 Task: Find connections with filter location Ariquemes with filter topic #engineeringwith filter profile language Potuguese with filter current company Lupin with filter school National Institute of Financial Management - PGDM (Financial Markets) with filter industry Public Assistance Programs with filter service category Content Strategy with filter keywords title Quality Control Coordinator
Action: Mouse moved to (705, 124)
Screenshot: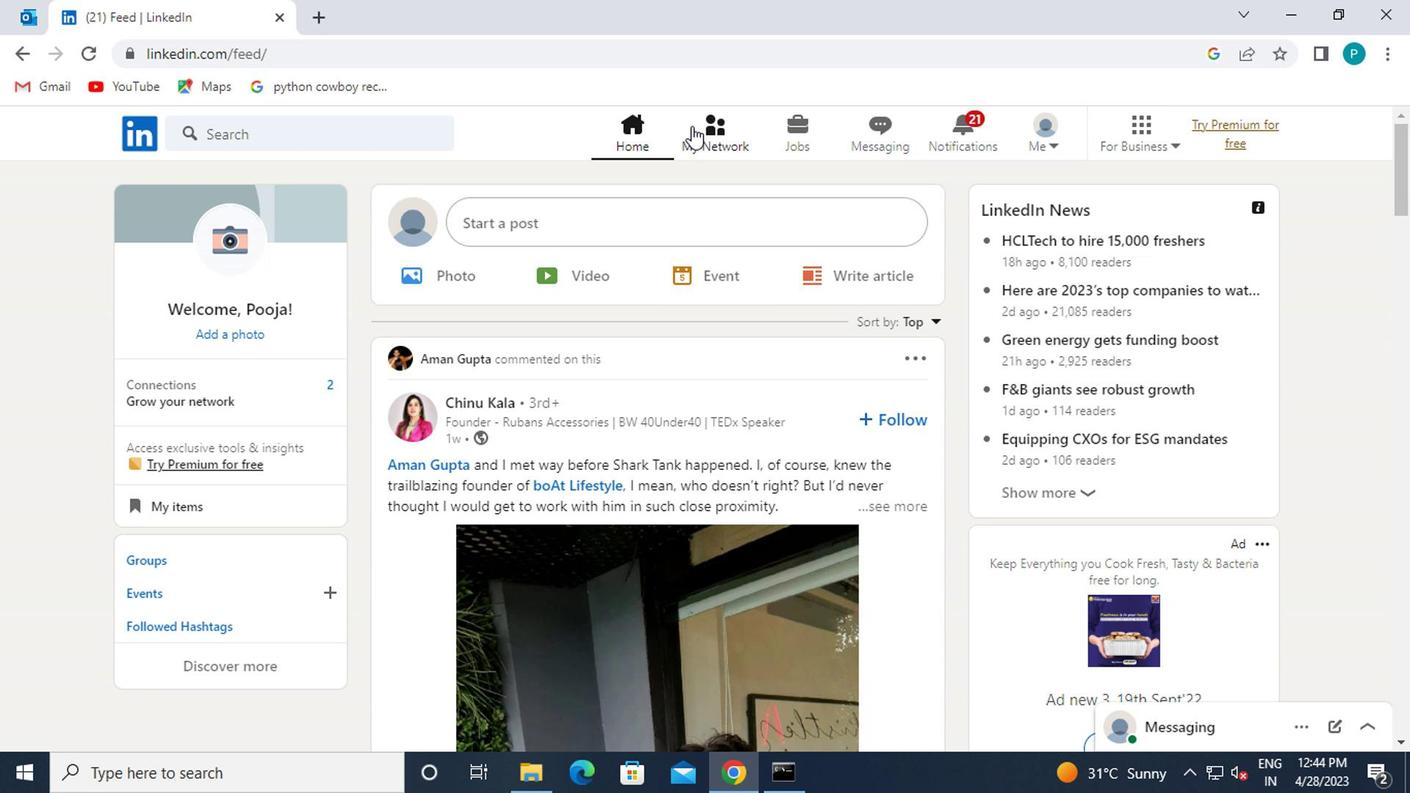 
Action: Mouse pressed left at (705, 124)
Screenshot: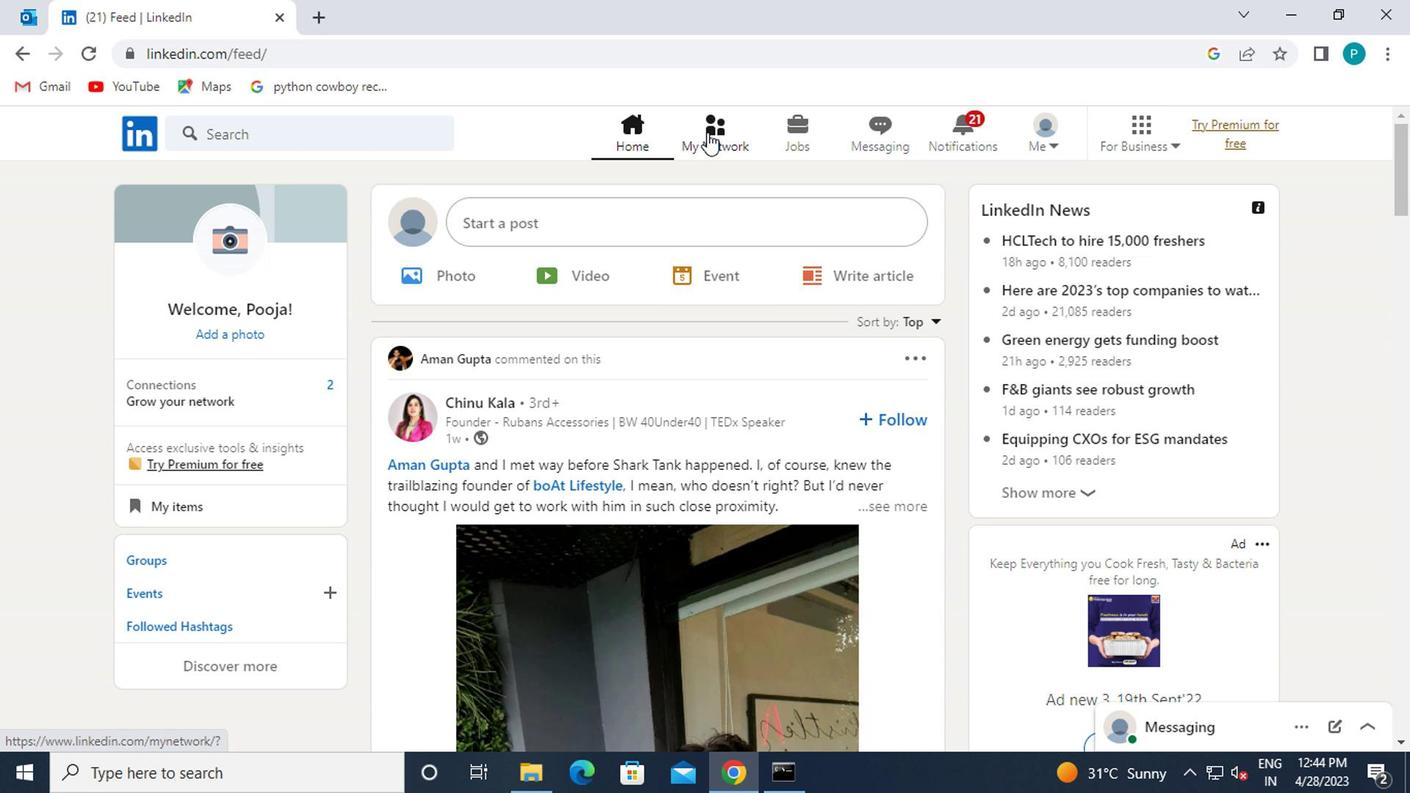 
Action: Mouse moved to (318, 243)
Screenshot: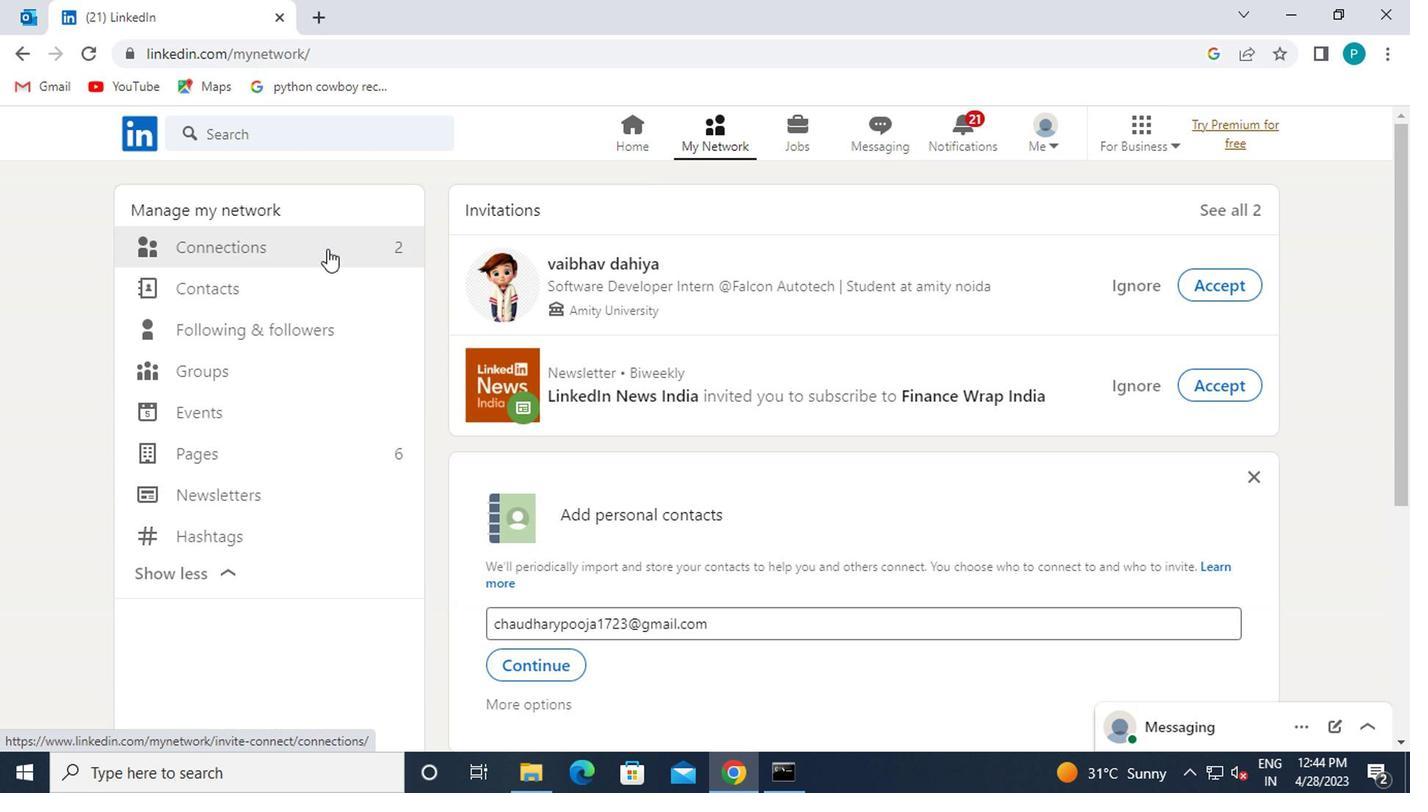 
Action: Mouse pressed left at (318, 243)
Screenshot: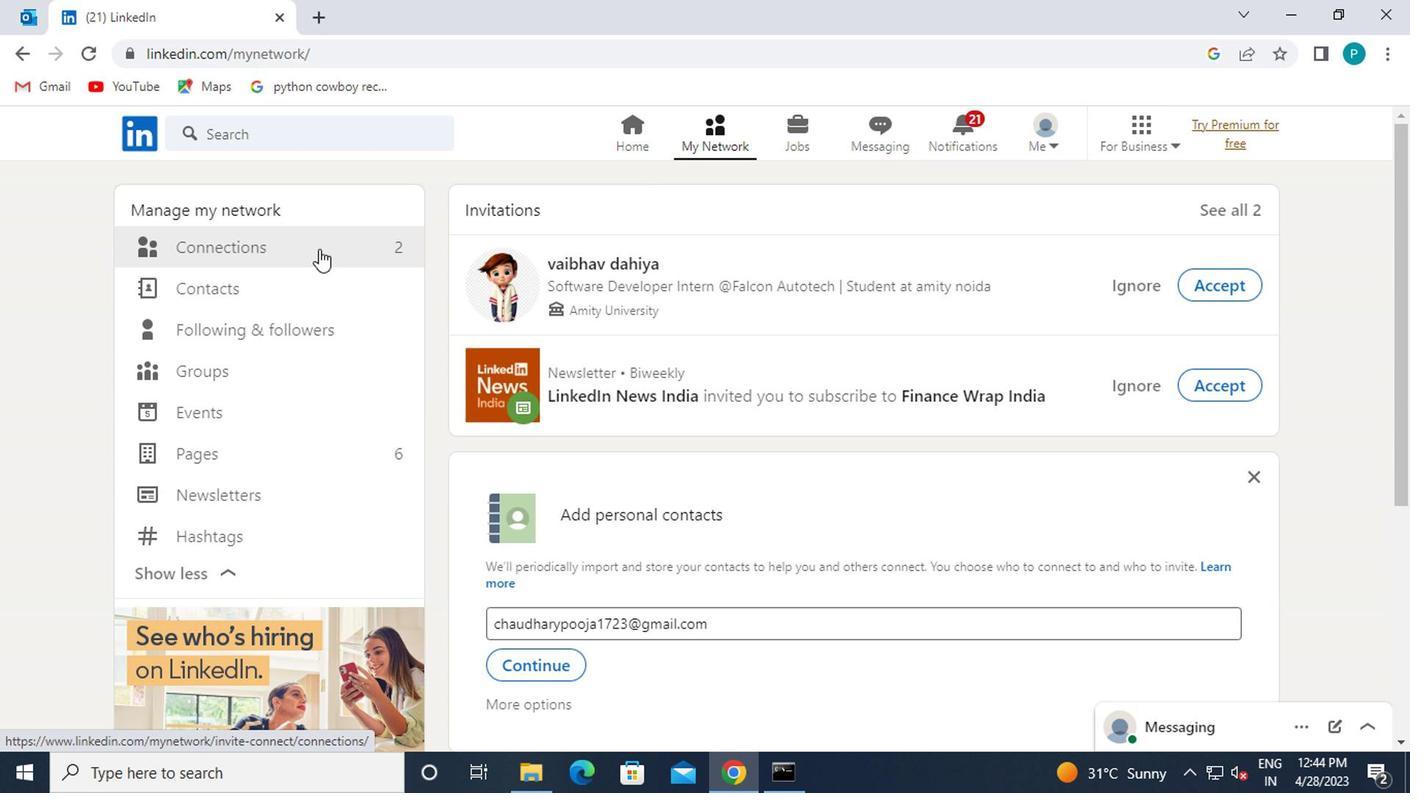 
Action: Mouse moved to (845, 245)
Screenshot: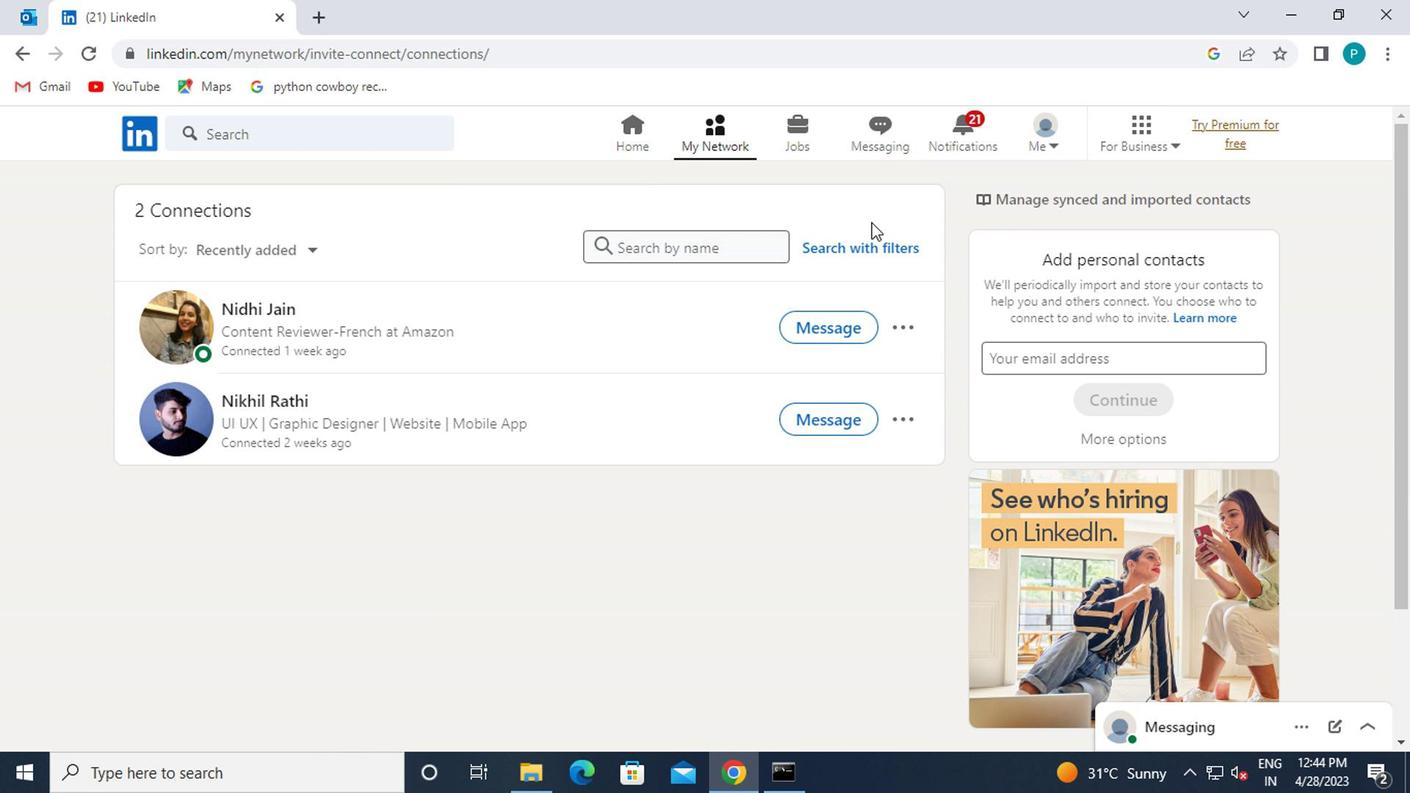 
Action: Mouse pressed left at (845, 245)
Screenshot: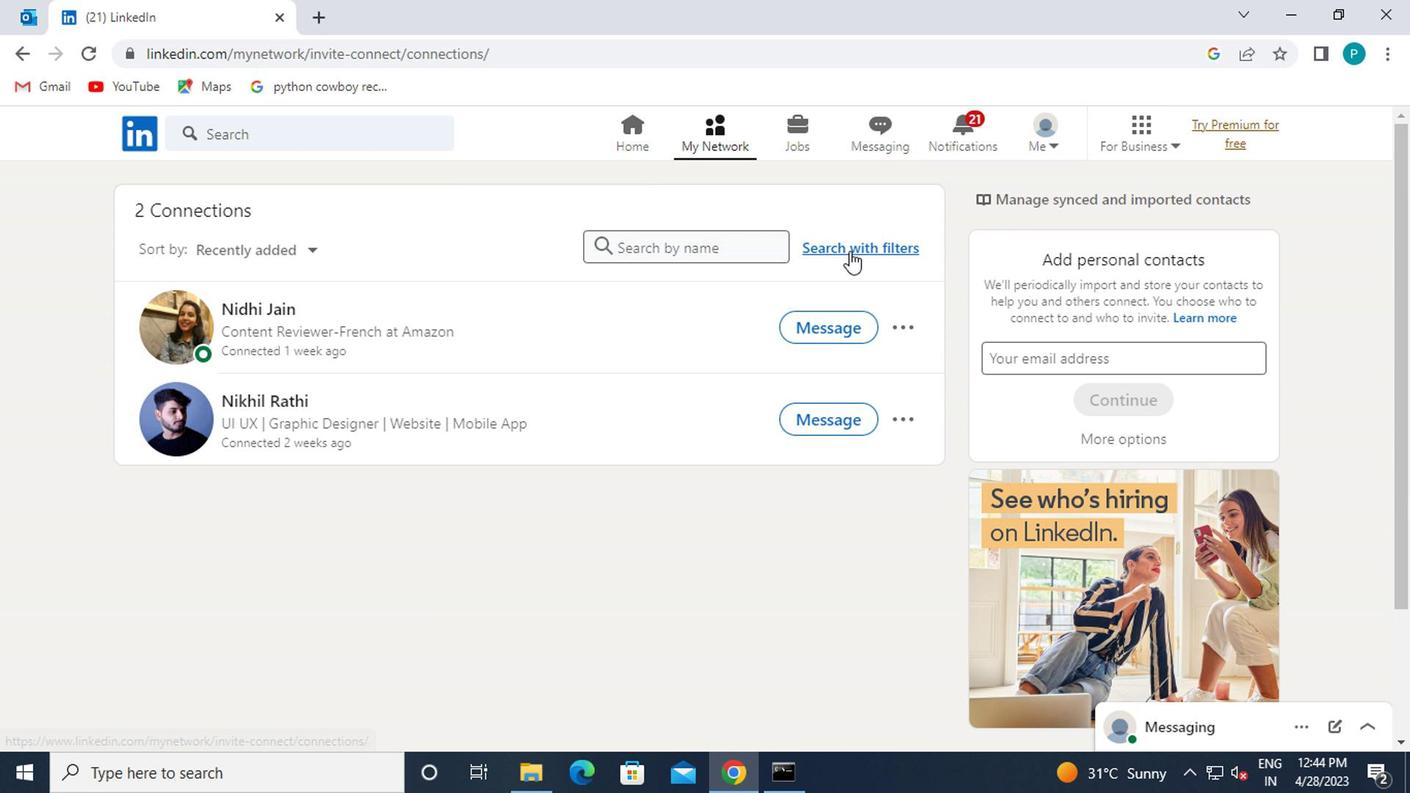 
Action: Mouse moved to (742, 189)
Screenshot: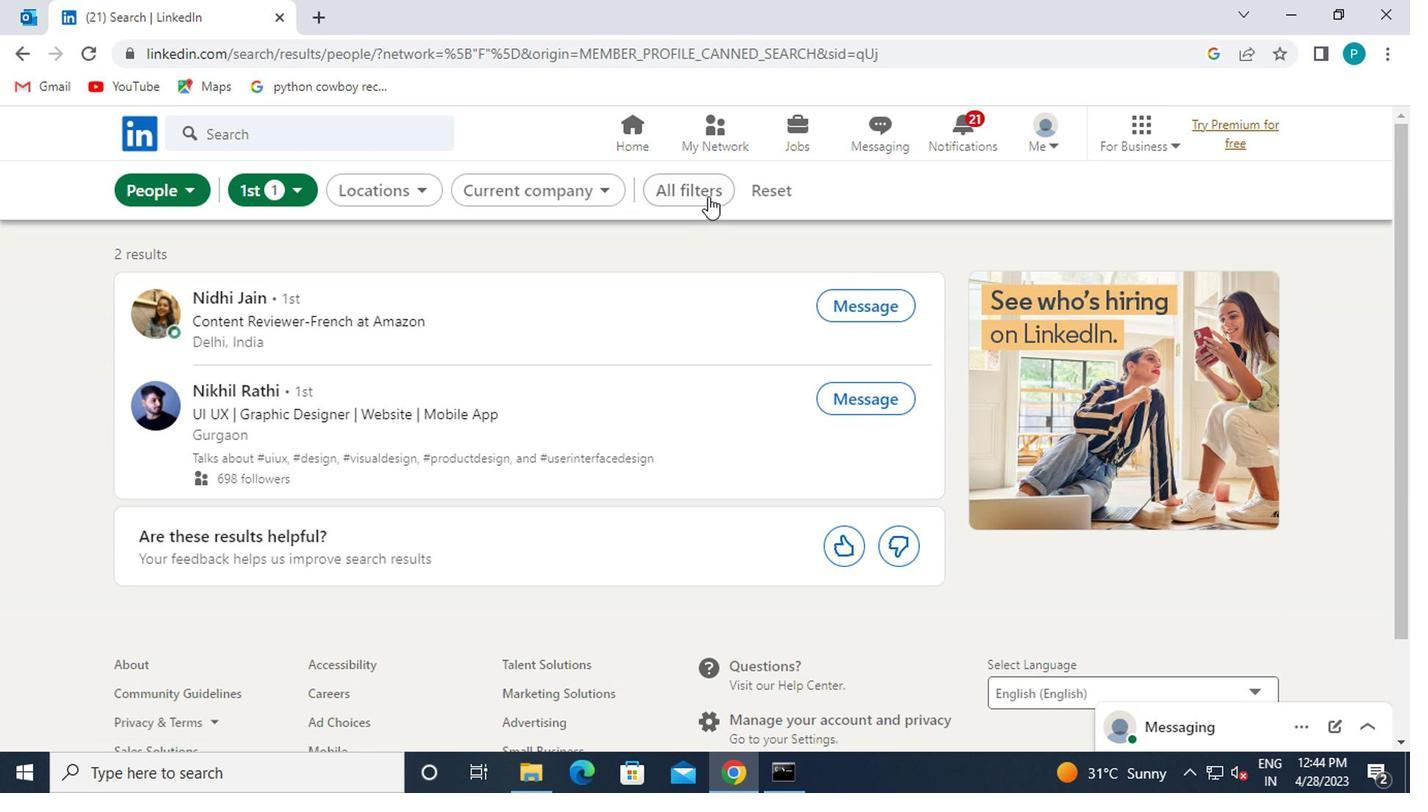 
Action: Mouse pressed left at (742, 189)
Screenshot: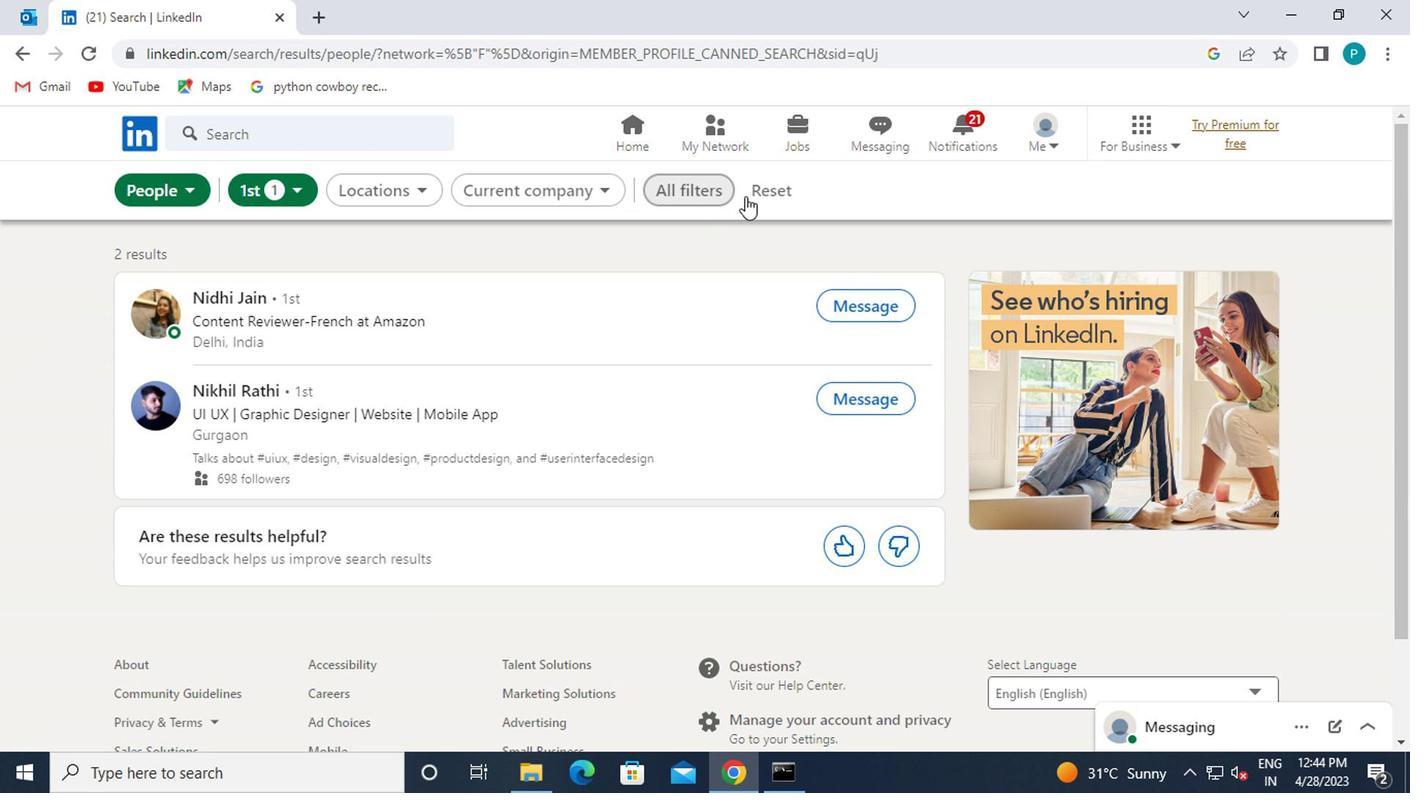 
Action: Mouse moved to (712, 178)
Screenshot: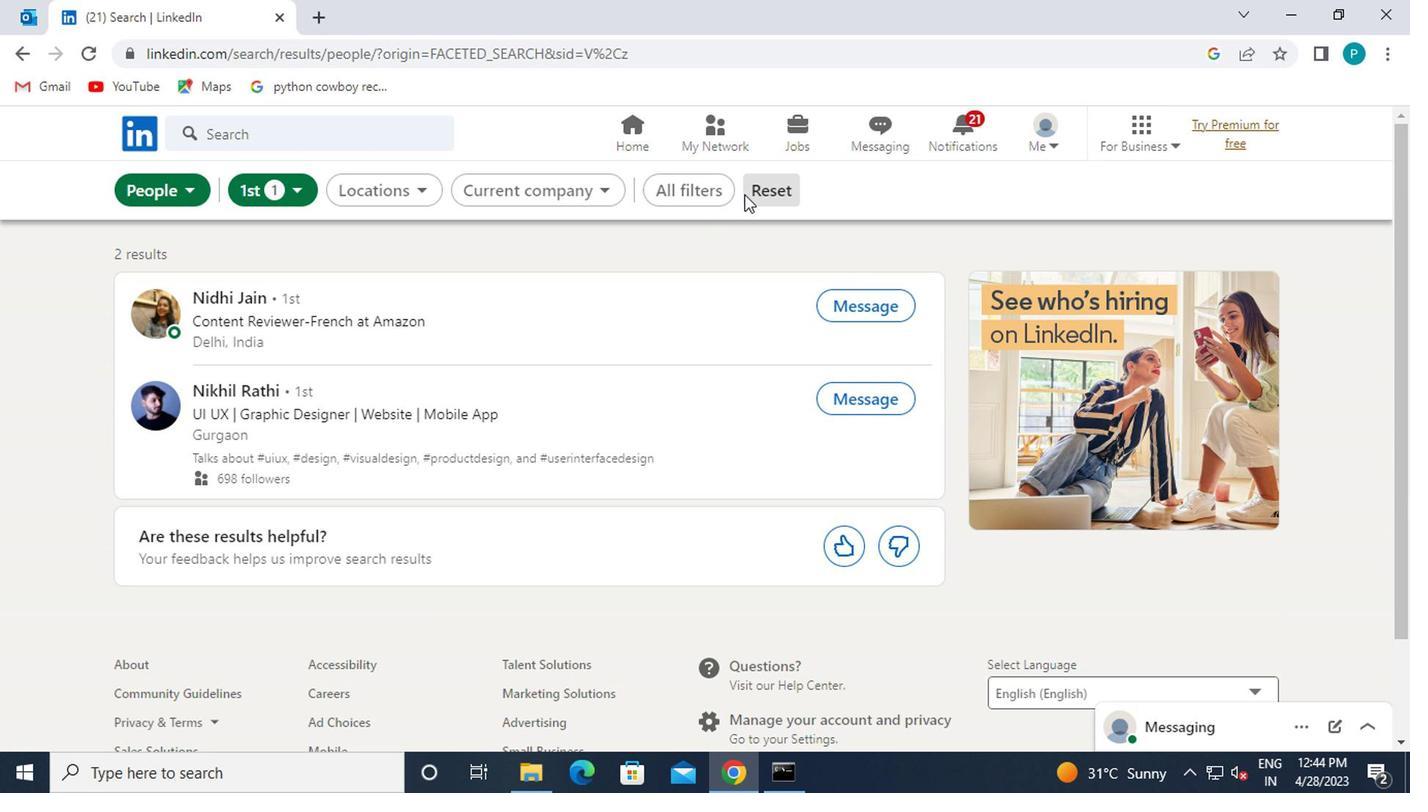 
Action: Mouse pressed left at (712, 178)
Screenshot: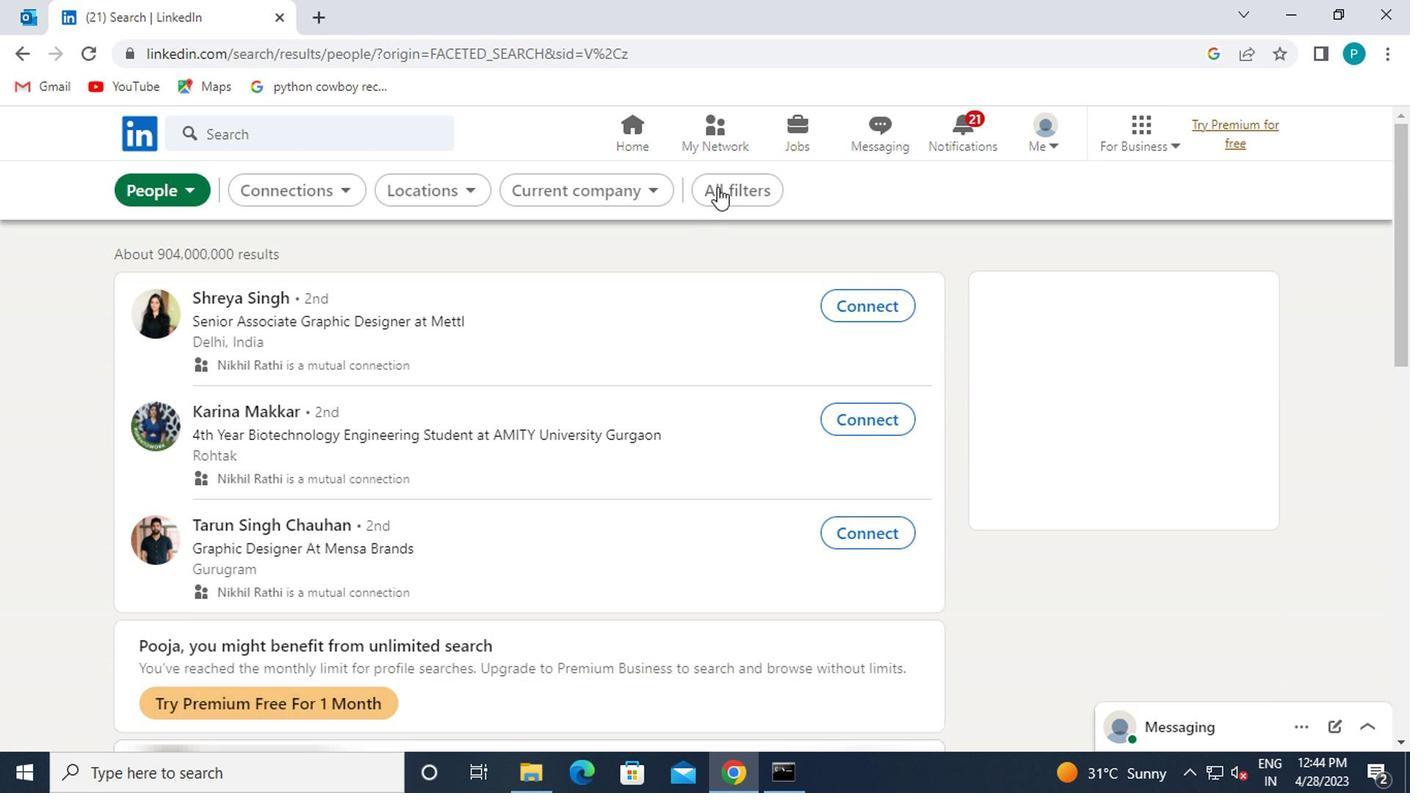 
Action: Mouse moved to (858, 277)
Screenshot: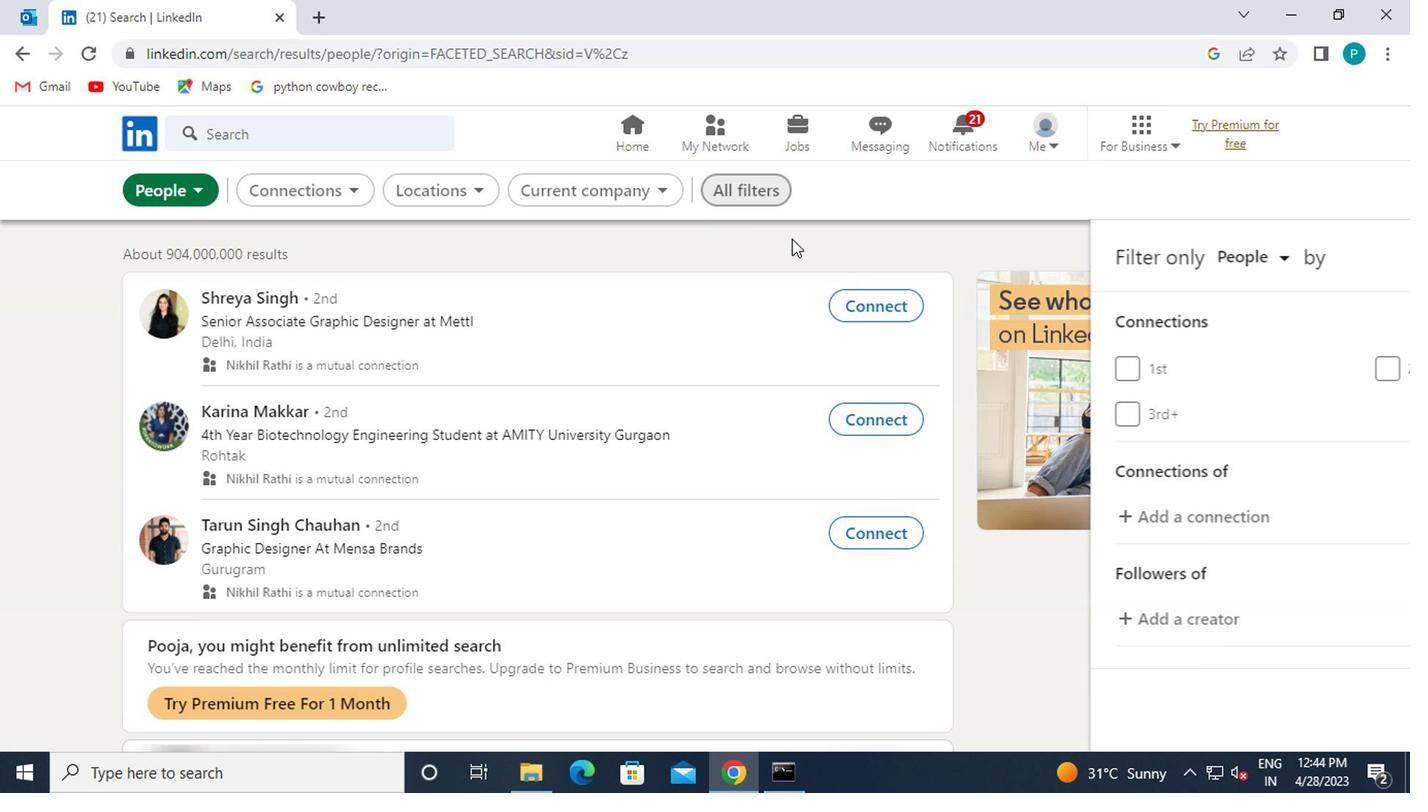 
Action: Mouse scrolled (858, 275) with delta (0, -1)
Screenshot: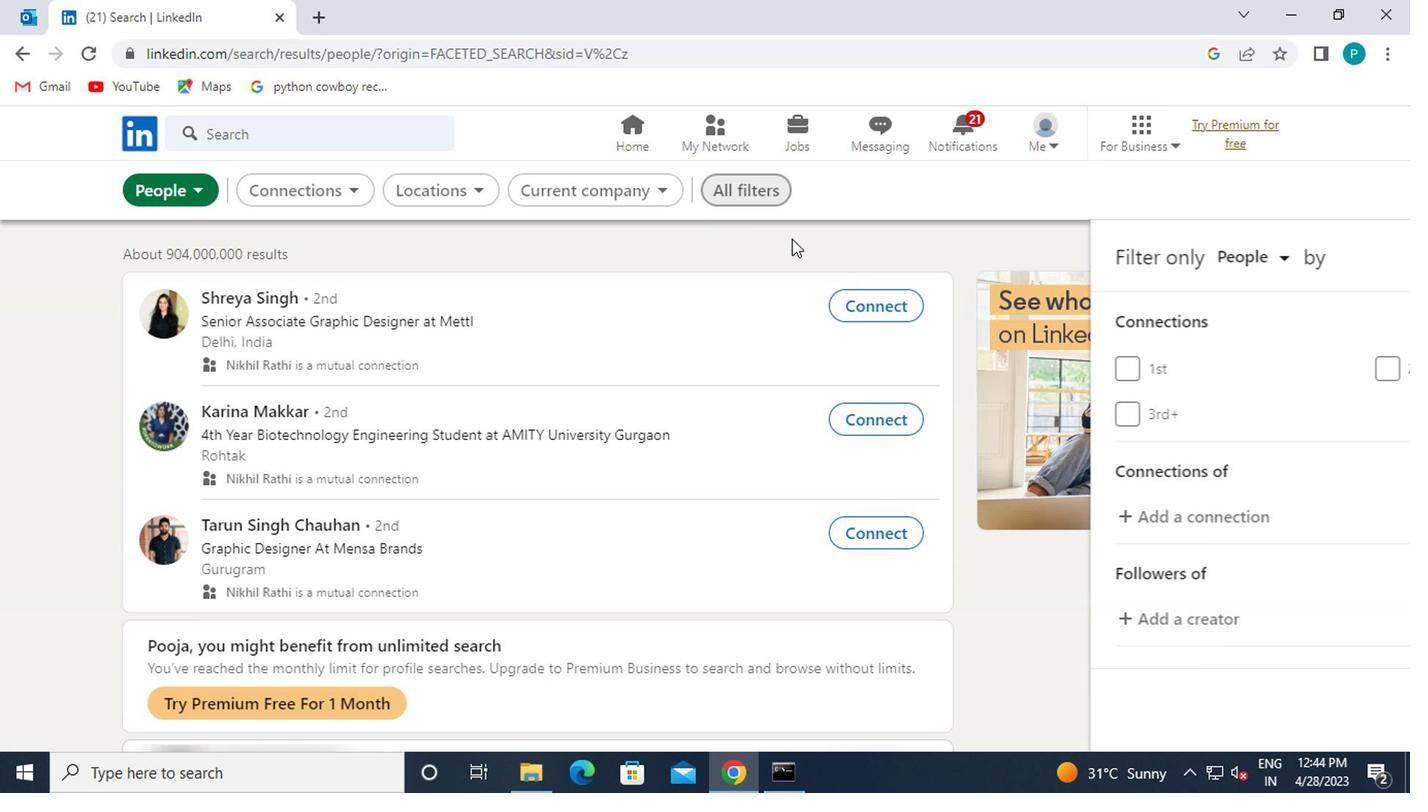 
Action: Mouse moved to (882, 295)
Screenshot: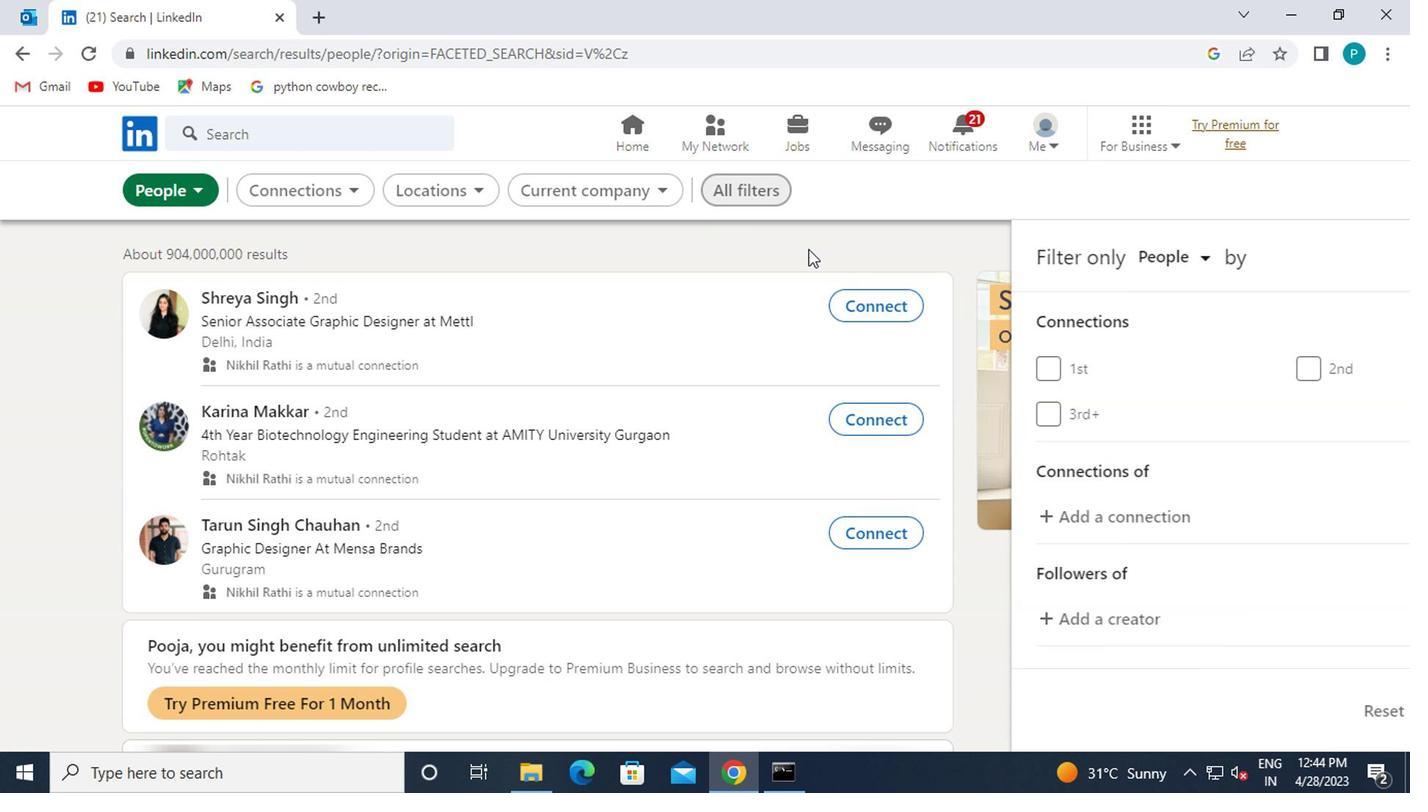 
Action: Mouse scrolled (882, 294) with delta (0, 0)
Screenshot: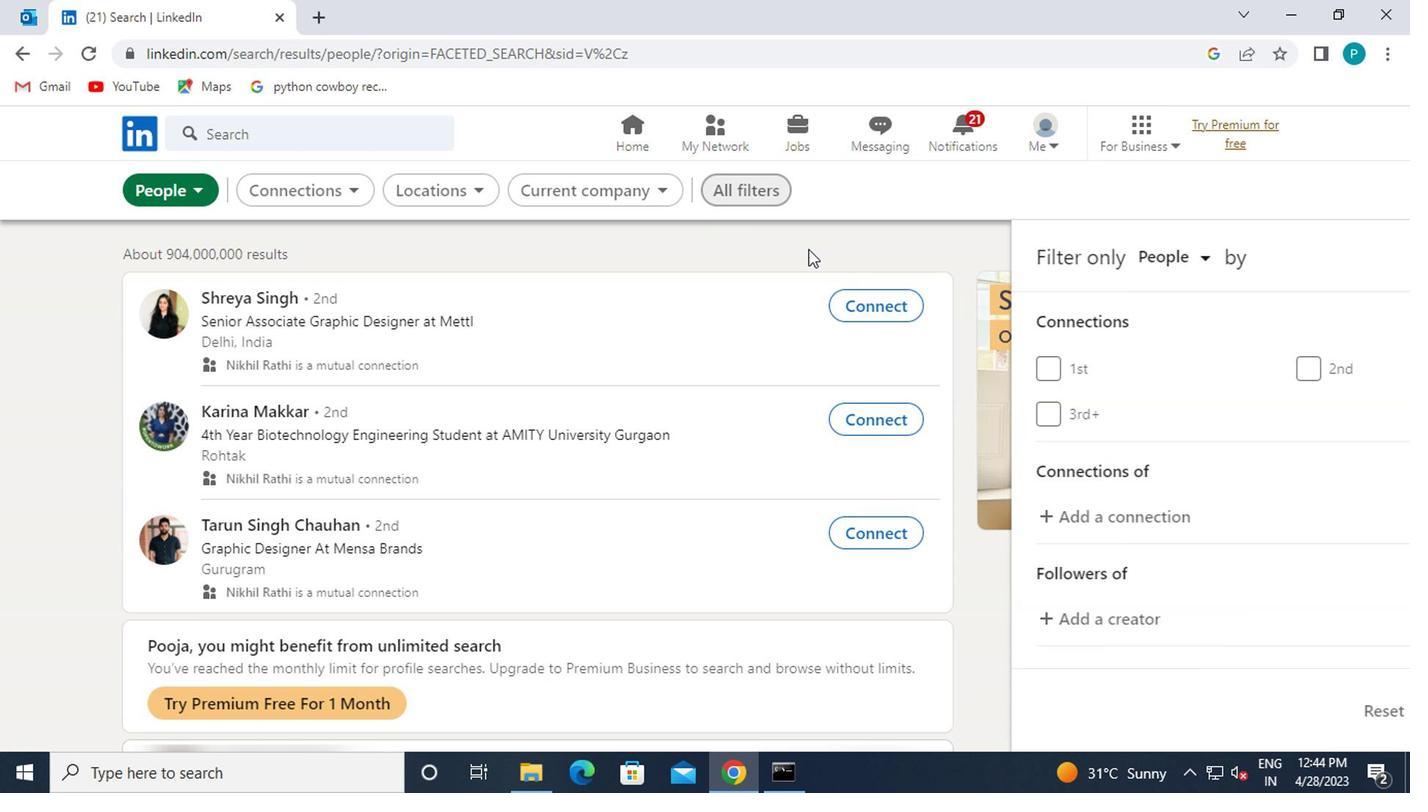 
Action: Mouse moved to (900, 312)
Screenshot: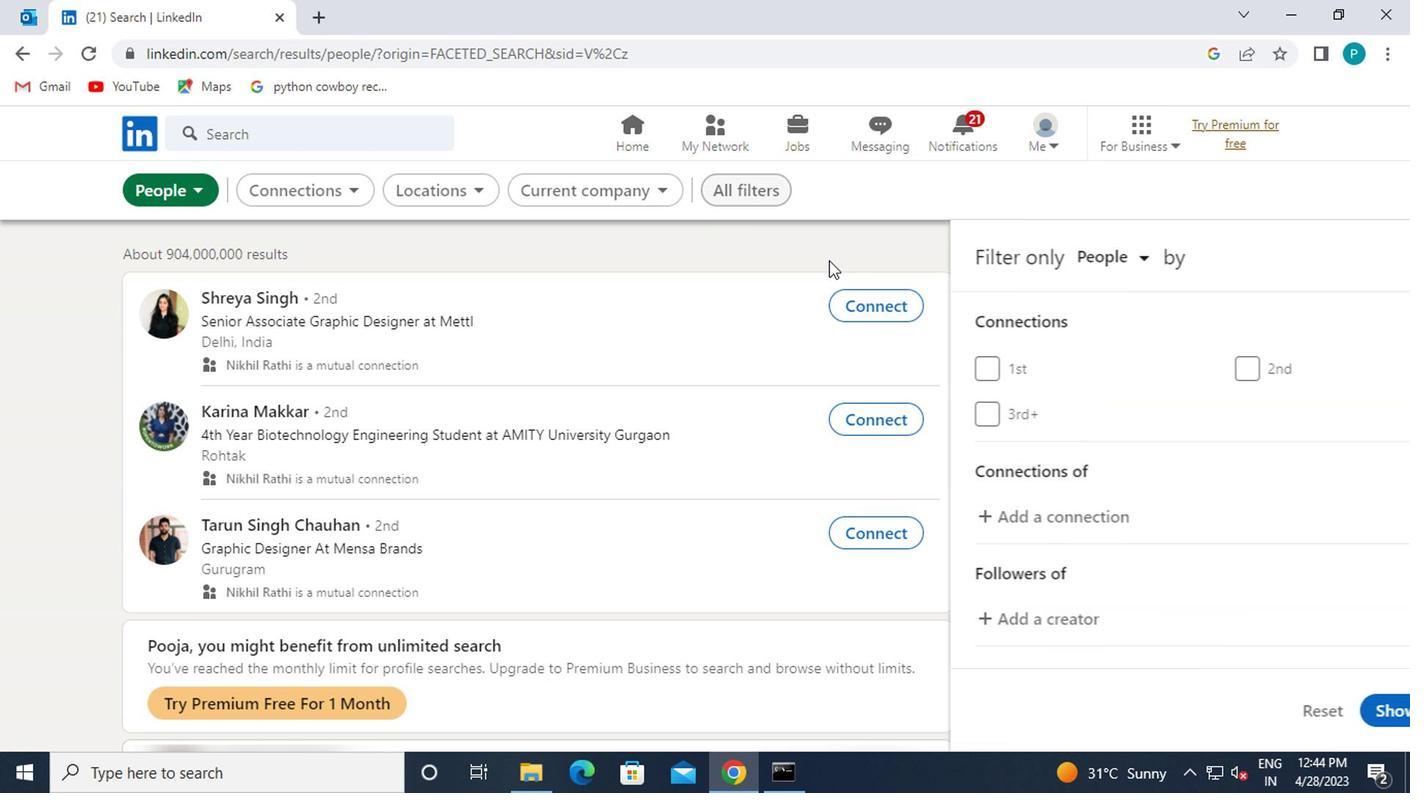 
Action: Mouse scrolled (900, 311) with delta (0, 0)
Screenshot: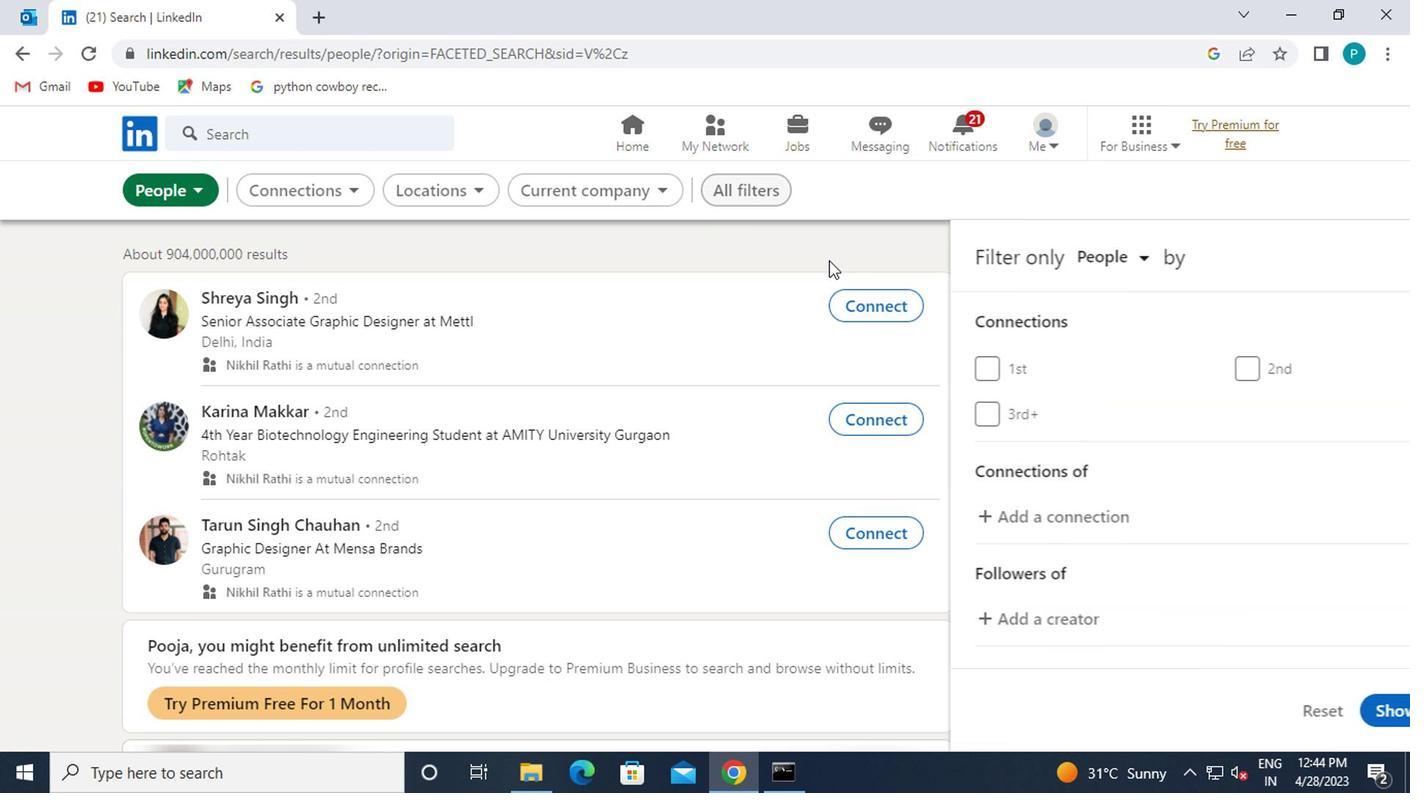 
Action: Mouse moved to (1016, 406)
Screenshot: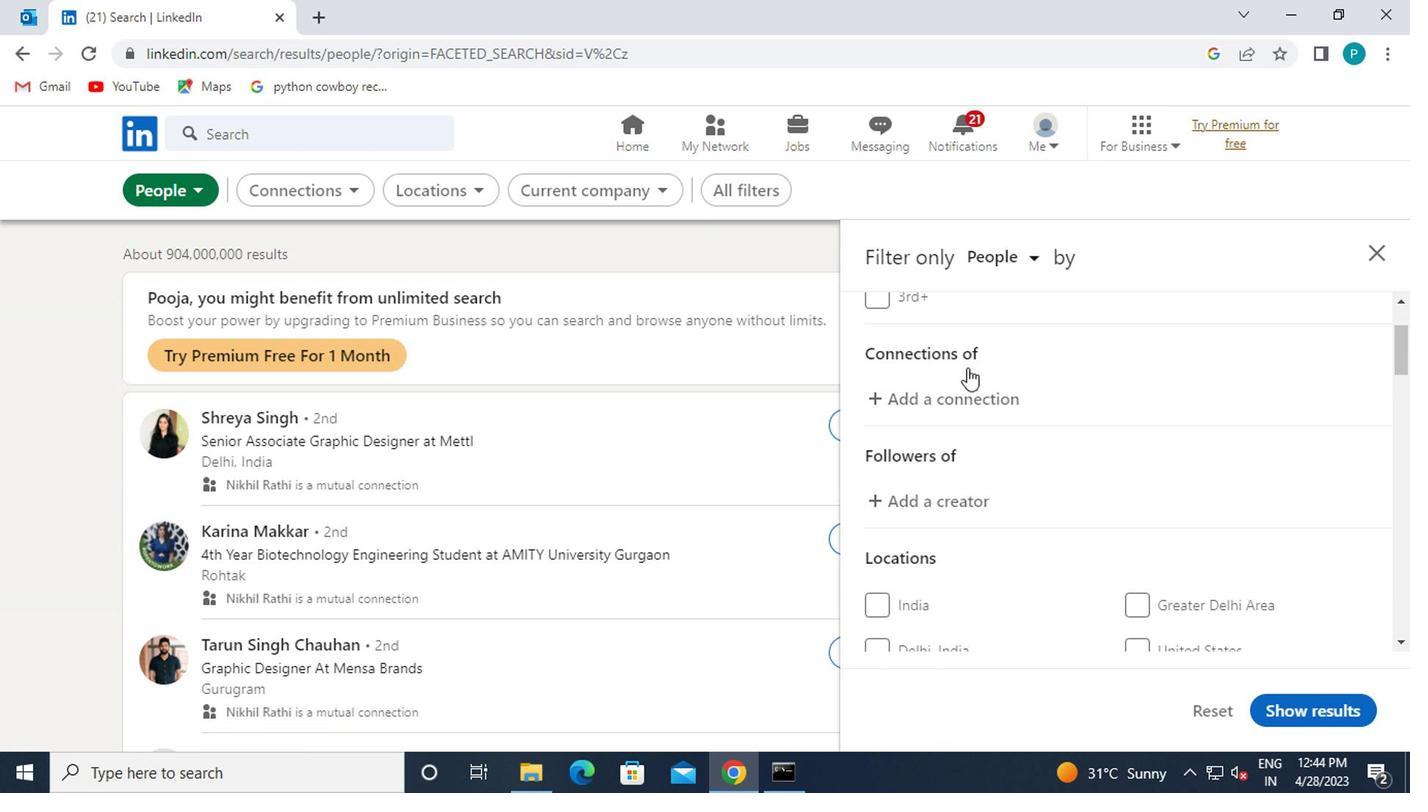 
Action: Mouse scrolled (1016, 405) with delta (0, 0)
Screenshot: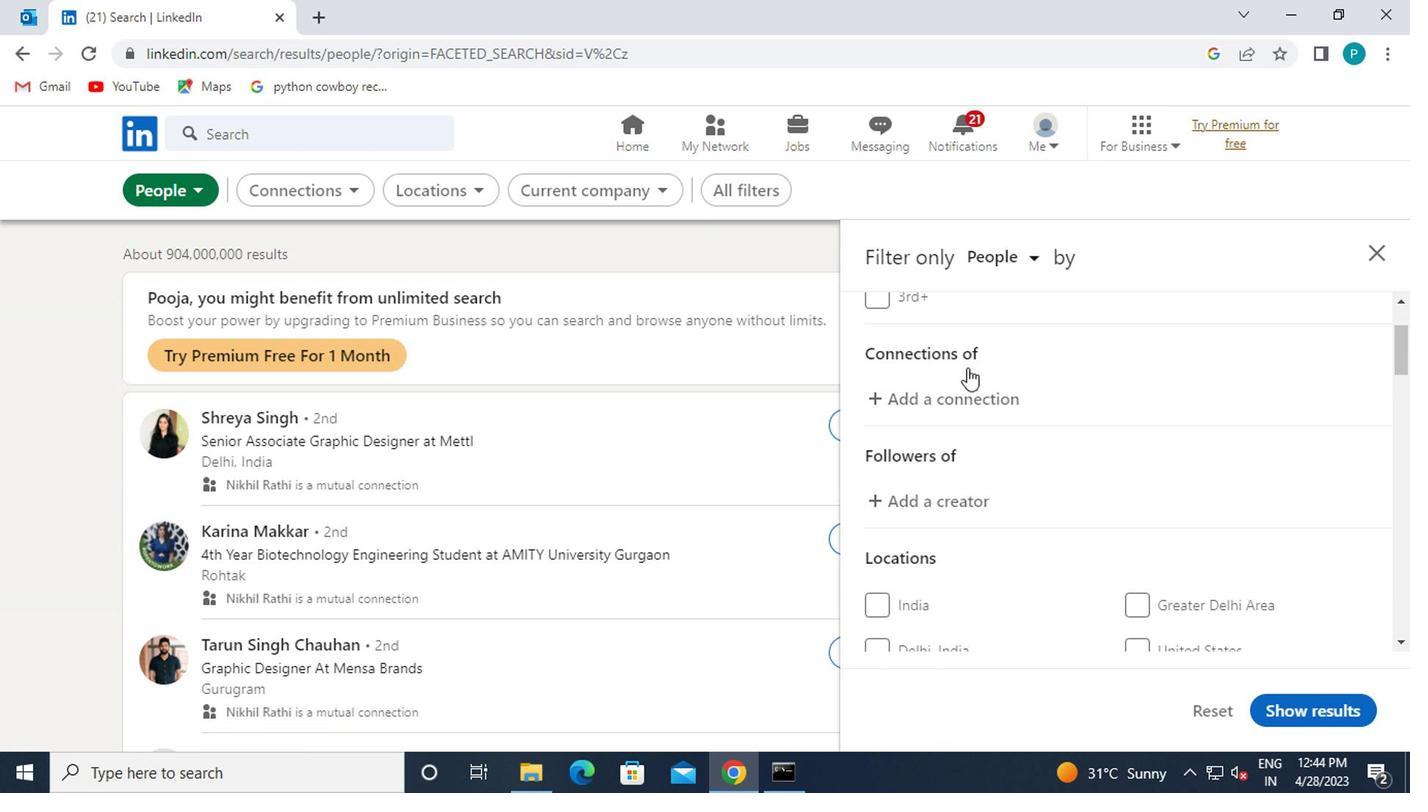 
Action: Mouse moved to (1141, 503)
Screenshot: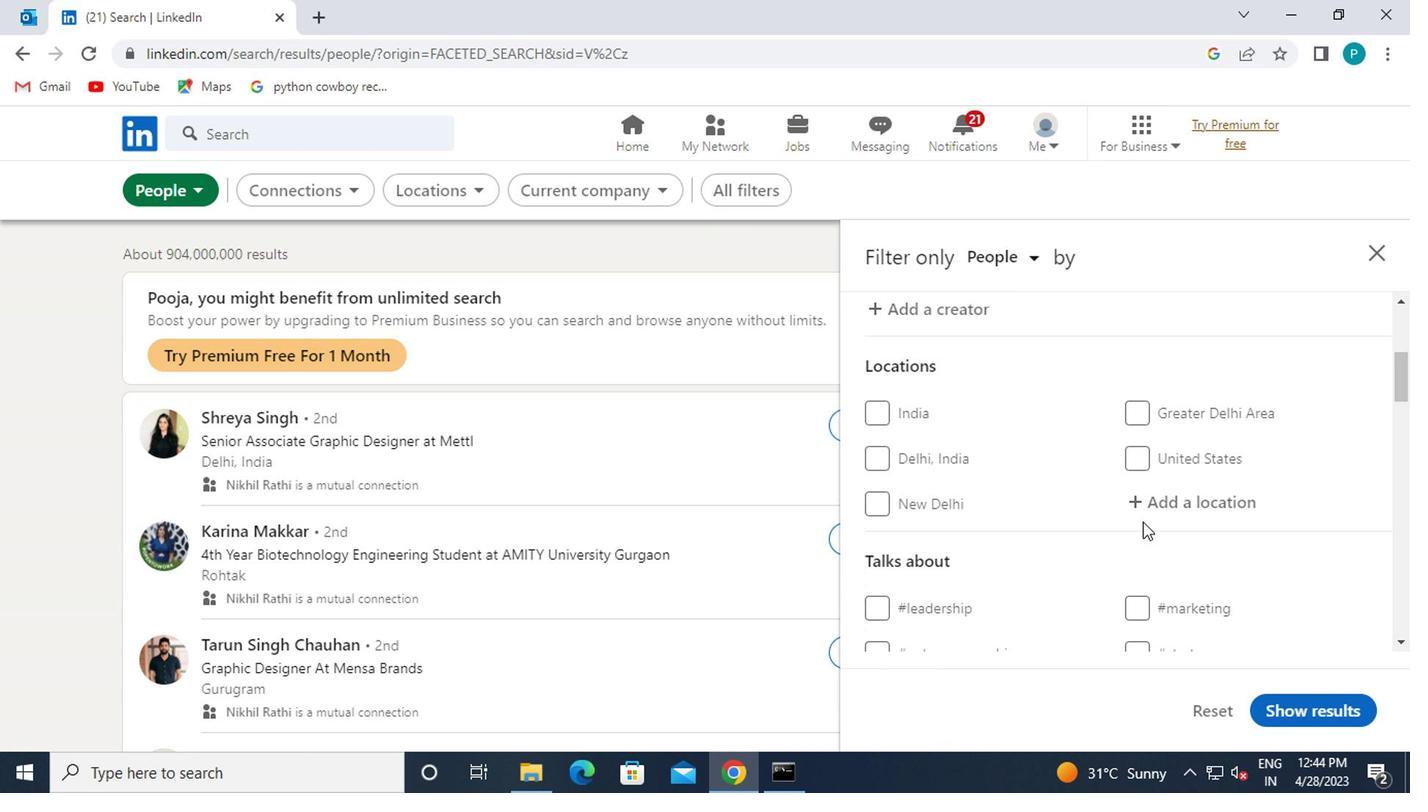 
Action: Mouse pressed left at (1141, 503)
Screenshot: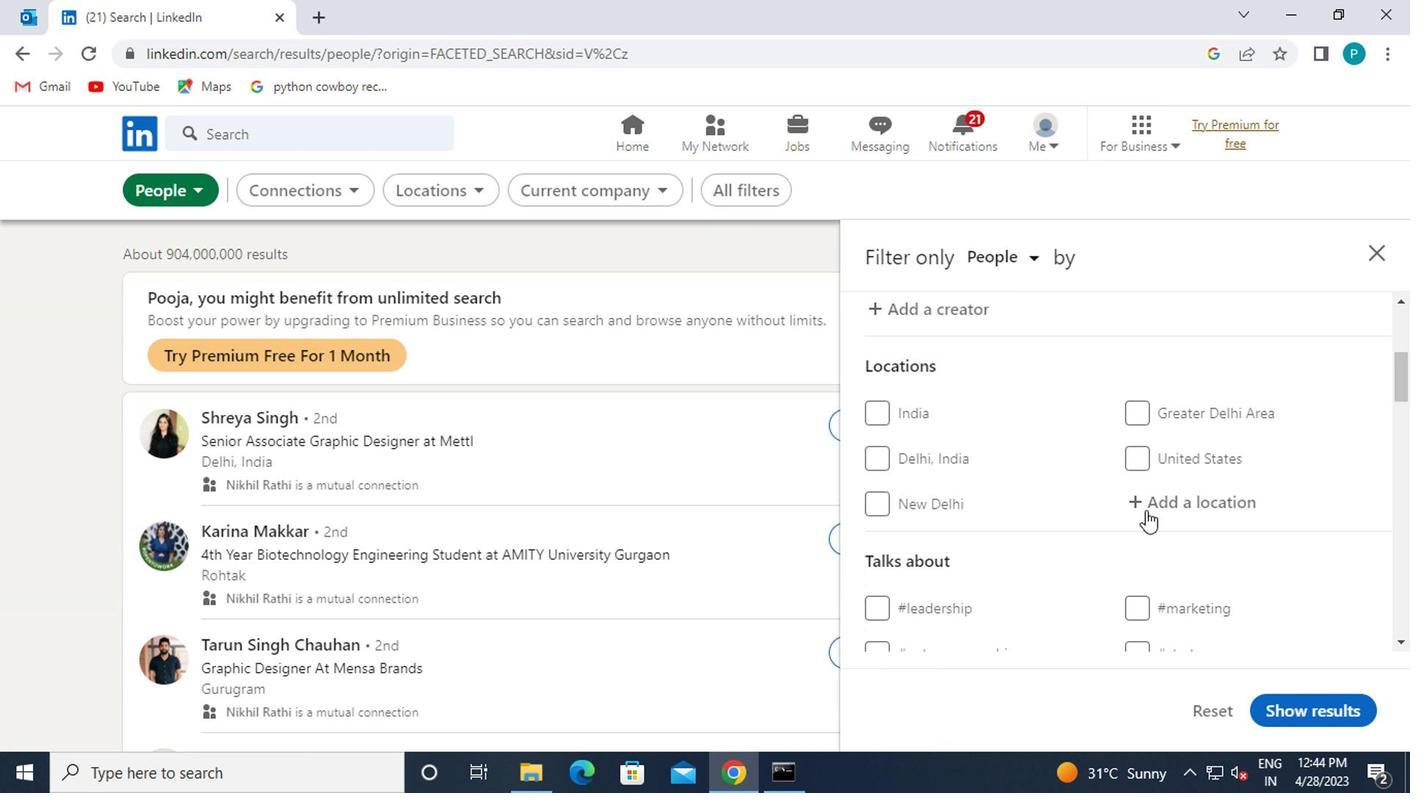 
Action: Mouse moved to (780, 502)
Screenshot: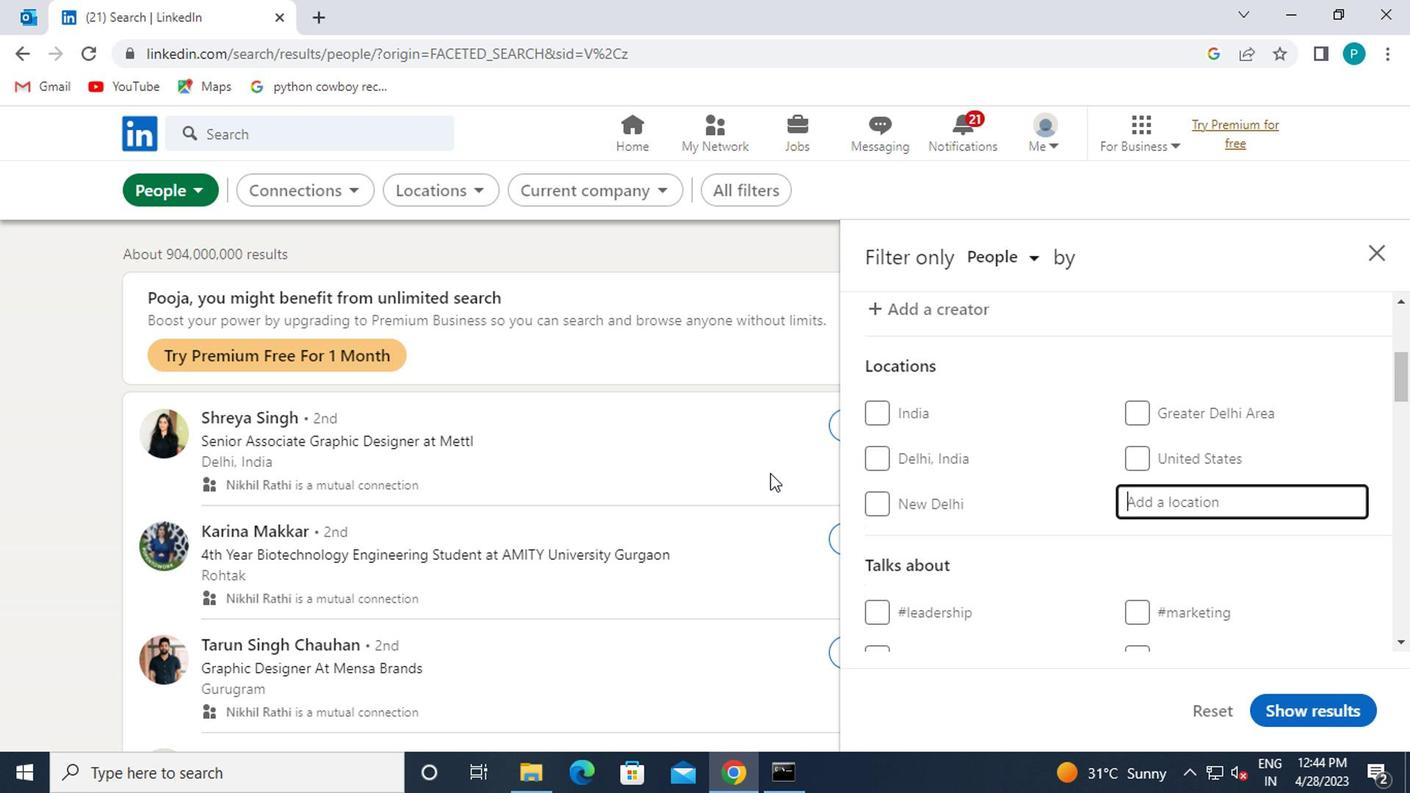 
Action: Key pressed <Key.caps_lock>a<Key.caps_lock>riqu
Screenshot: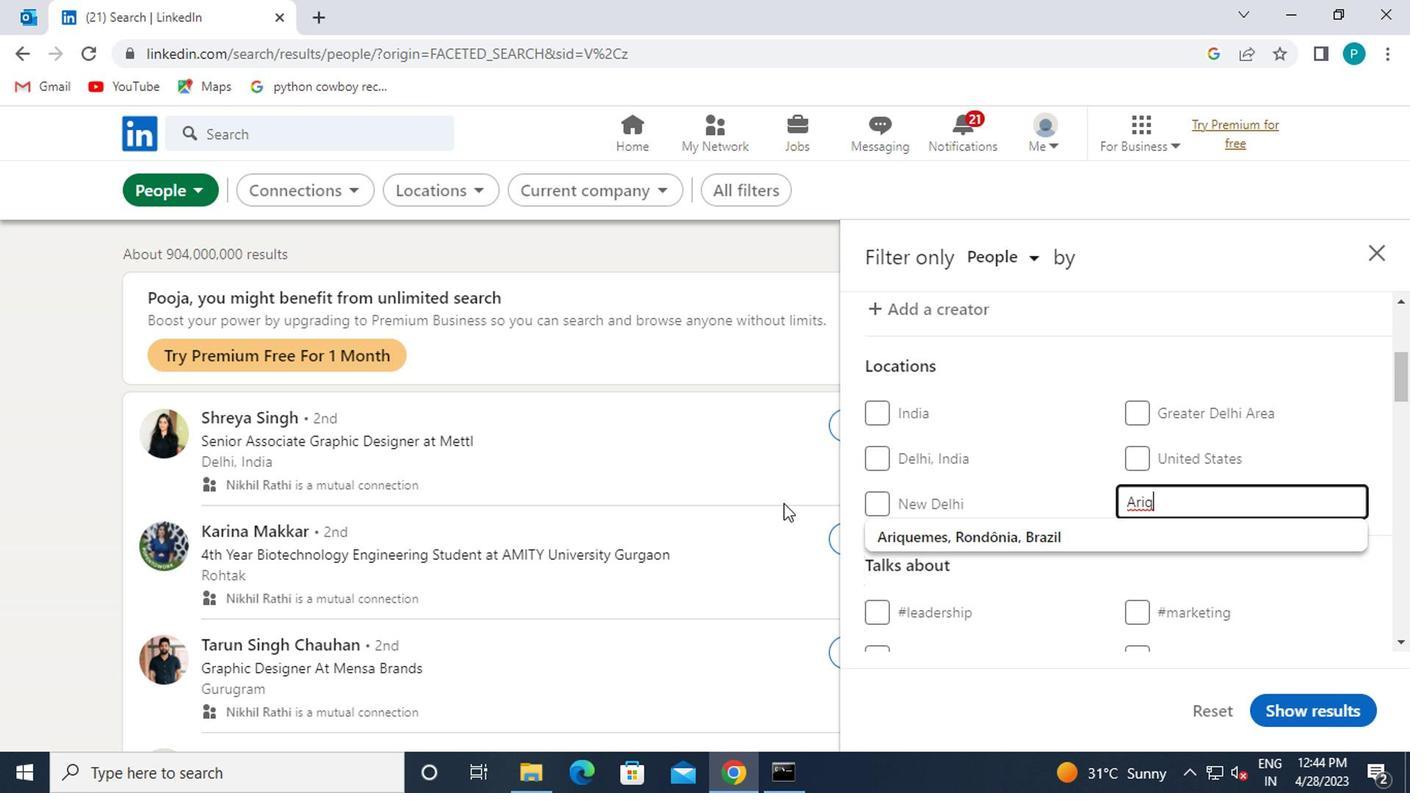 
Action: Mouse moved to (886, 551)
Screenshot: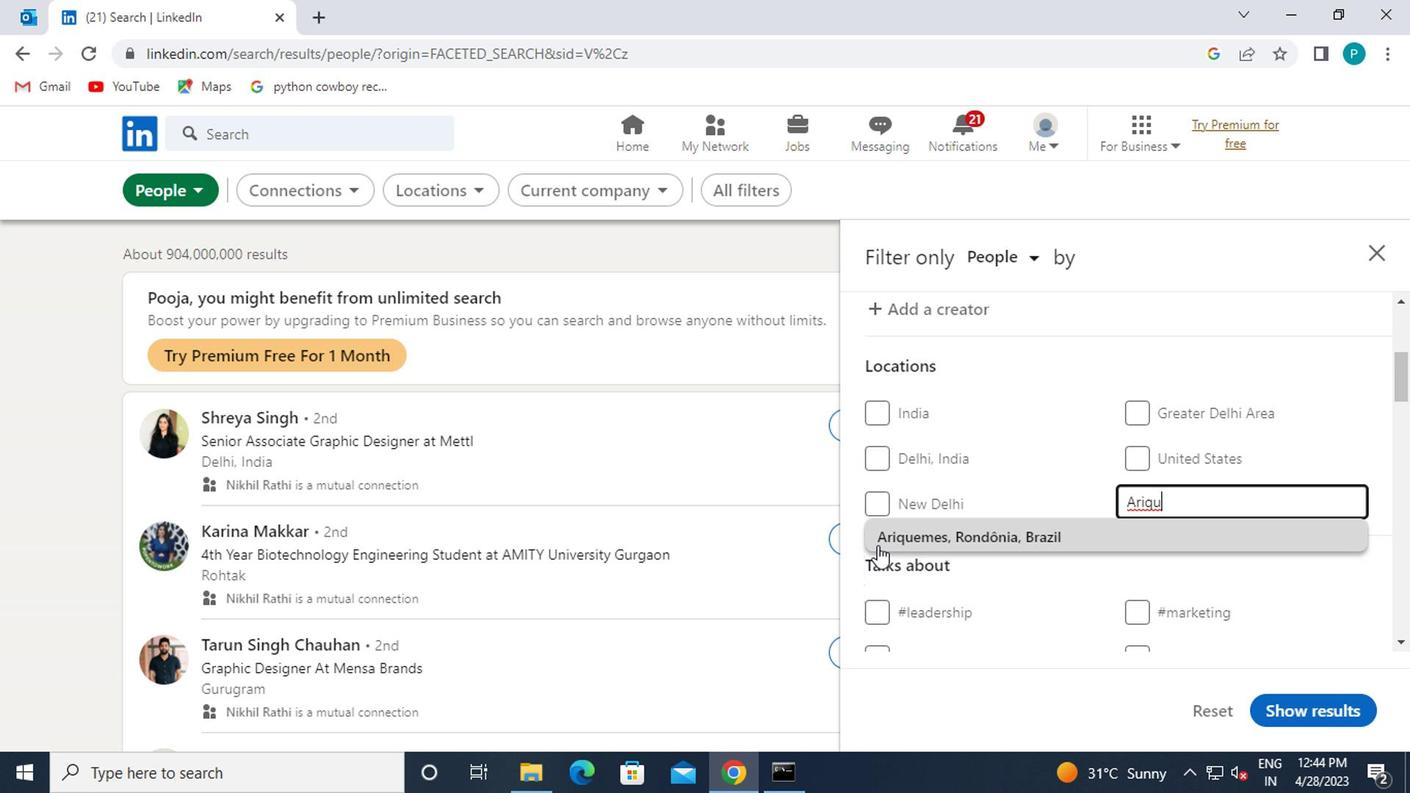 
Action: Mouse pressed left at (886, 551)
Screenshot: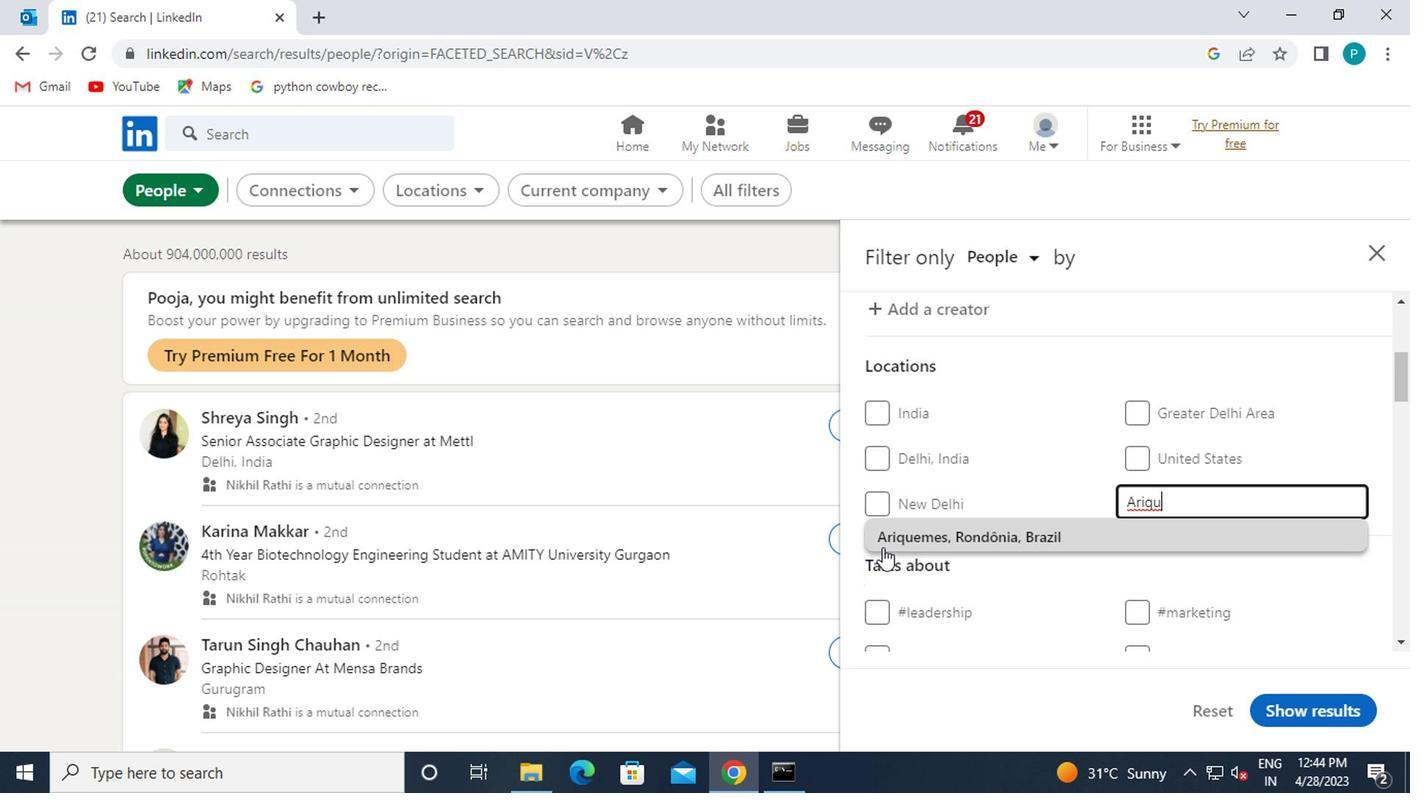 
Action: Mouse moved to (927, 510)
Screenshot: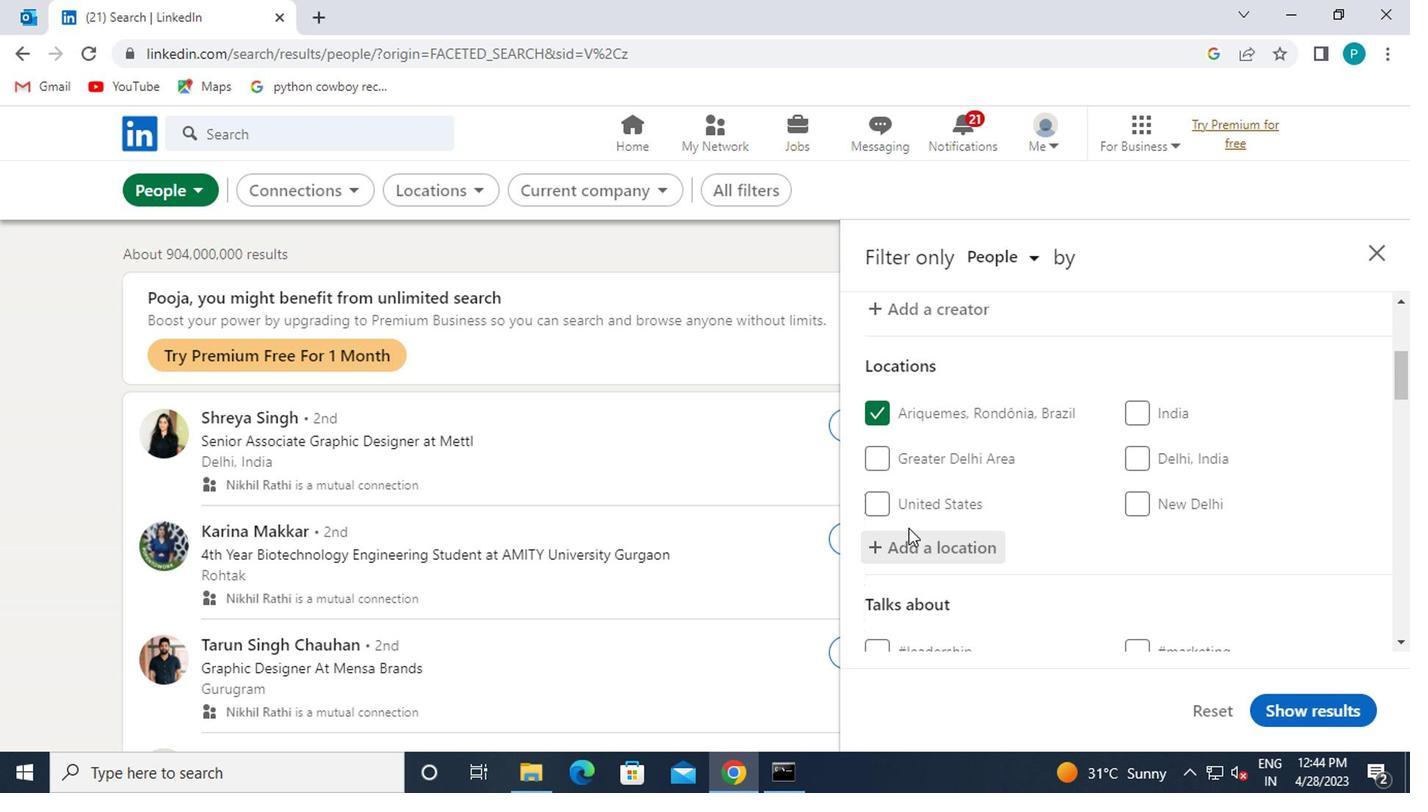 
Action: Mouse scrolled (927, 509) with delta (0, 0)
Screenshot: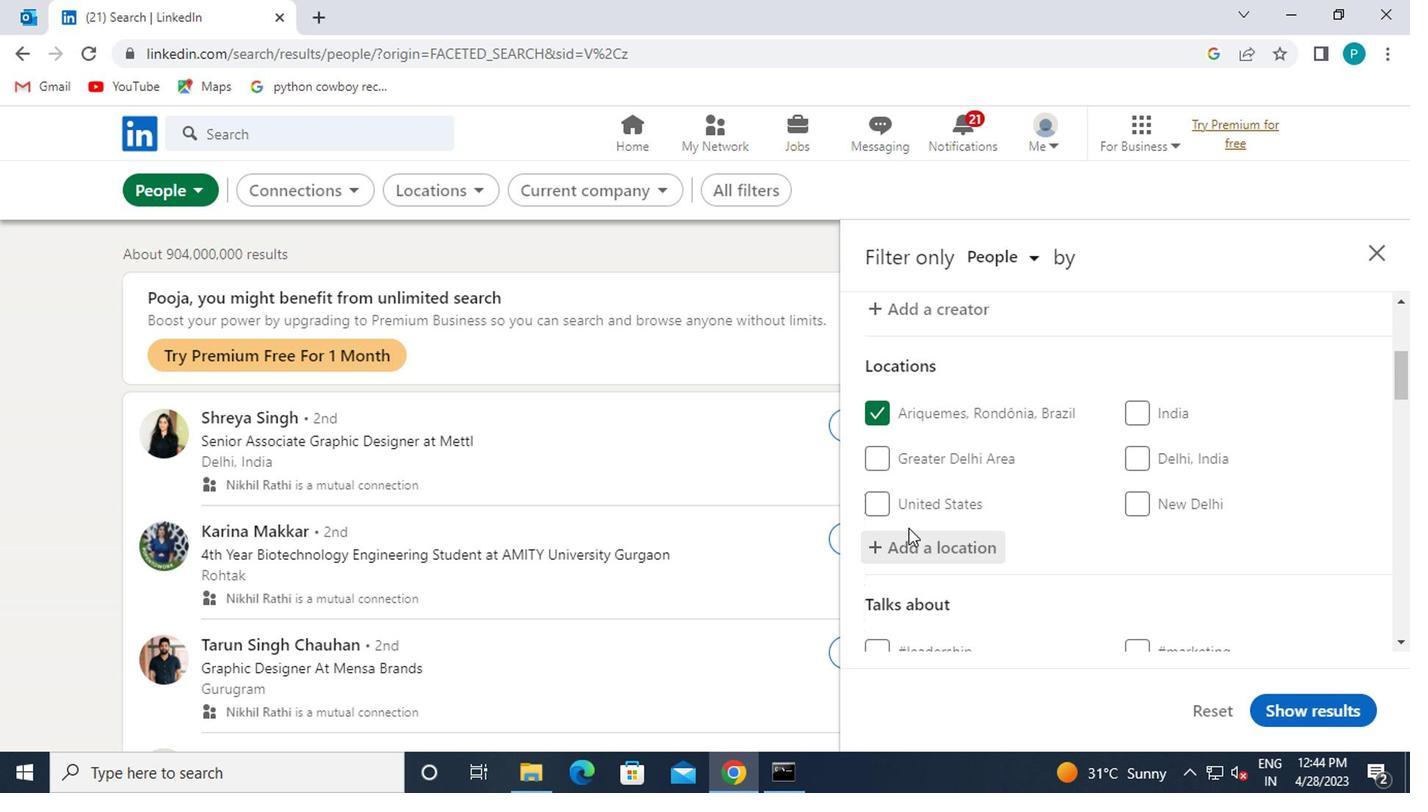 
Action: Mouse moved to (944, 498)
Screenshot: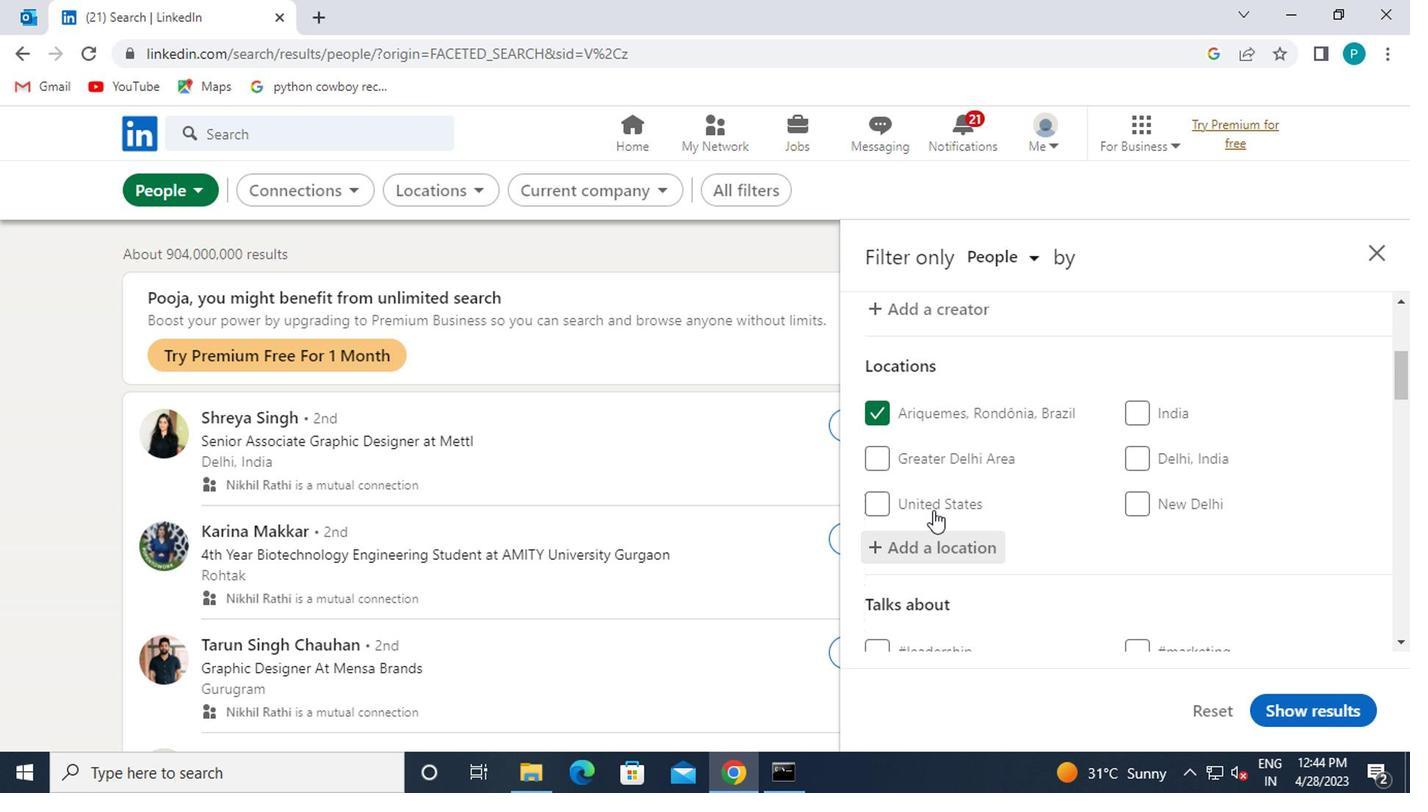 
Action: Mouse scrolled (944, 497) with delta (0, 0)
Screenshot: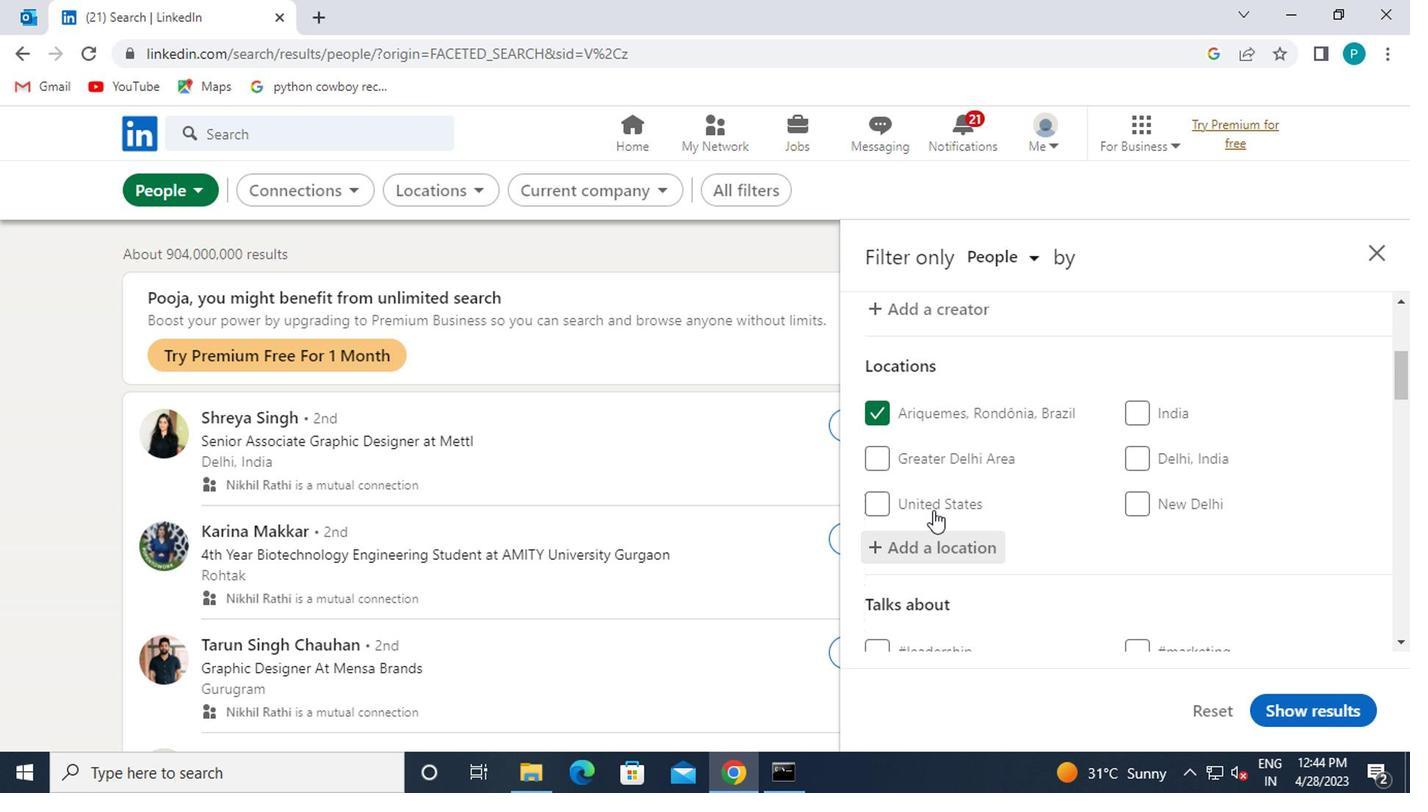 
Action: Mouse moved to (1192, 548)
Screenshot: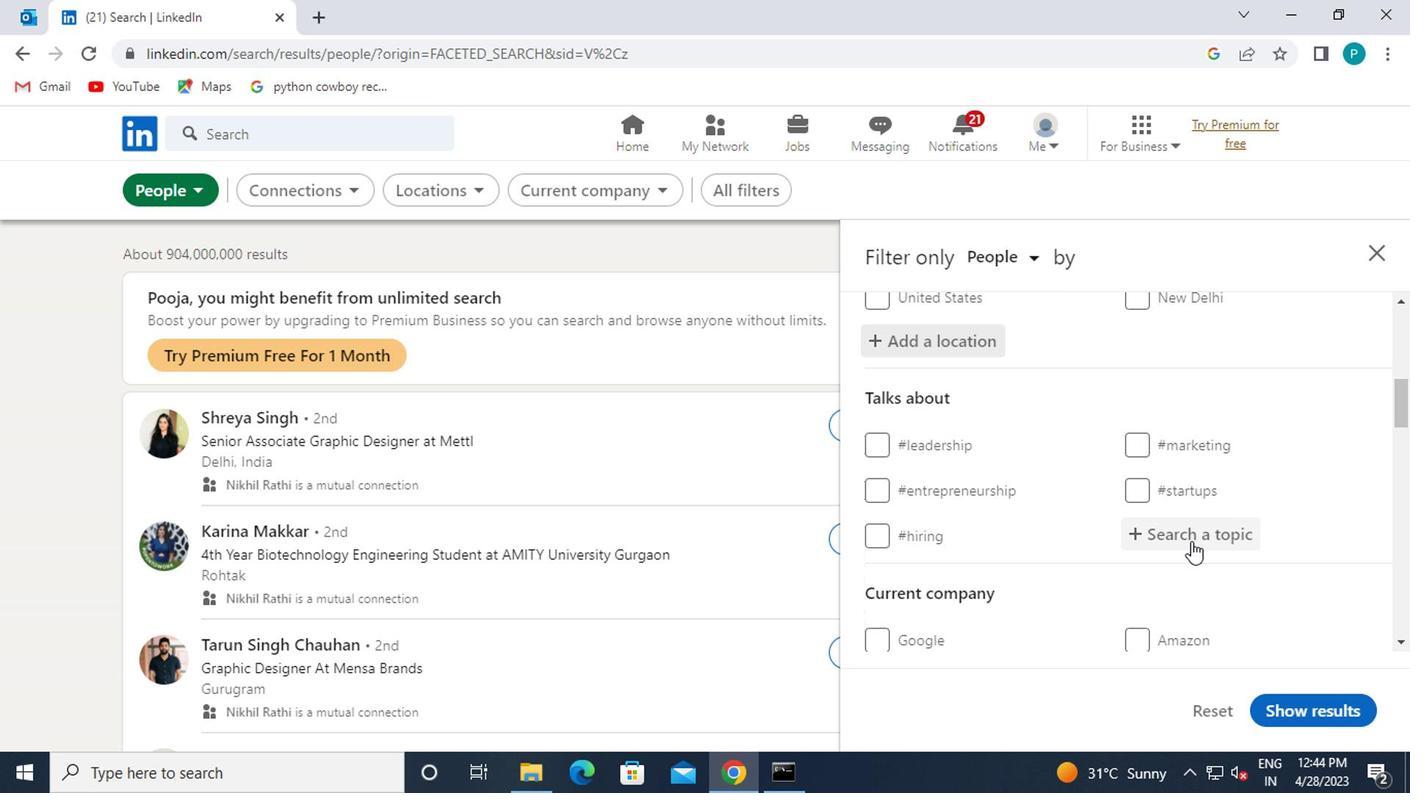 
Action: Mouse pressed left at (1192, 548)
Screenshot: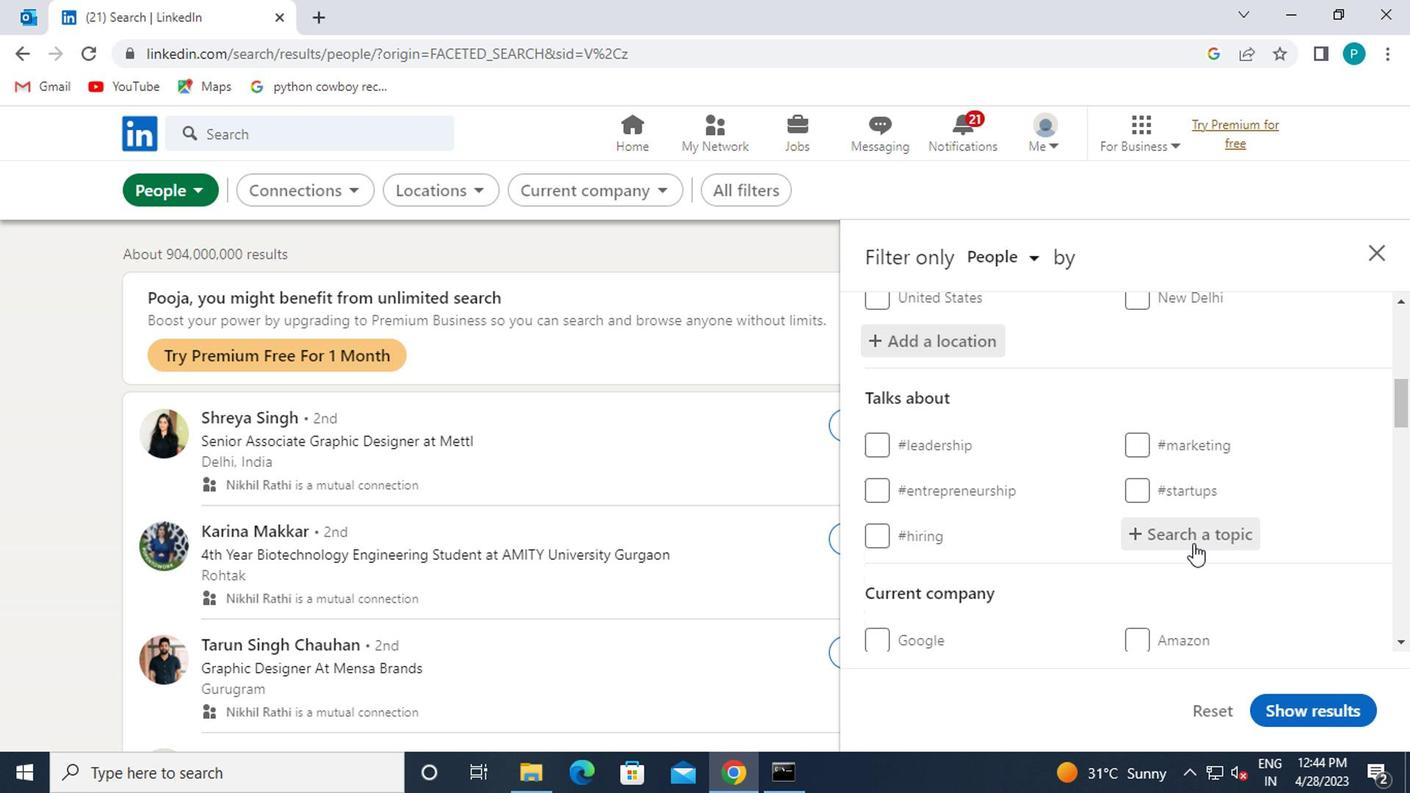 
Action: Key pressed <Key.shift><Key.shift><Key.shift><Key.shift>#ENGINEERING
Screenshot: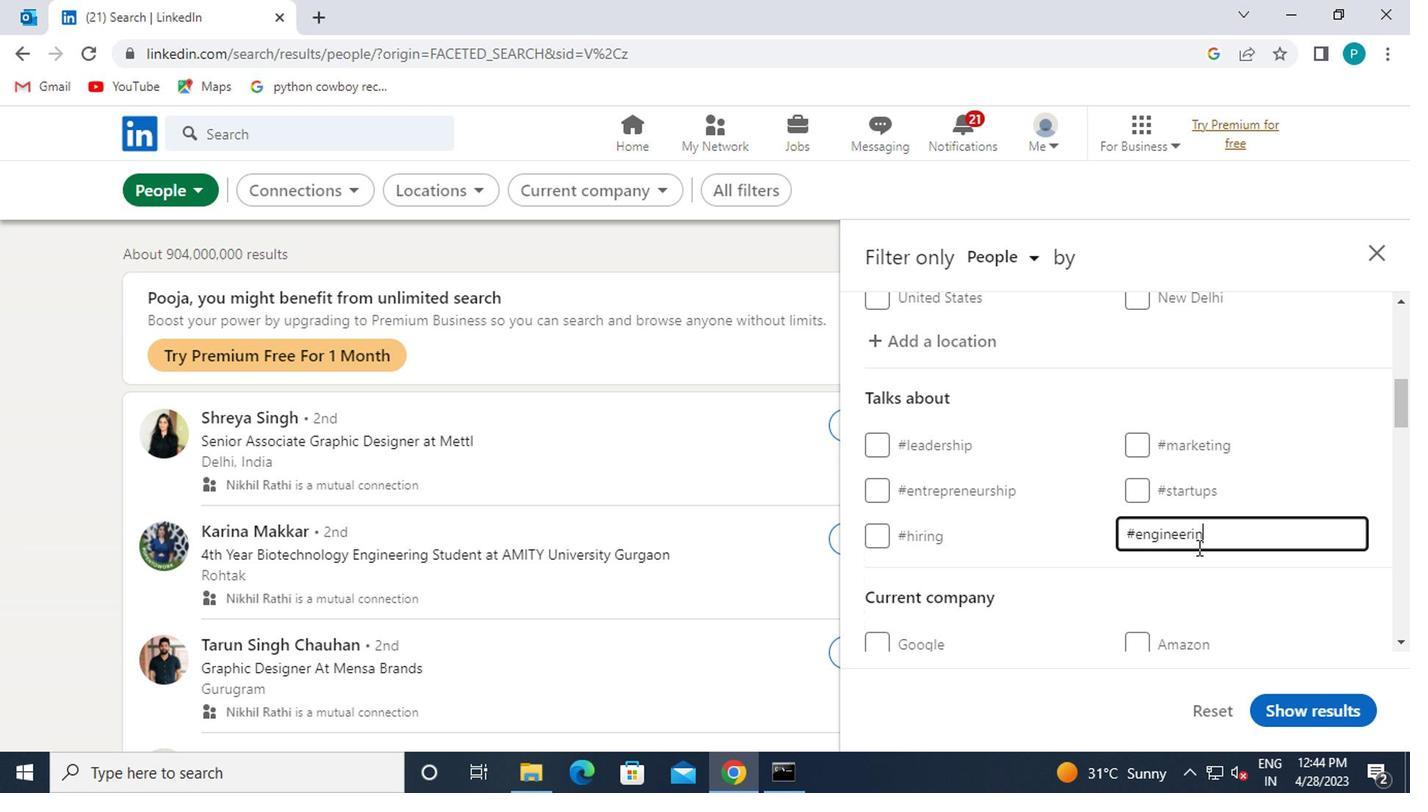 
Action: Mouse moved to (1097, 570)
Screenshot: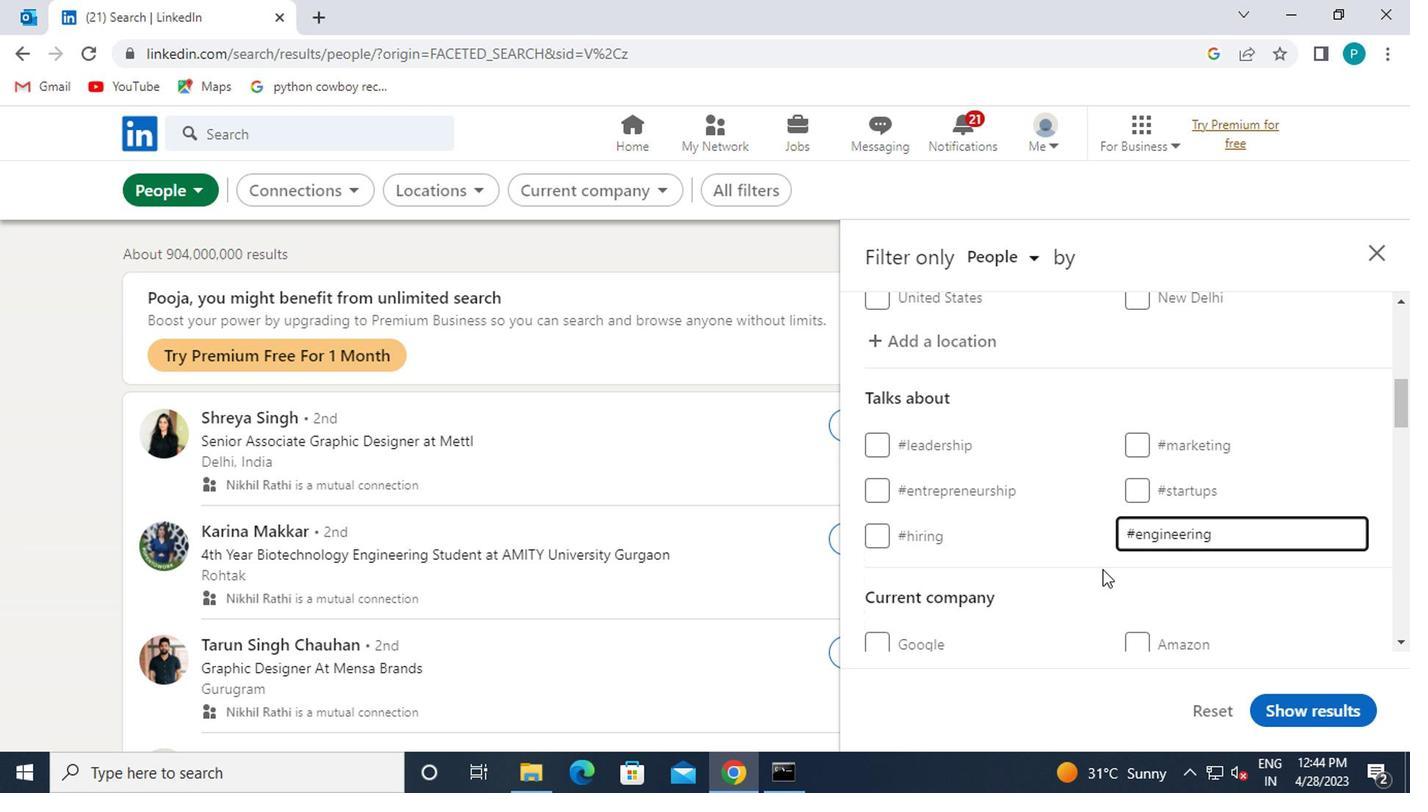 
Action: Mouse scrolled (1097, 570) with delta (0, 0)
Screenshot: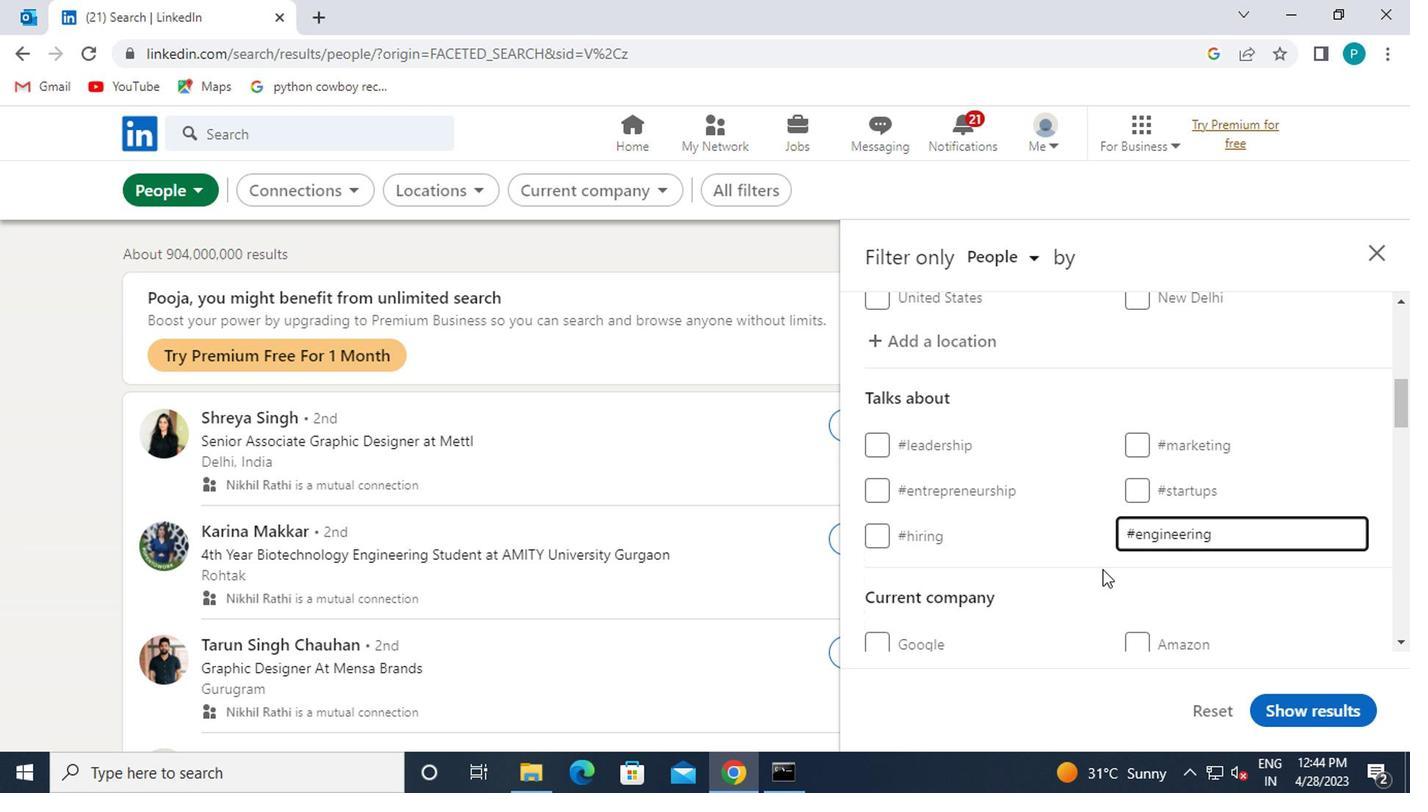 
Action: Mouse moved to (1094, 572)
Screenshot: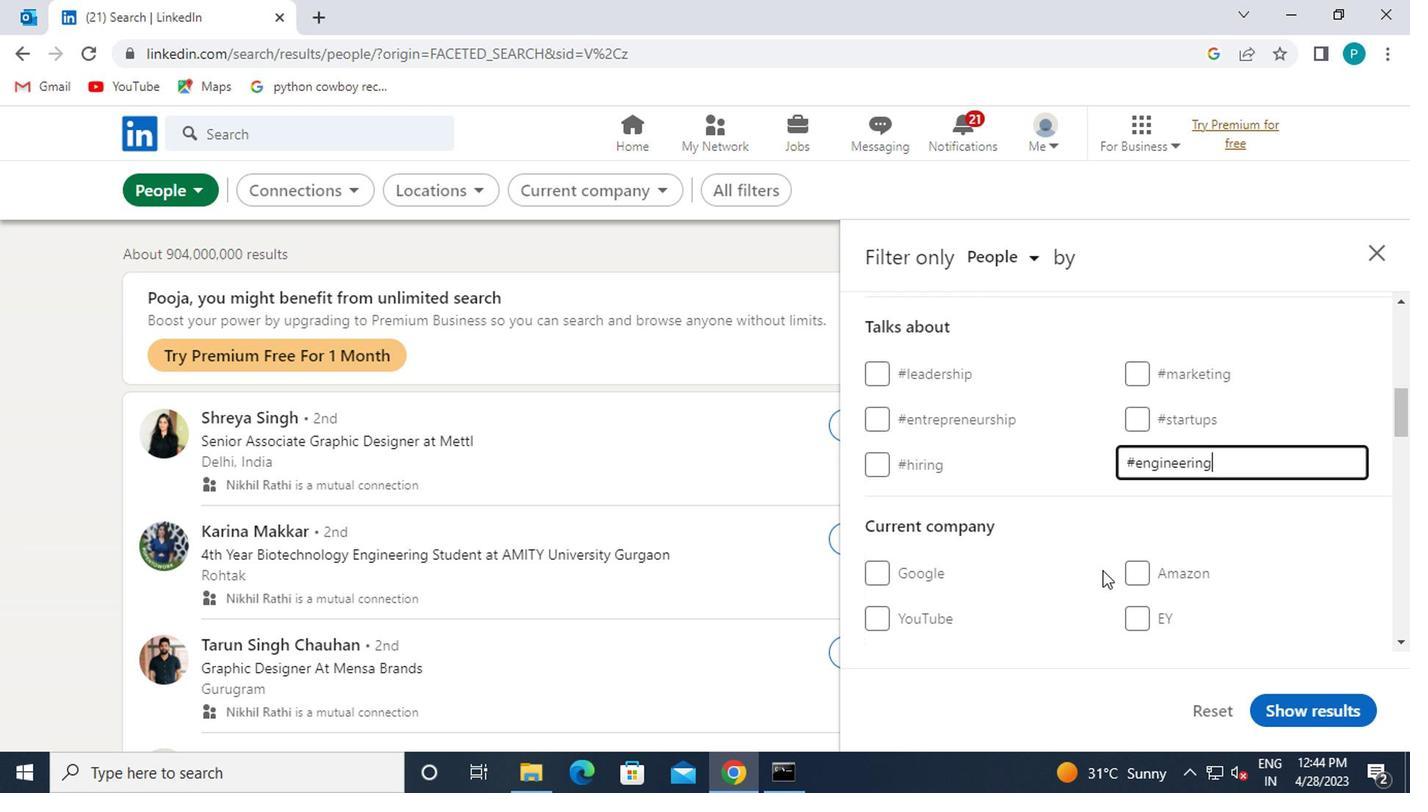 
Action: Mouse scrolled (1094, 570) with delta (0, -1)
Screenshot: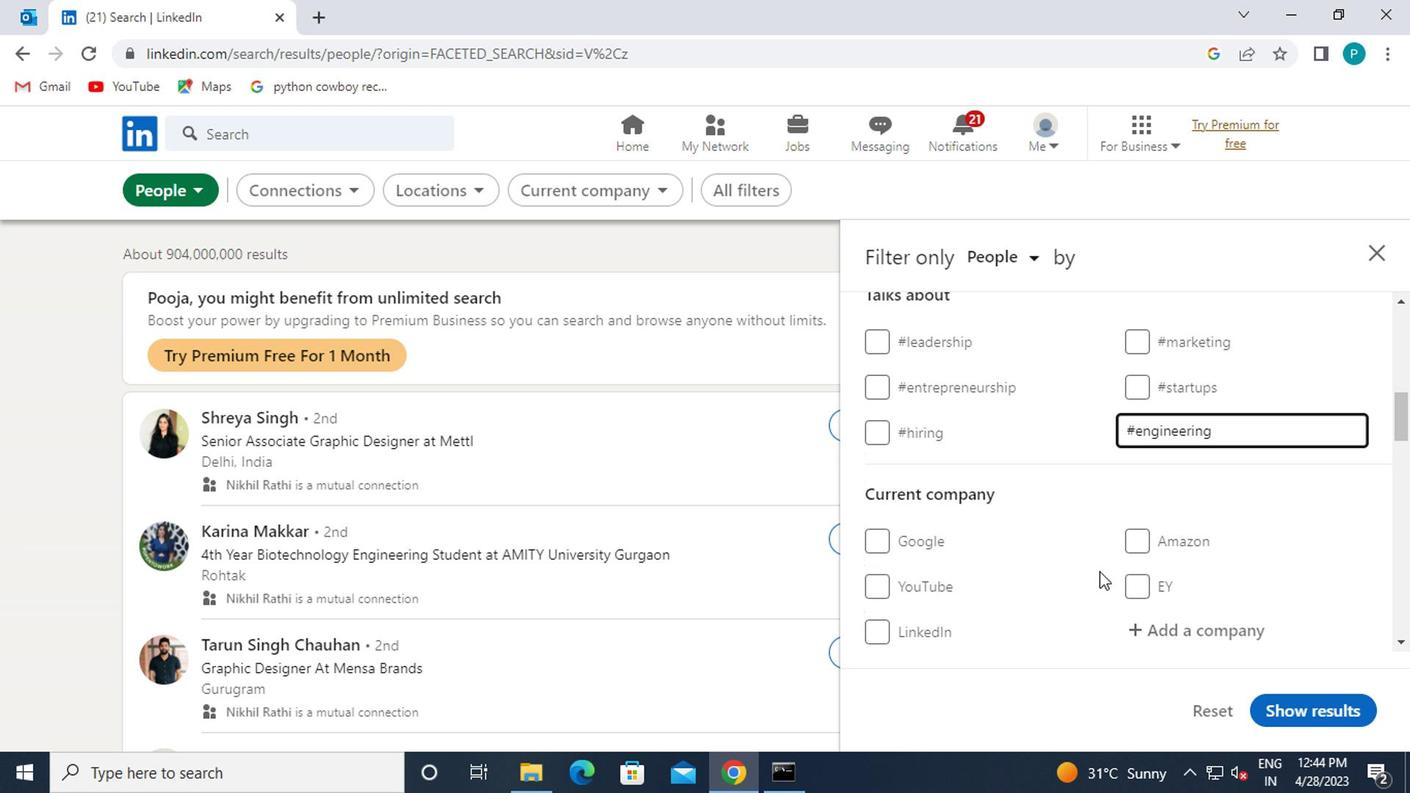 
Action: Mouse moved to (1080, 570)
Screenshot: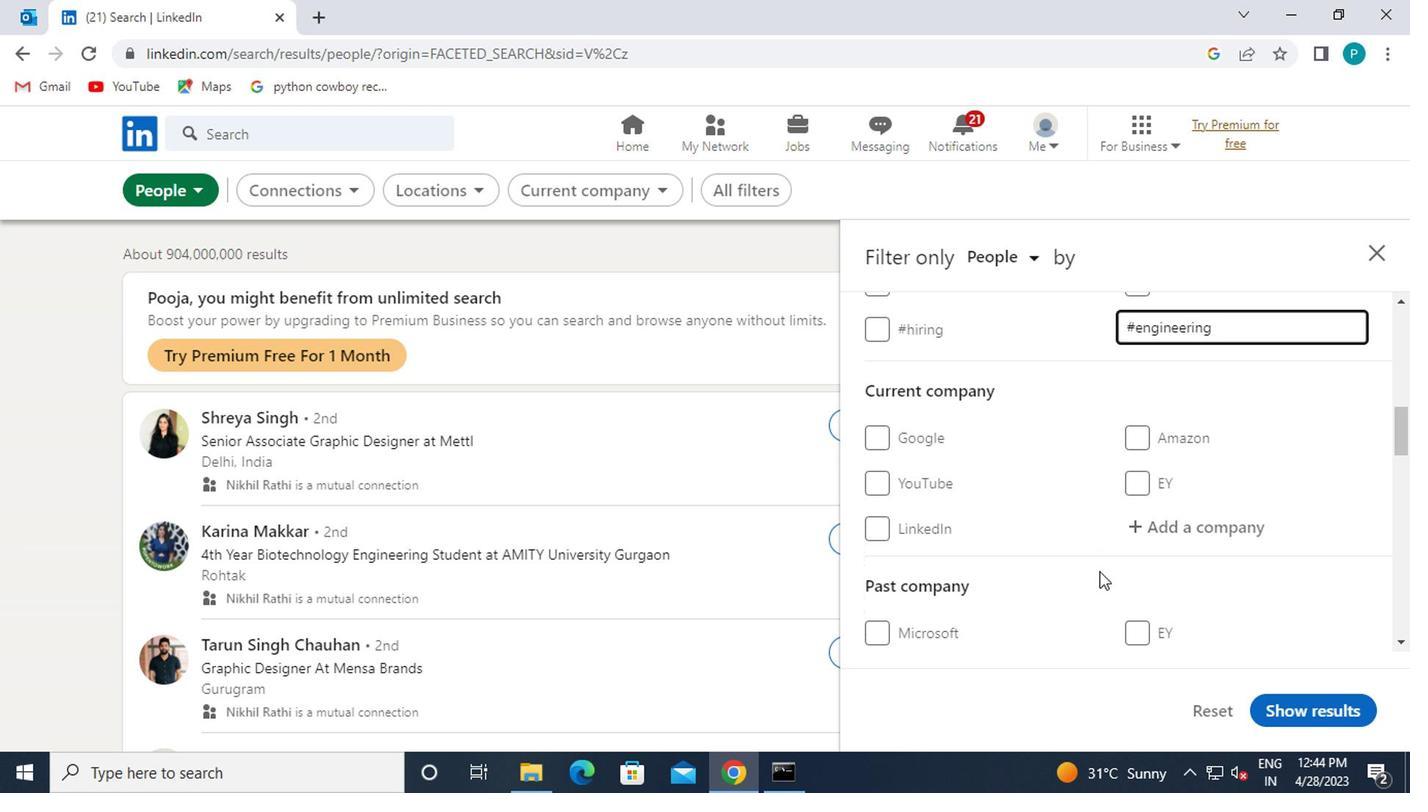 
Action: Mouse scrolled (1080, 570) with delta (0, 0)
Screenshot: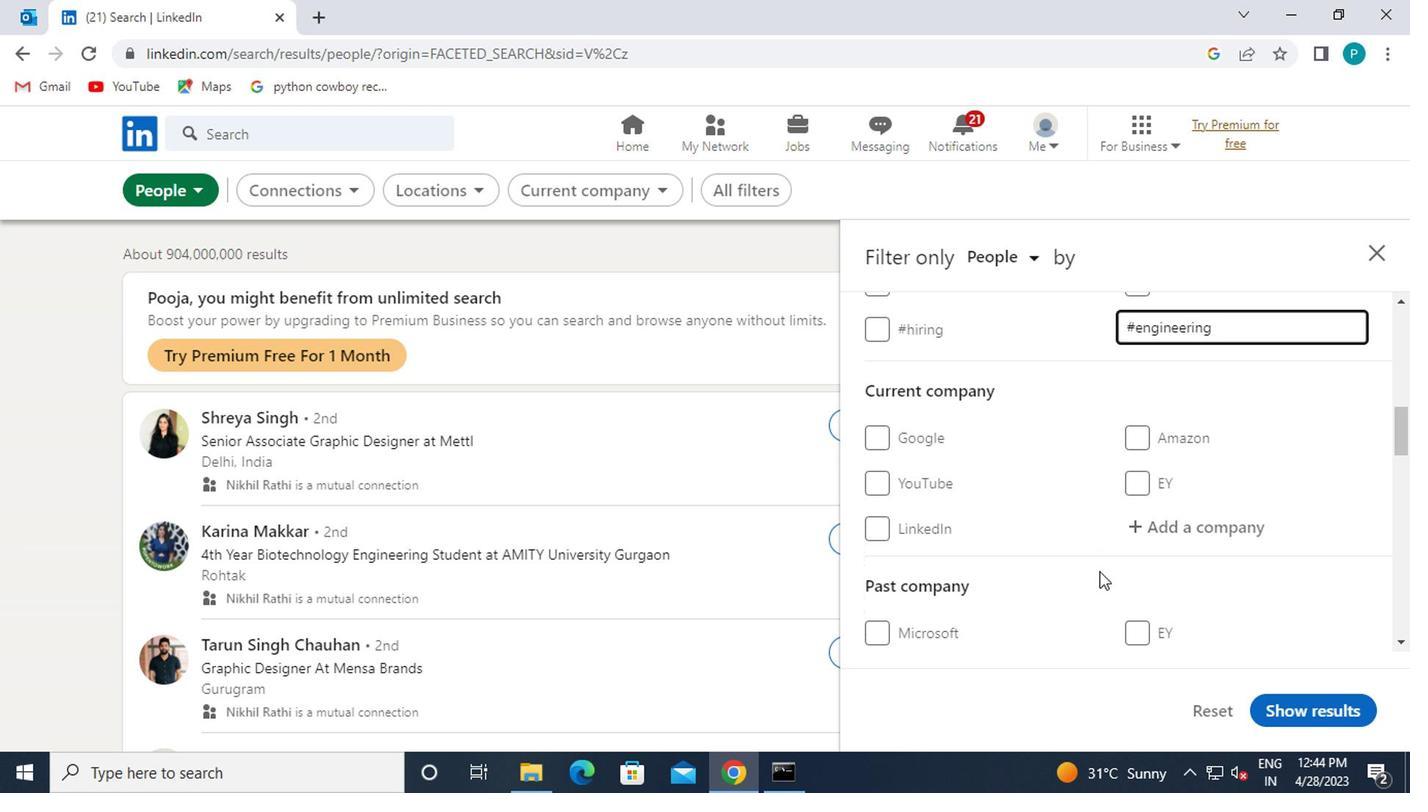 
Action: Mouse moved to (1072, 570)
Screenshot: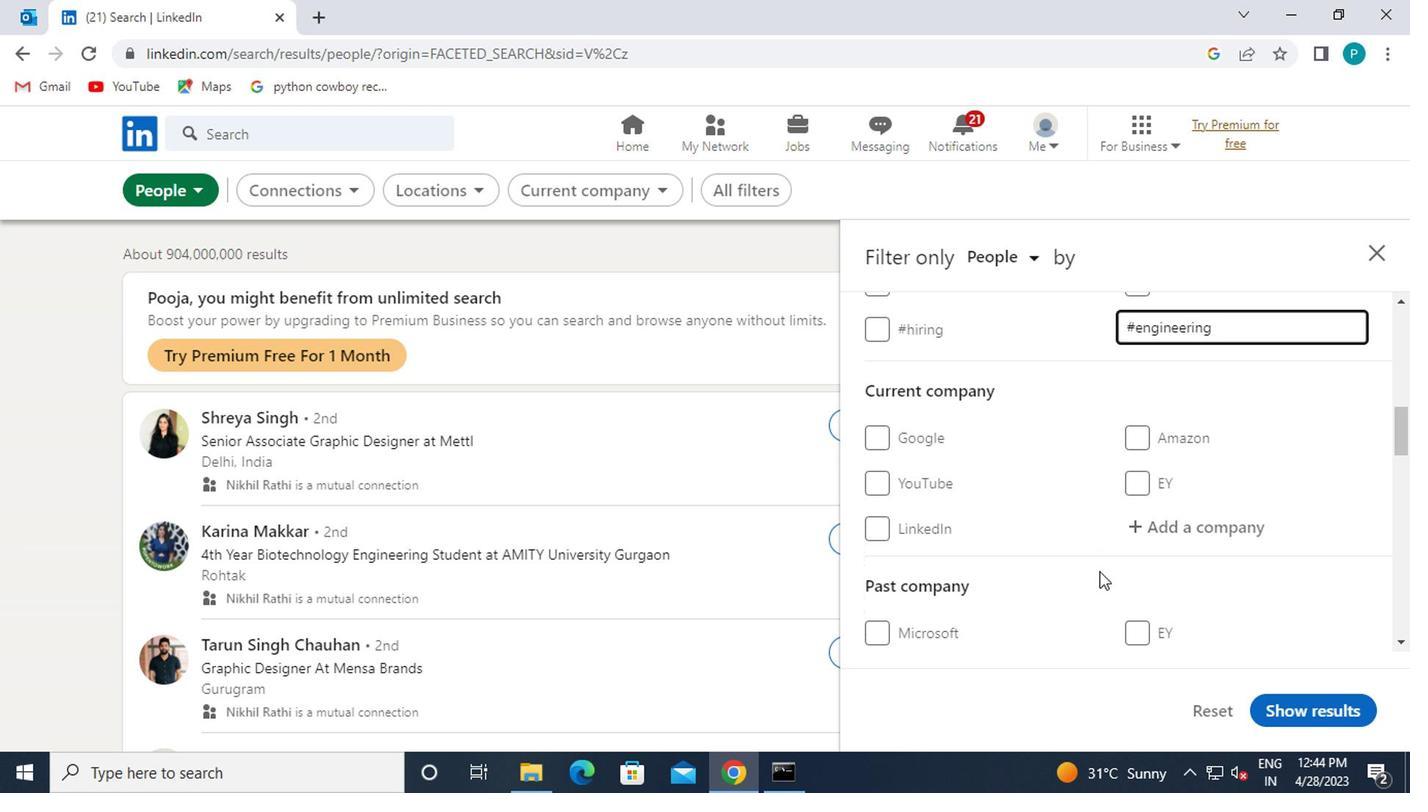 
Action: Mouse scrolled (1072, 568) with delta (0, -1)
Screenshot: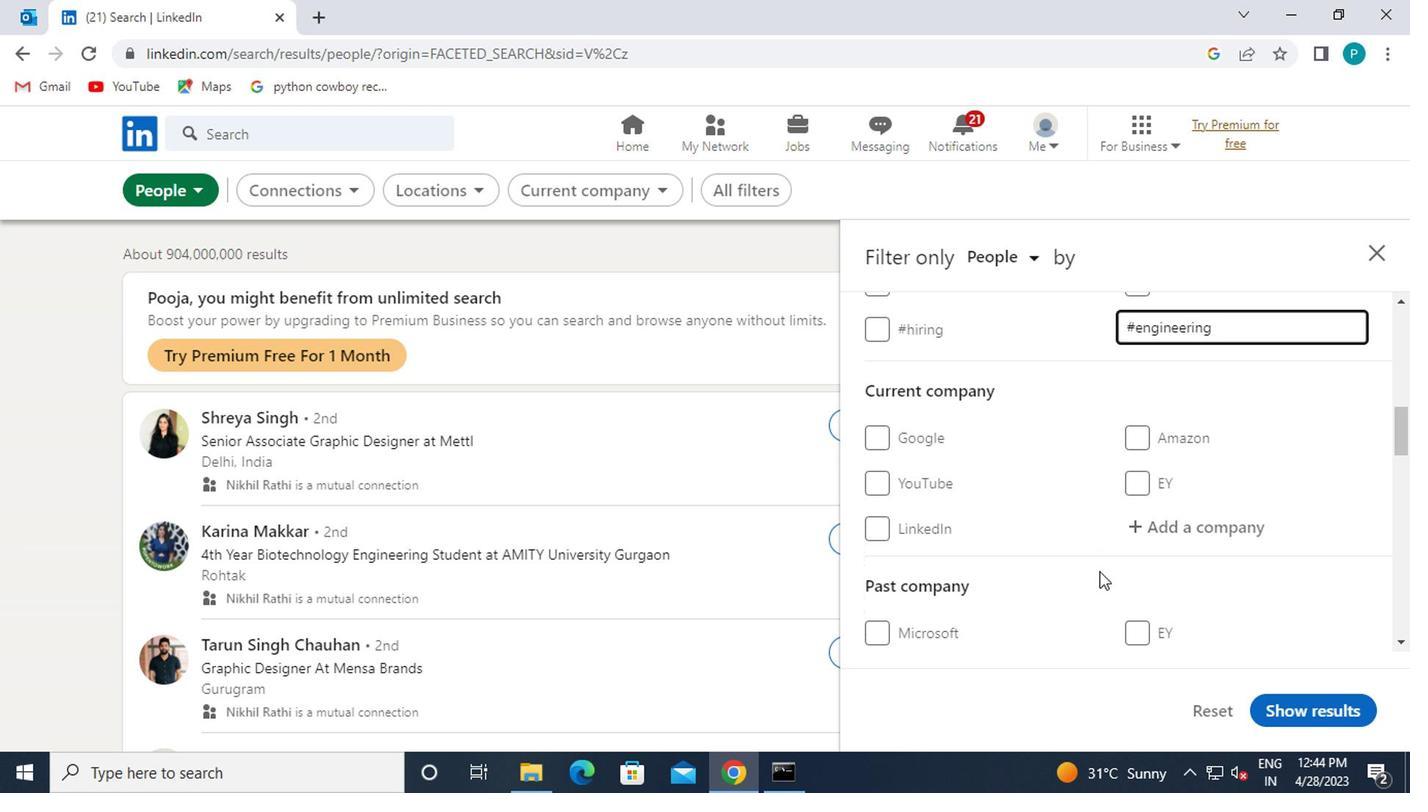
Action: Mouse moved to (1058, 568)
Screenshot: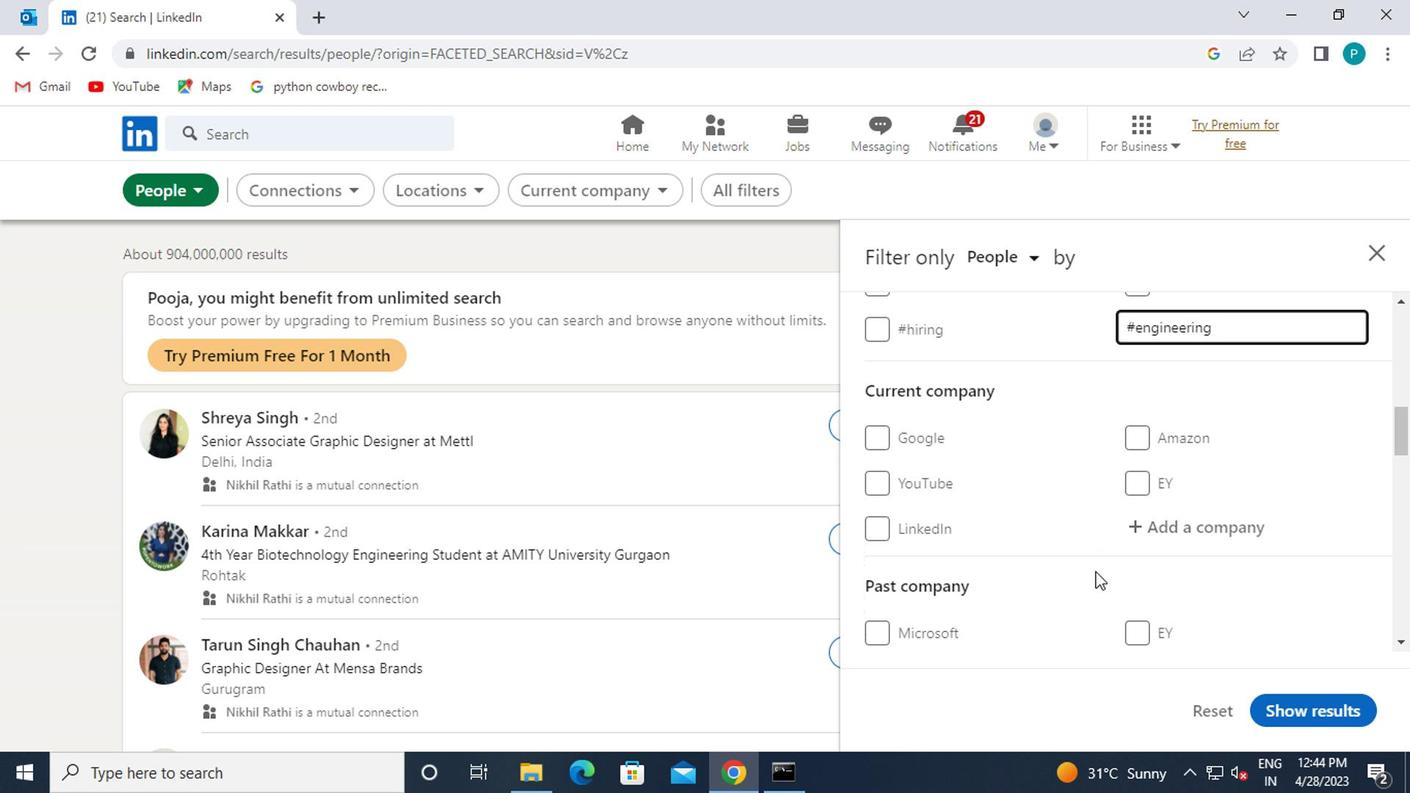 
Action: Mouse scrolled (1058, 568) with delta (0, 0)
Screenshot: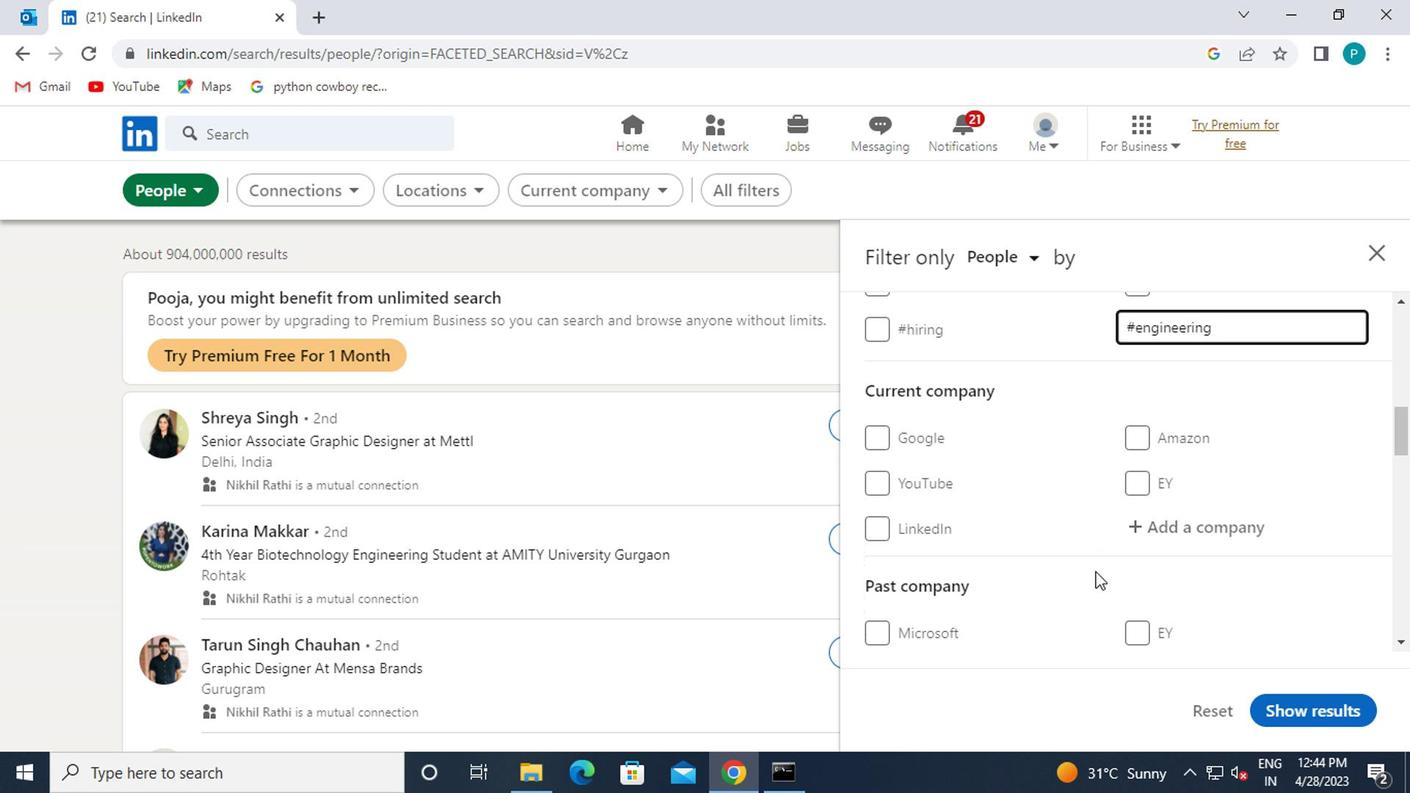 
Action: Mouse moved to (1046, 565)
Screenshot: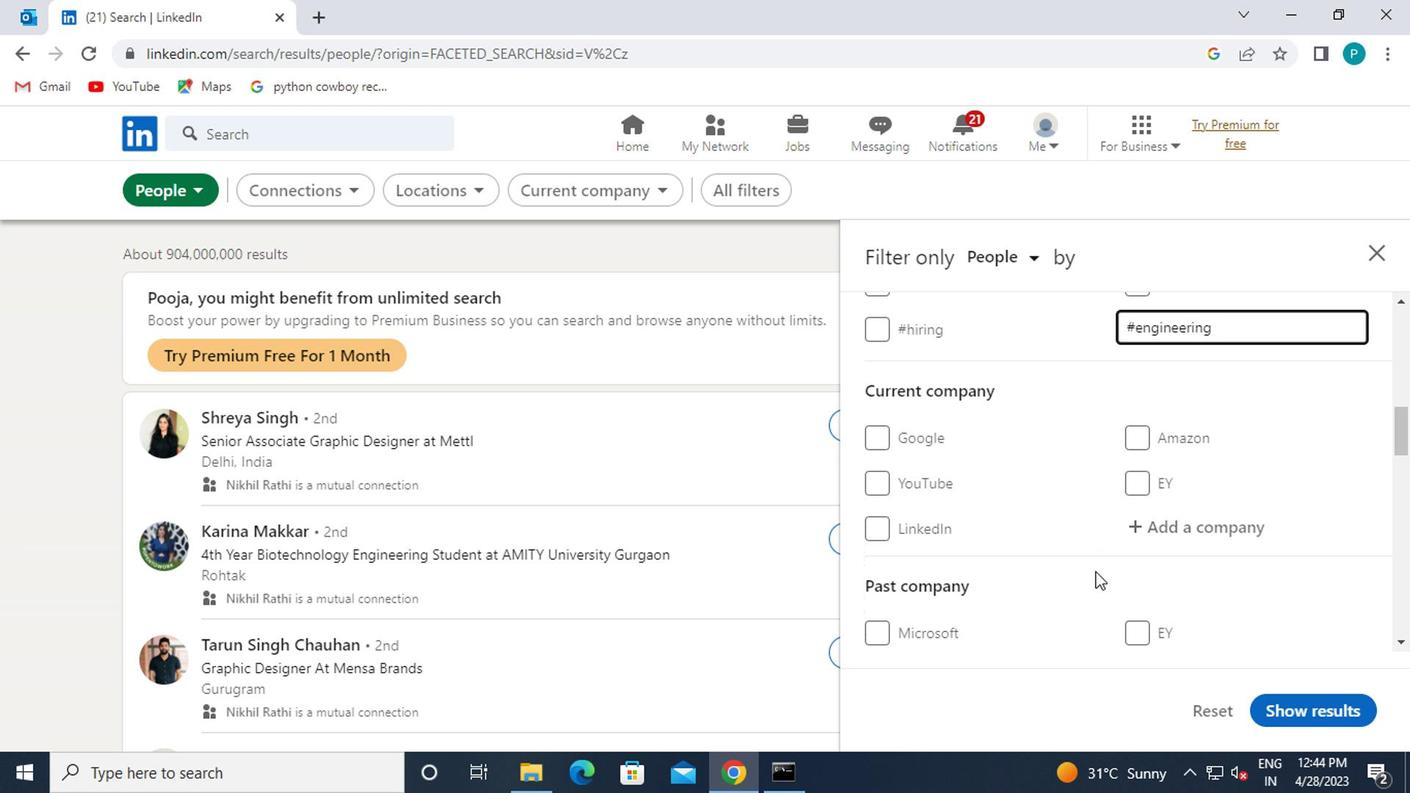 
Action: Mouse scrolled (1046, 564) with delta (0, -1)
Screenshot: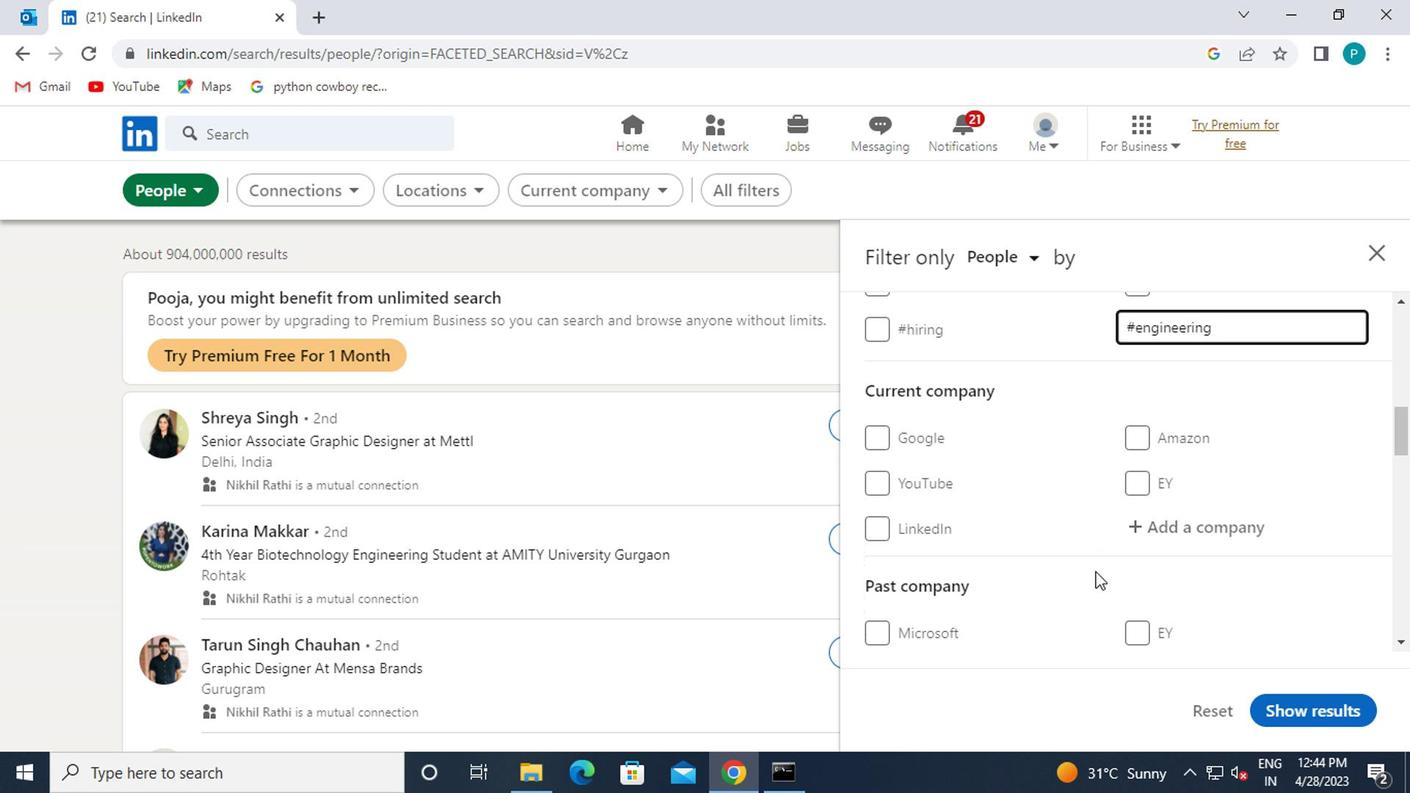 
Action: Mouse moved to (1007, 555)
Screenshot: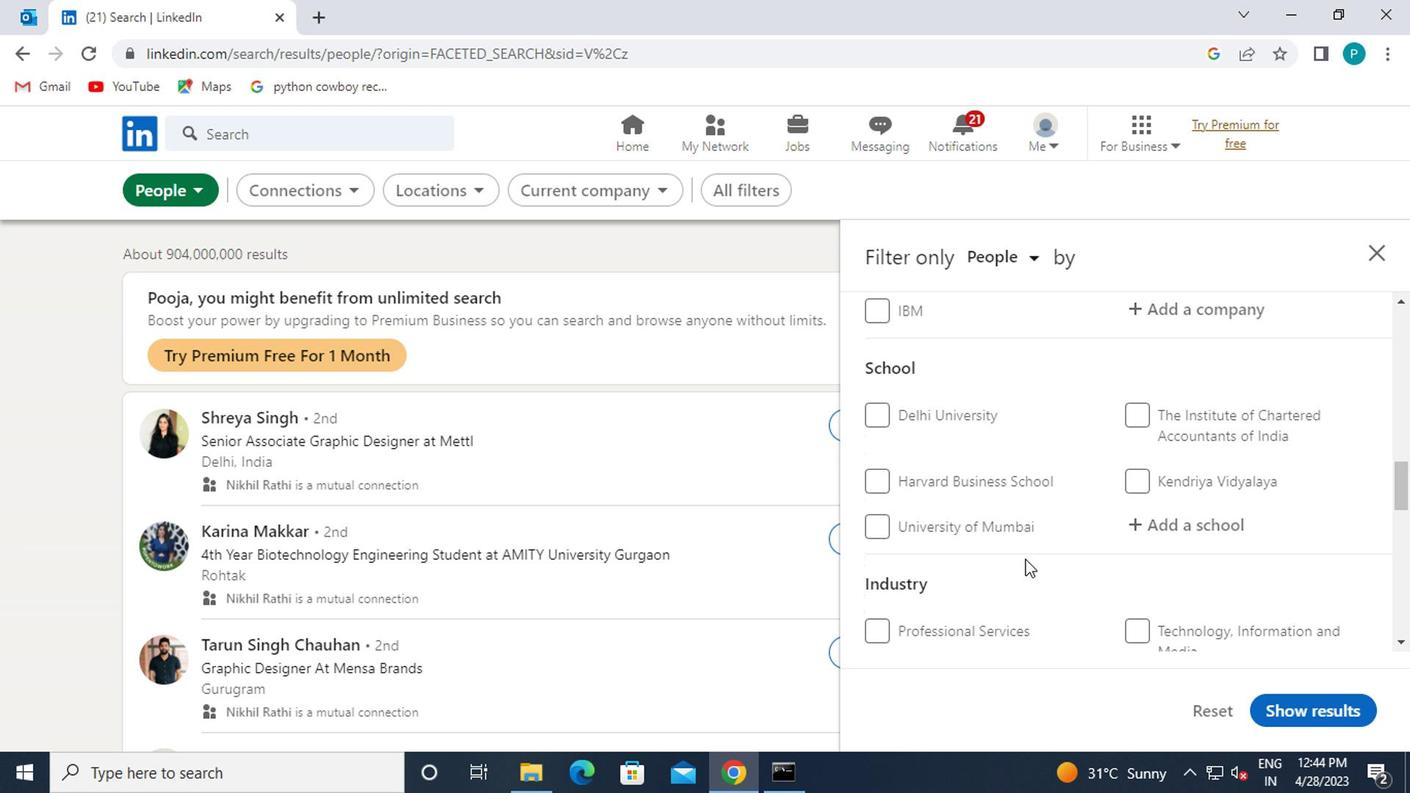
Action: Mouse scrolled (1007, 554) with delta (0, -1)
Screenshot: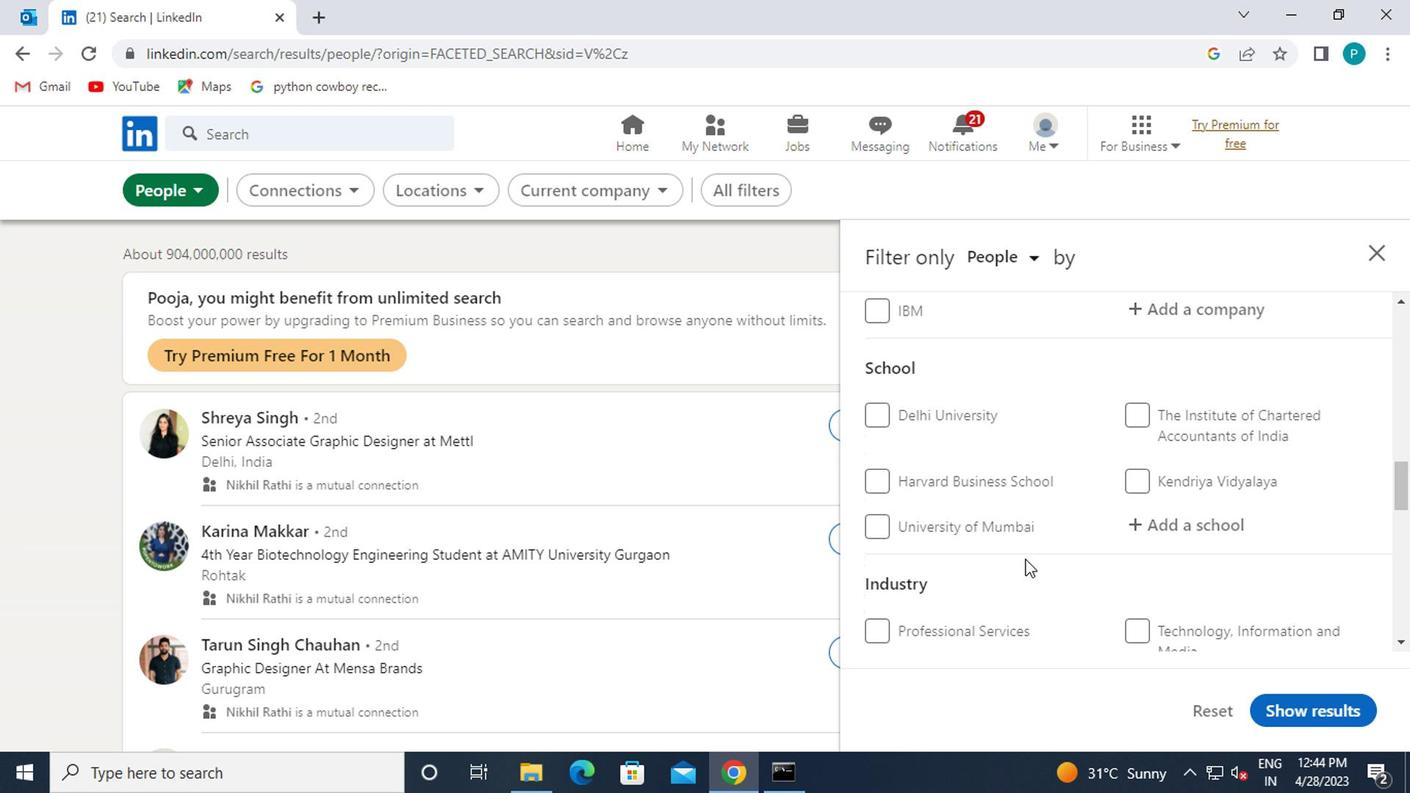 
Action: Mouse moved to (1000, 554)
Screenshot: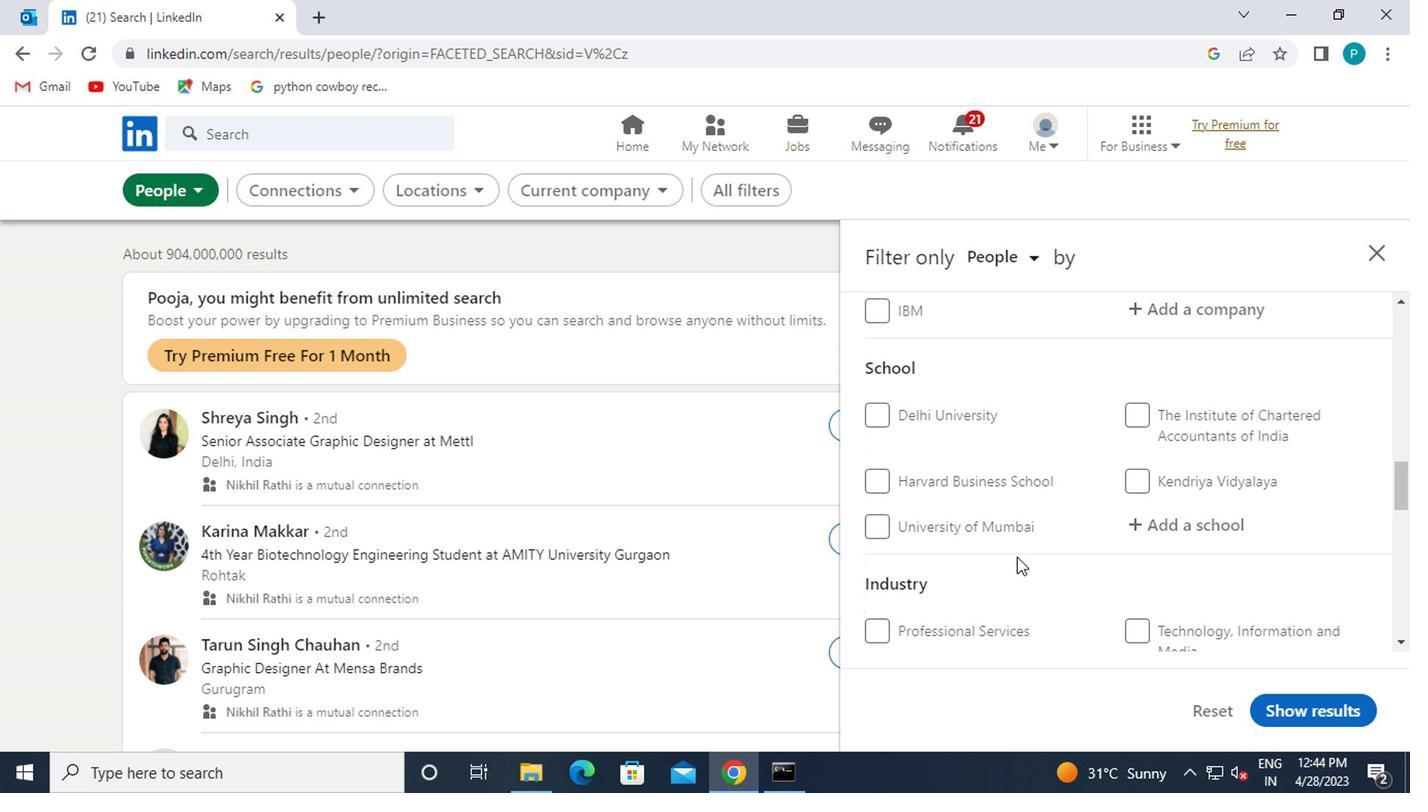 
Action: Mouse scrolled (1000, 553) with delta (0, 0)
Screenshot: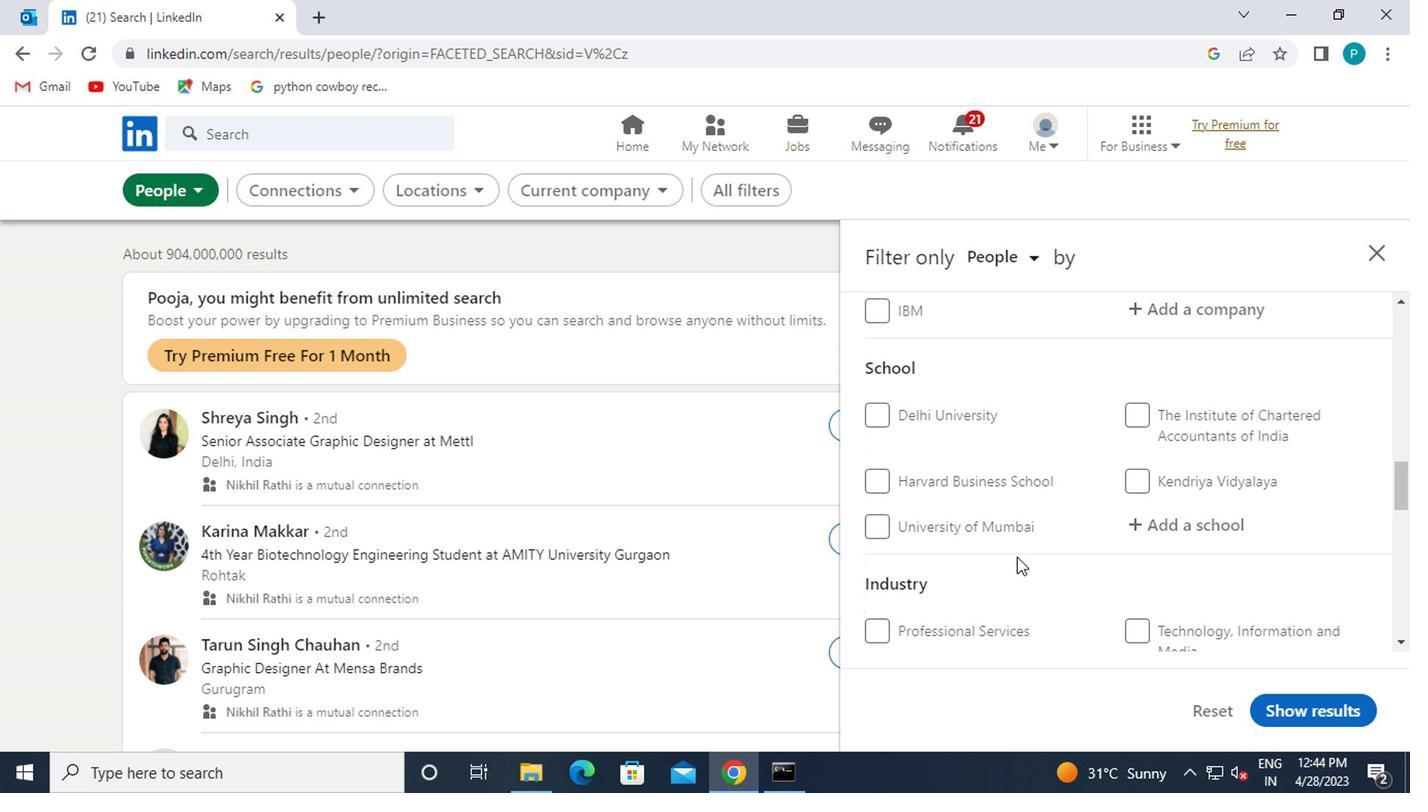 
Action: Mouse moved to (991, 551)
Screenshot: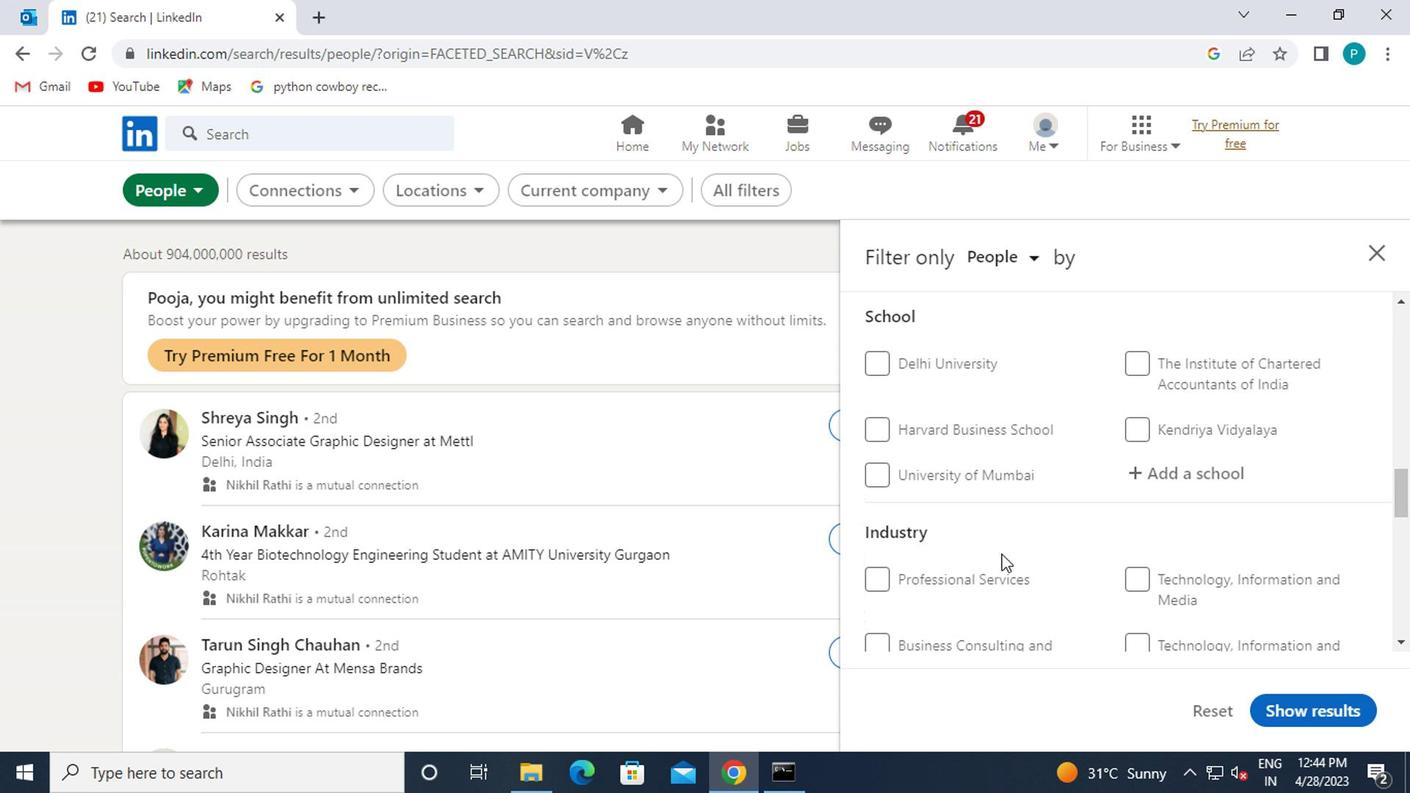 
Action: Mouse scrolled (991, 551) with delta (0, 0)
Screenshot: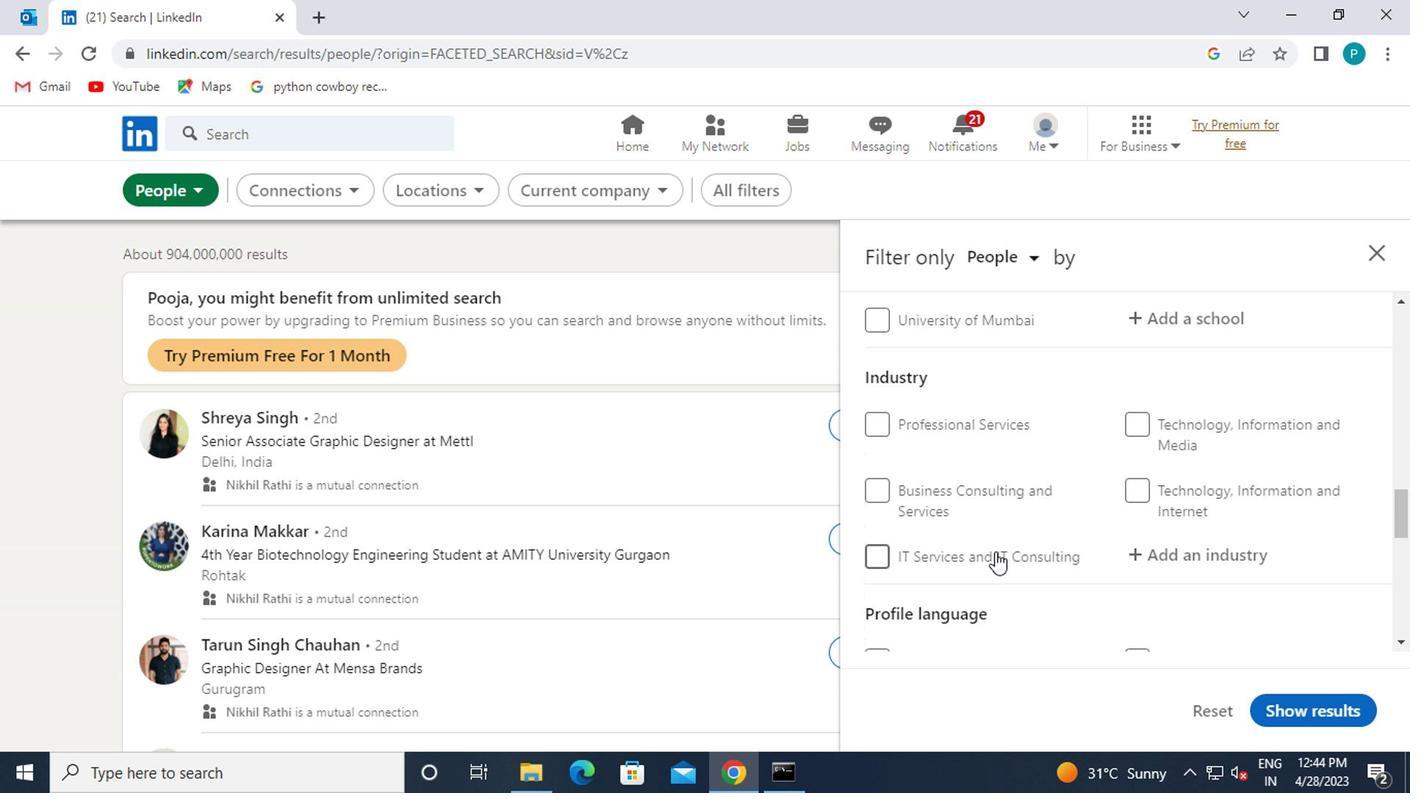 
Action: Mouse scrolled (991, 551) with delta (0, 0)
Screenshot: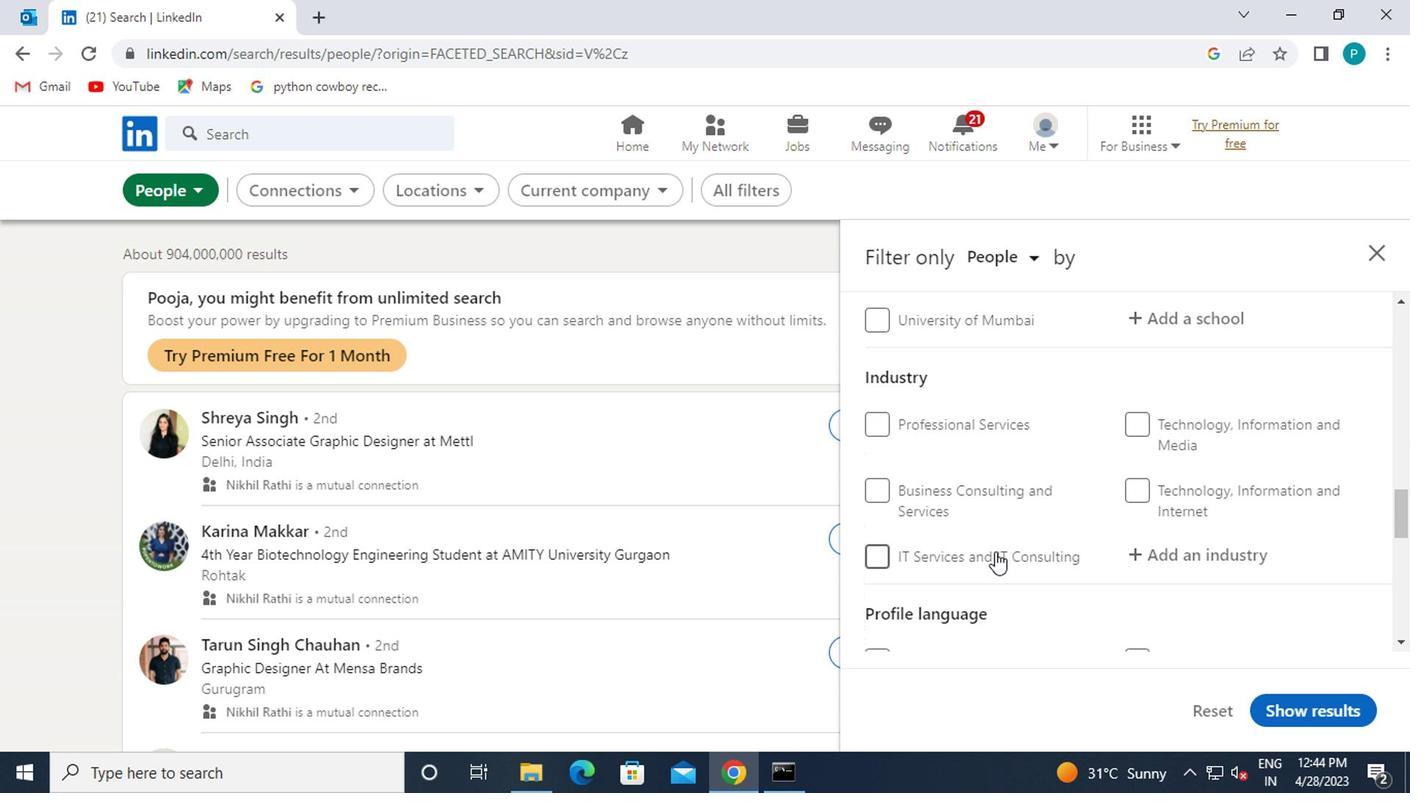 
Action: Mouse moved to (1122, 507)
Screenshot: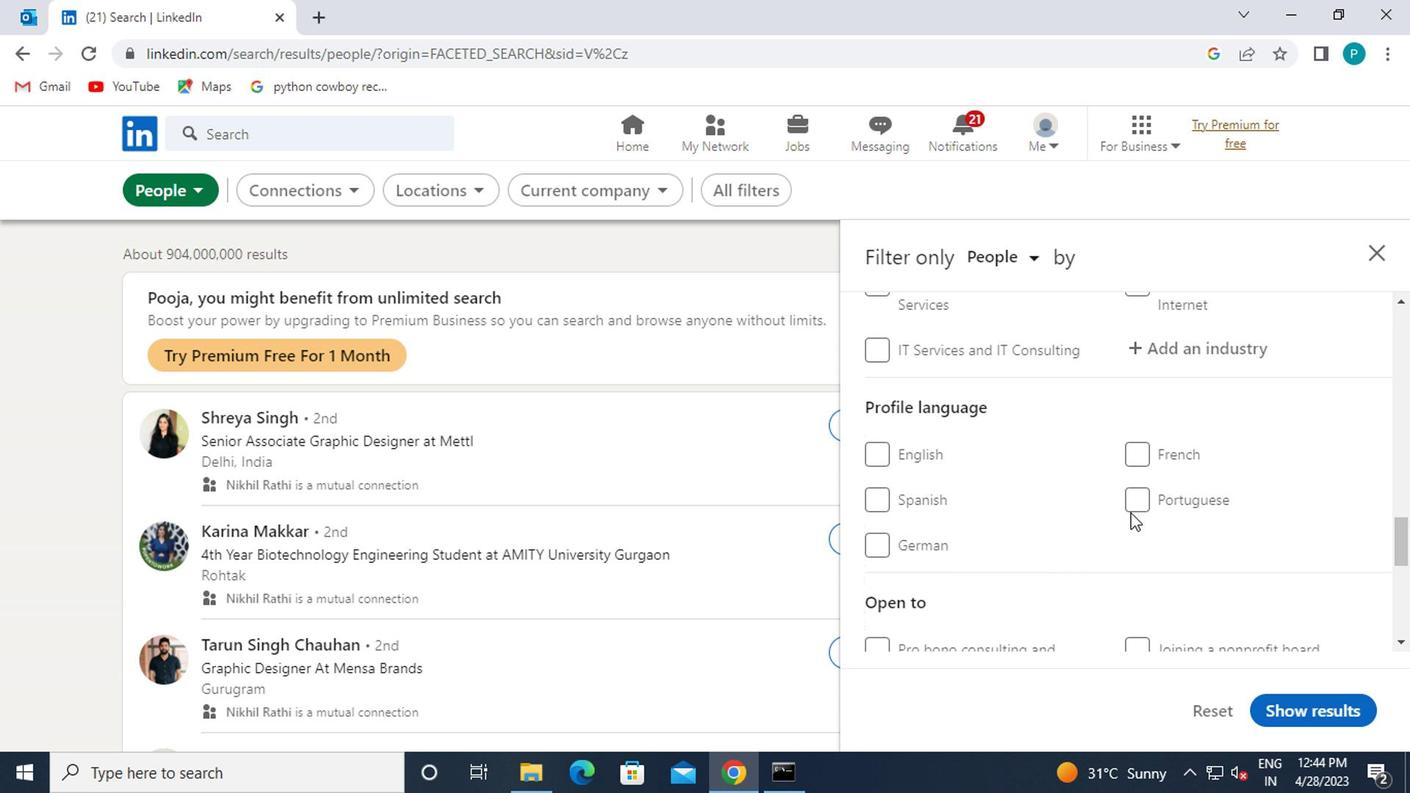 
Action: Mouse pressed left at (1122, 507)
Screenshot: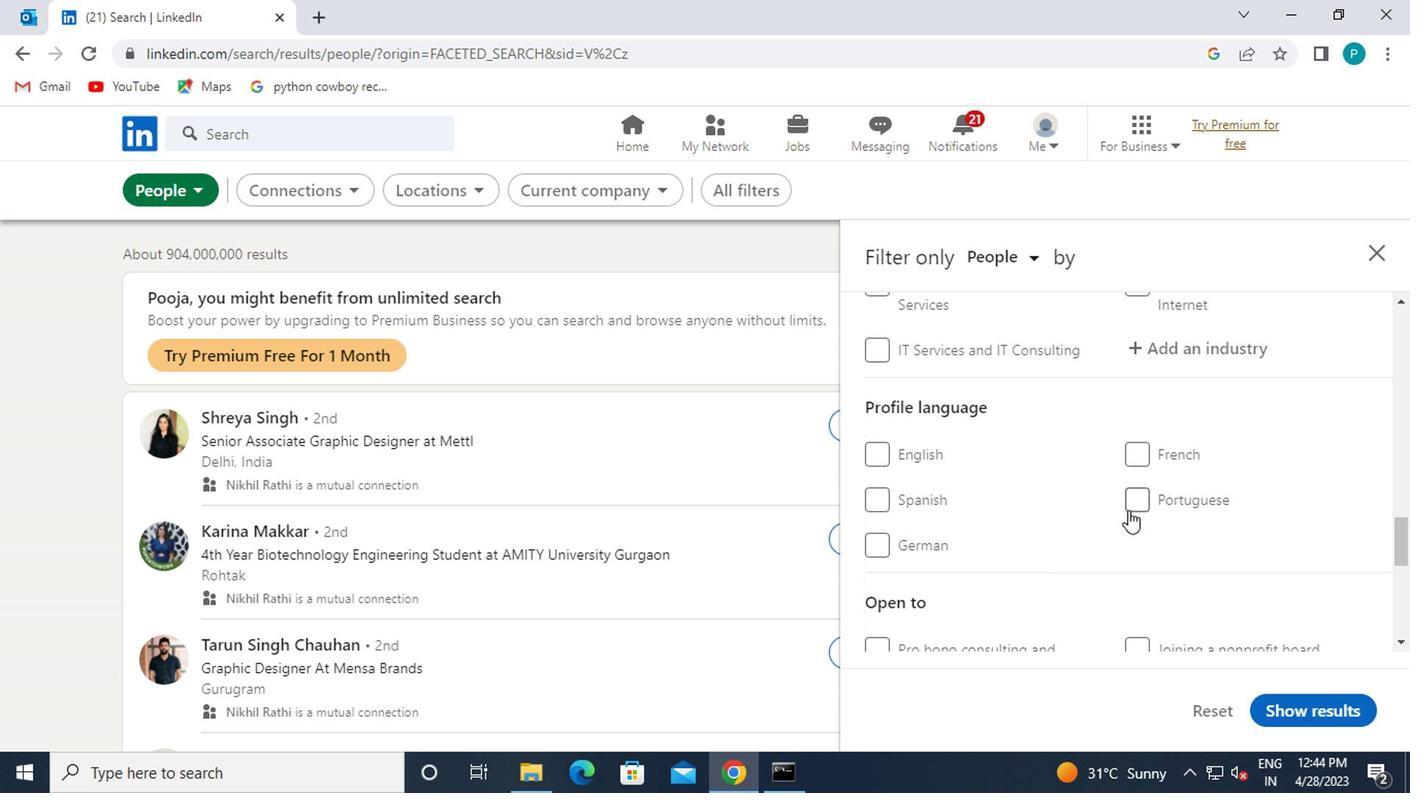 
Action: Mouse moved to (1069, 507)
Screenshot: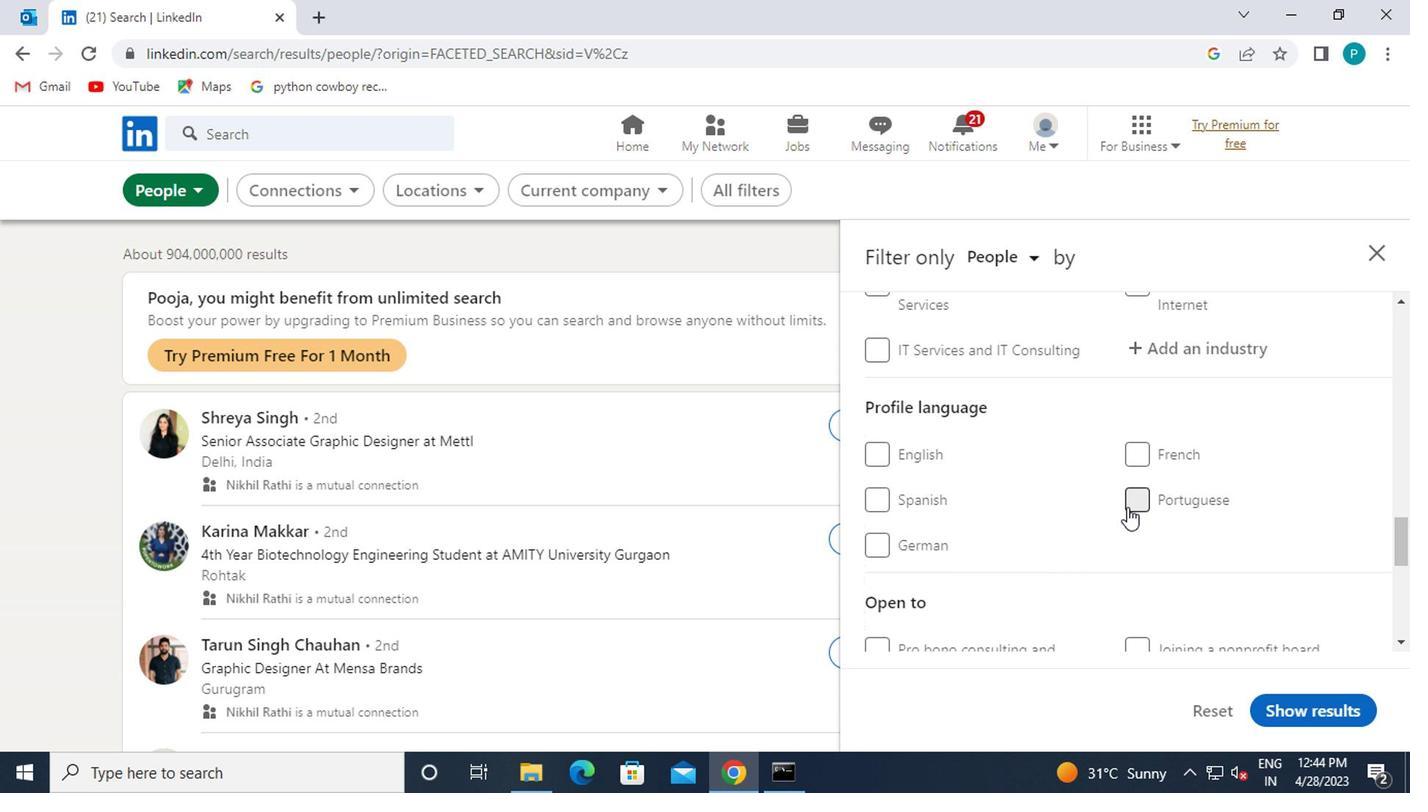 
Action: Mouse scrolled (1069, 507) with delta (0, 0)
Screenshot: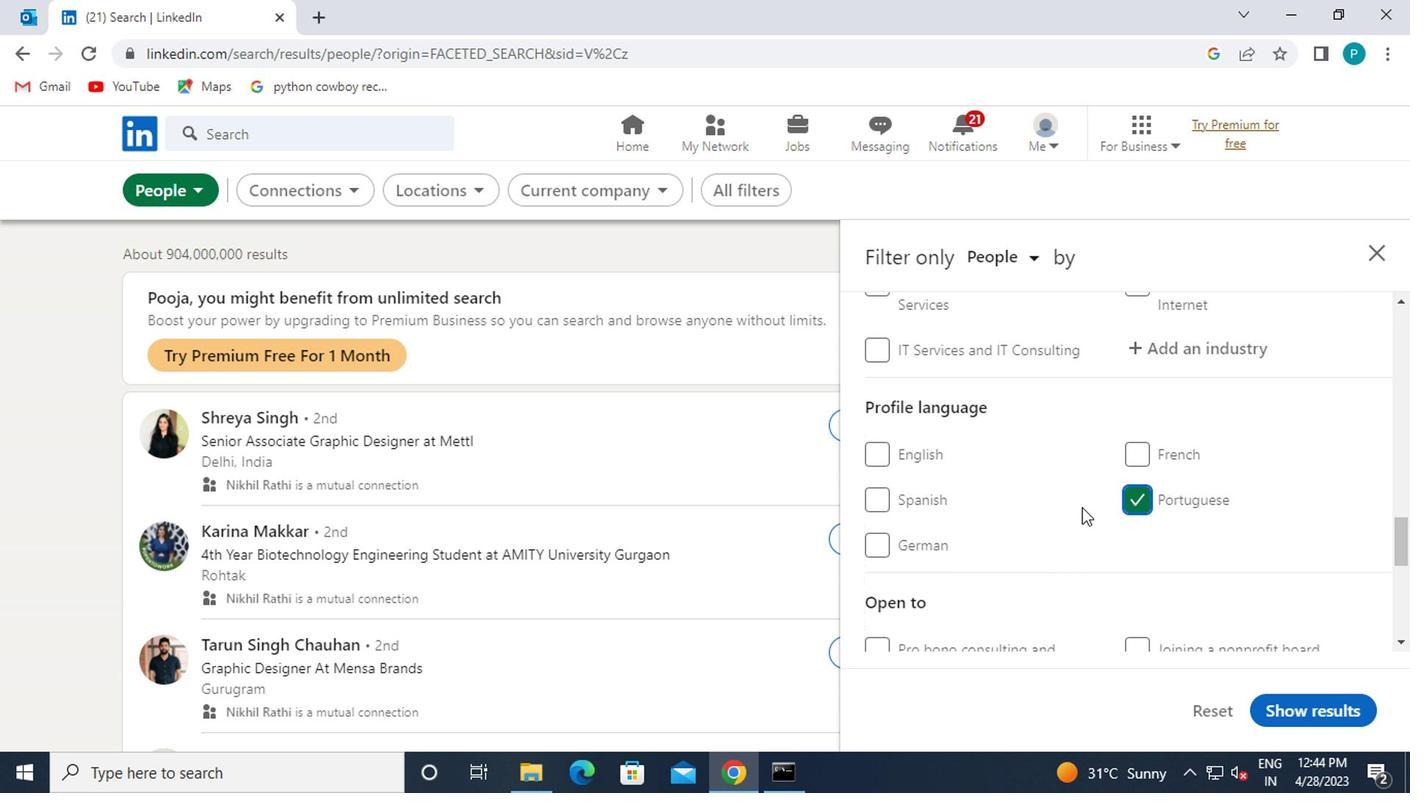 
Action: Mouse scrolled (1069, 507) with delta (0, 0)
Screenshot: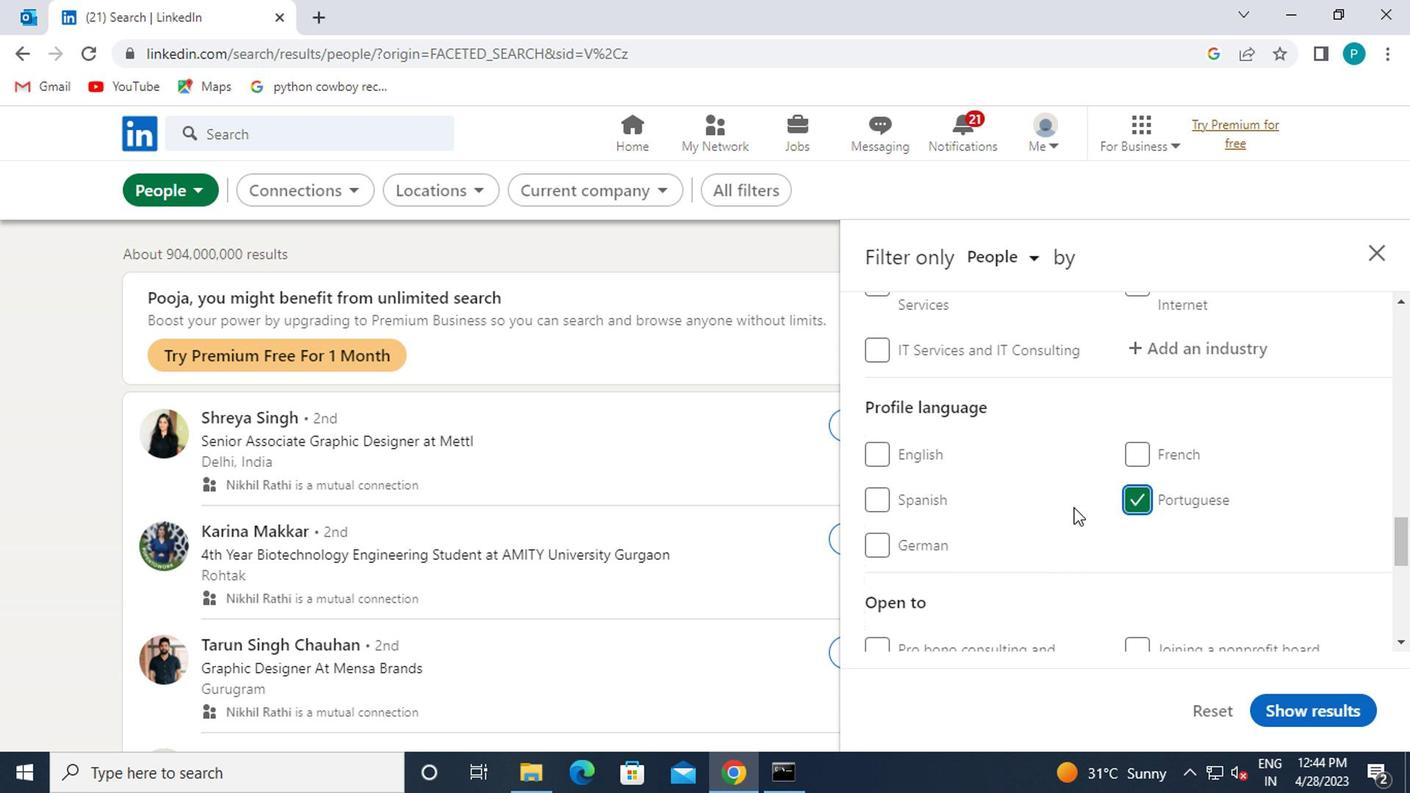 
Action: Mouse scrolled (1069, 507) with delta (0, 0)
Screenshot: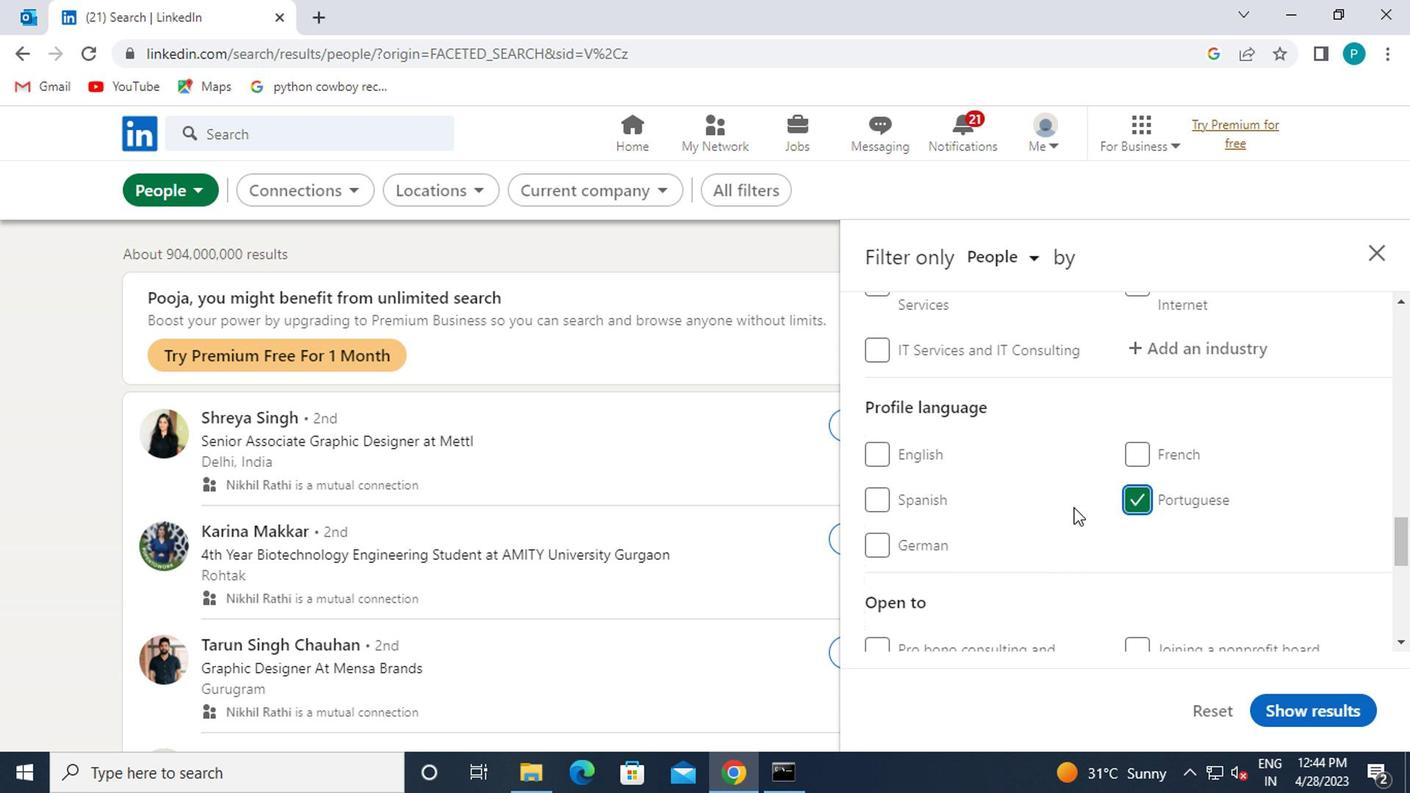 
Action: Mouse scrolled (1069, 507) with delta (0, 0)
Screenshot: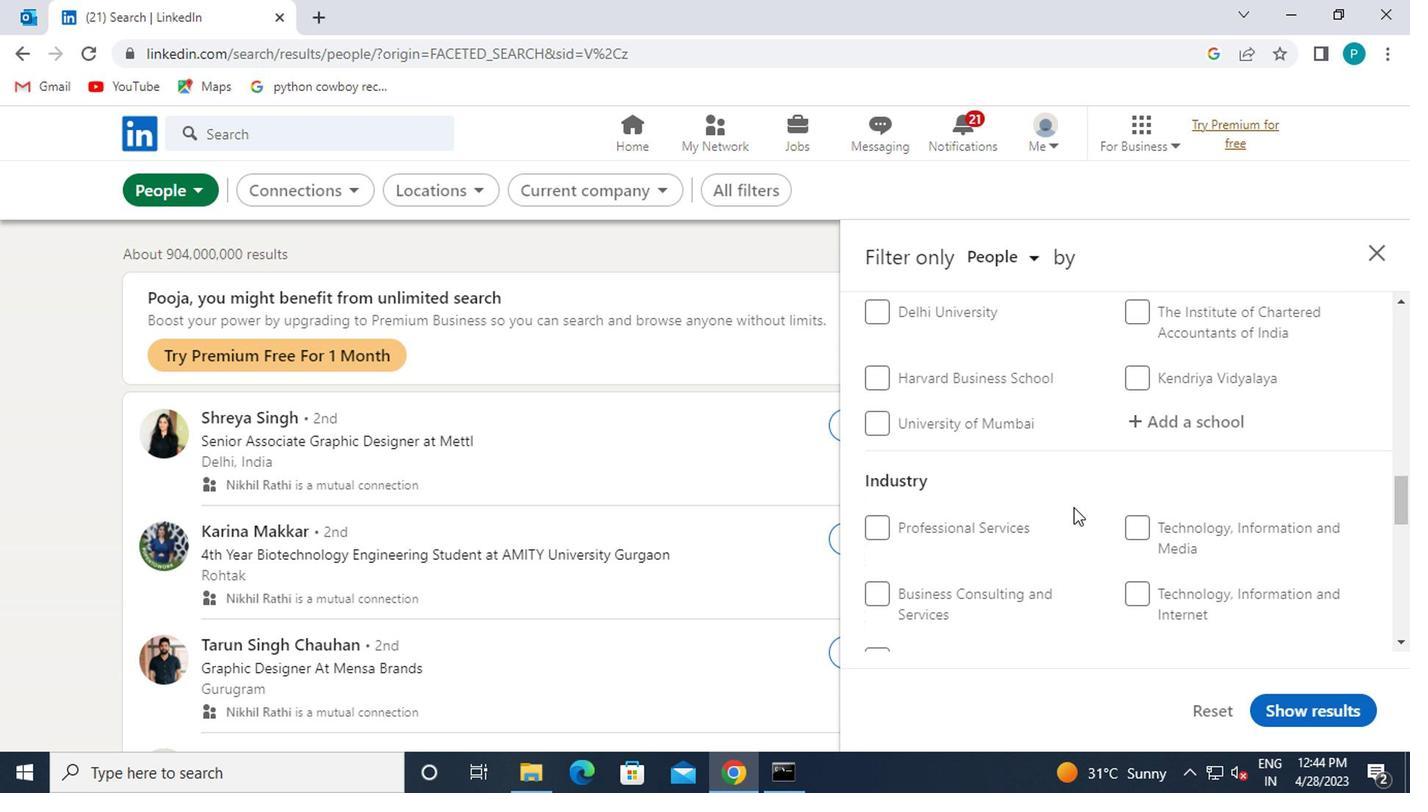 
Action: Mouse moved to (1069, 507)
Screenshot: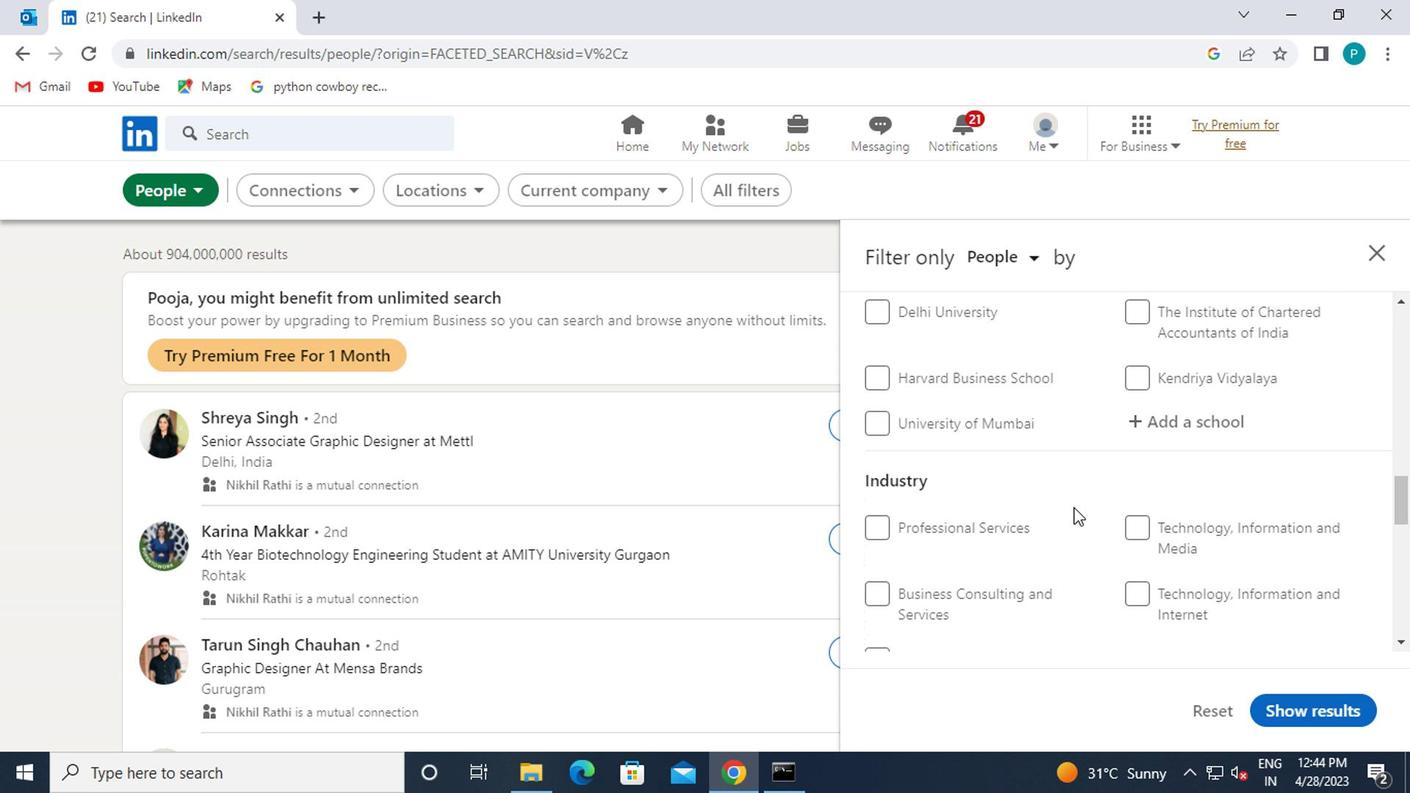 
Action: Mouse scrolled (1069, 507) with delta (0, 0)
Screenshot: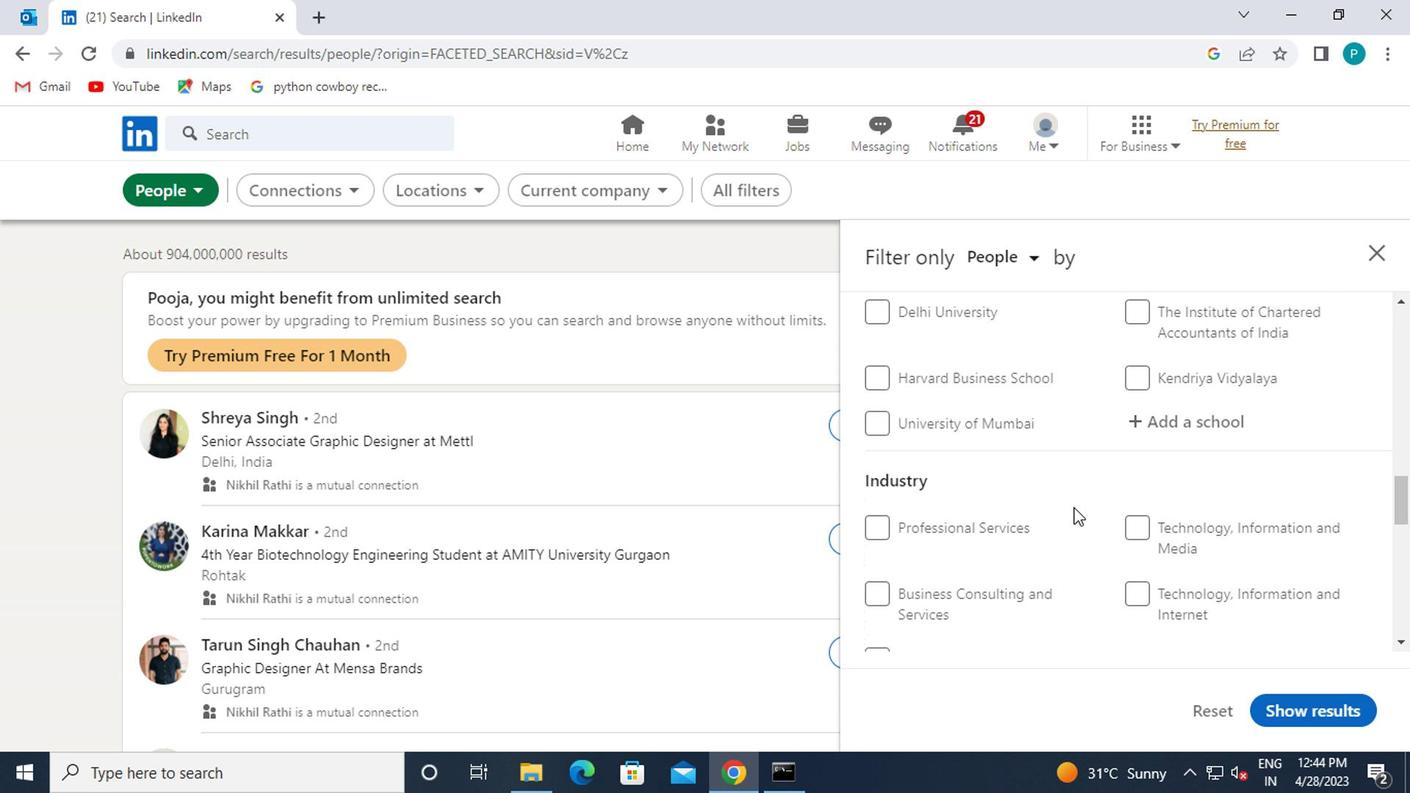 
Action: Mouse moved to (1138, 543)
Screenshot: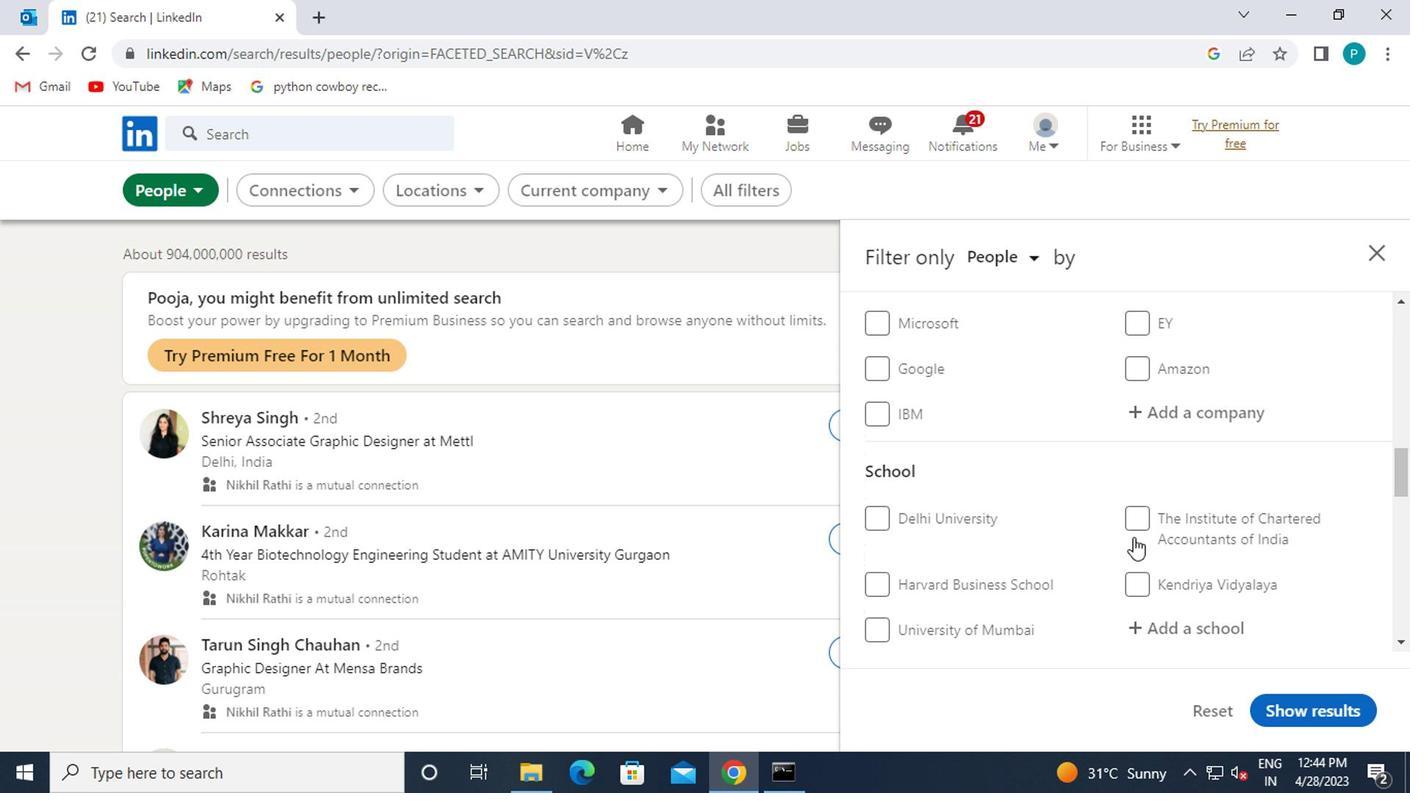 
Action: Mouse scrolled (1138, 544) with delta (0, 0)
Screenshot: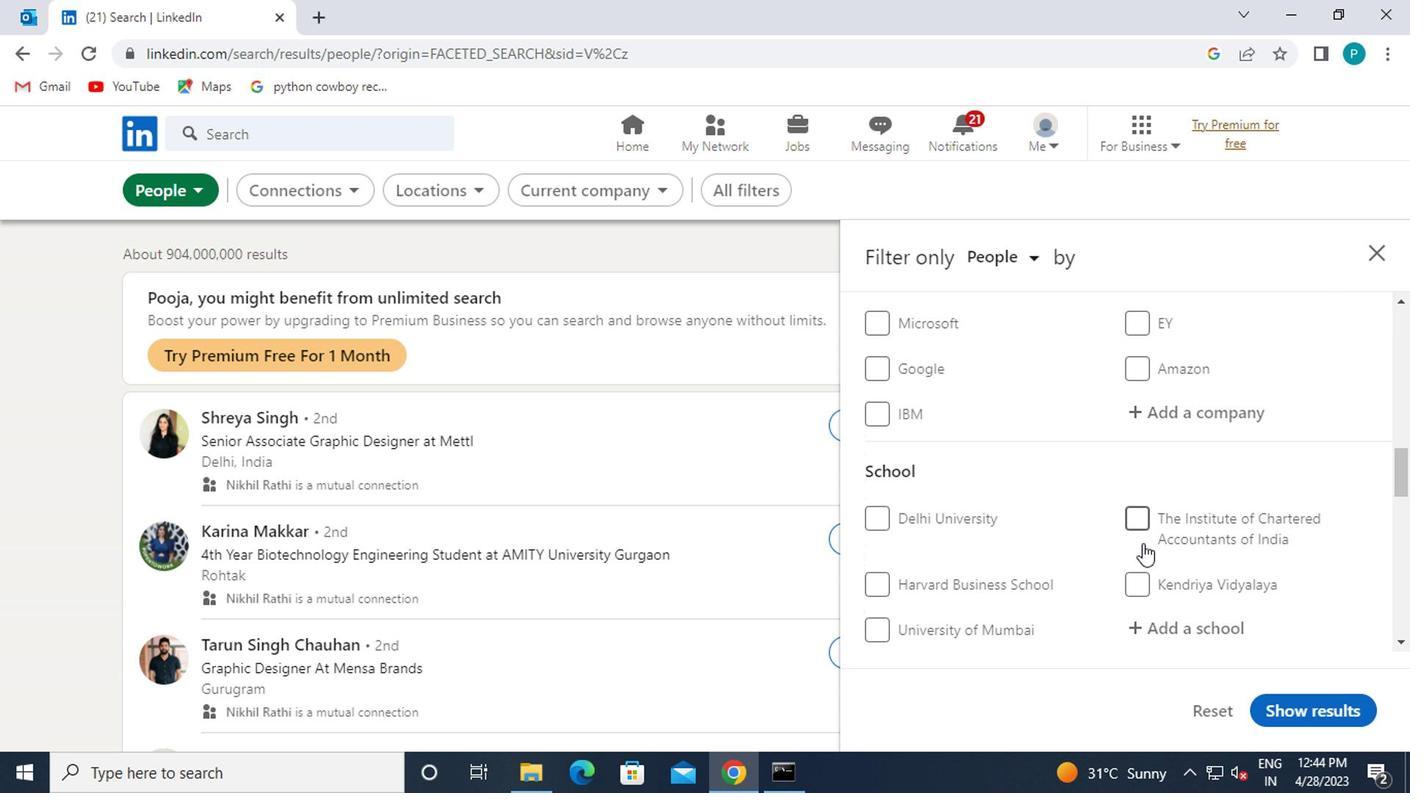 
Action: Mouse scrolled (1138, 544) with delta (0, 0)
Screenshot: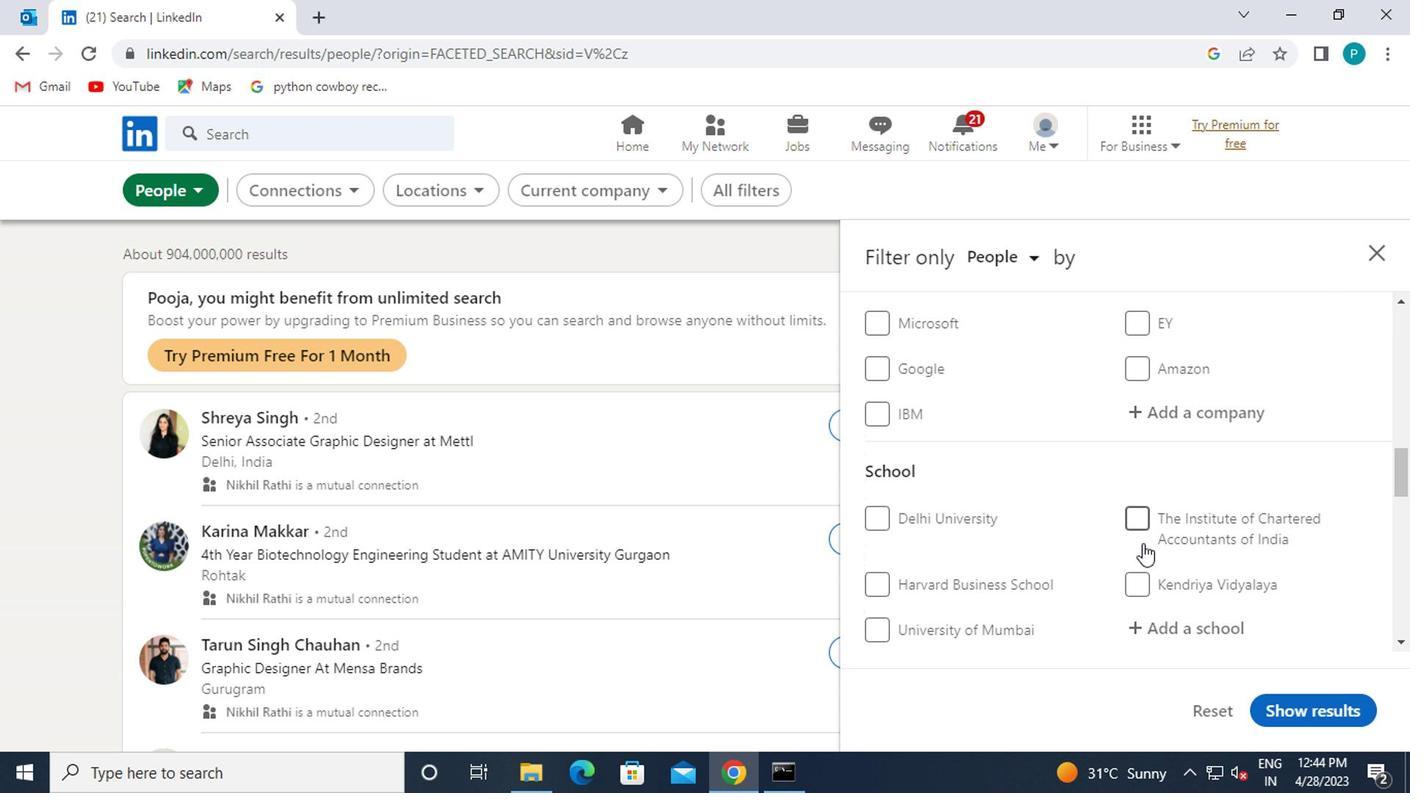 
Action: Mouse moved to (1138, 544)
Screenshot: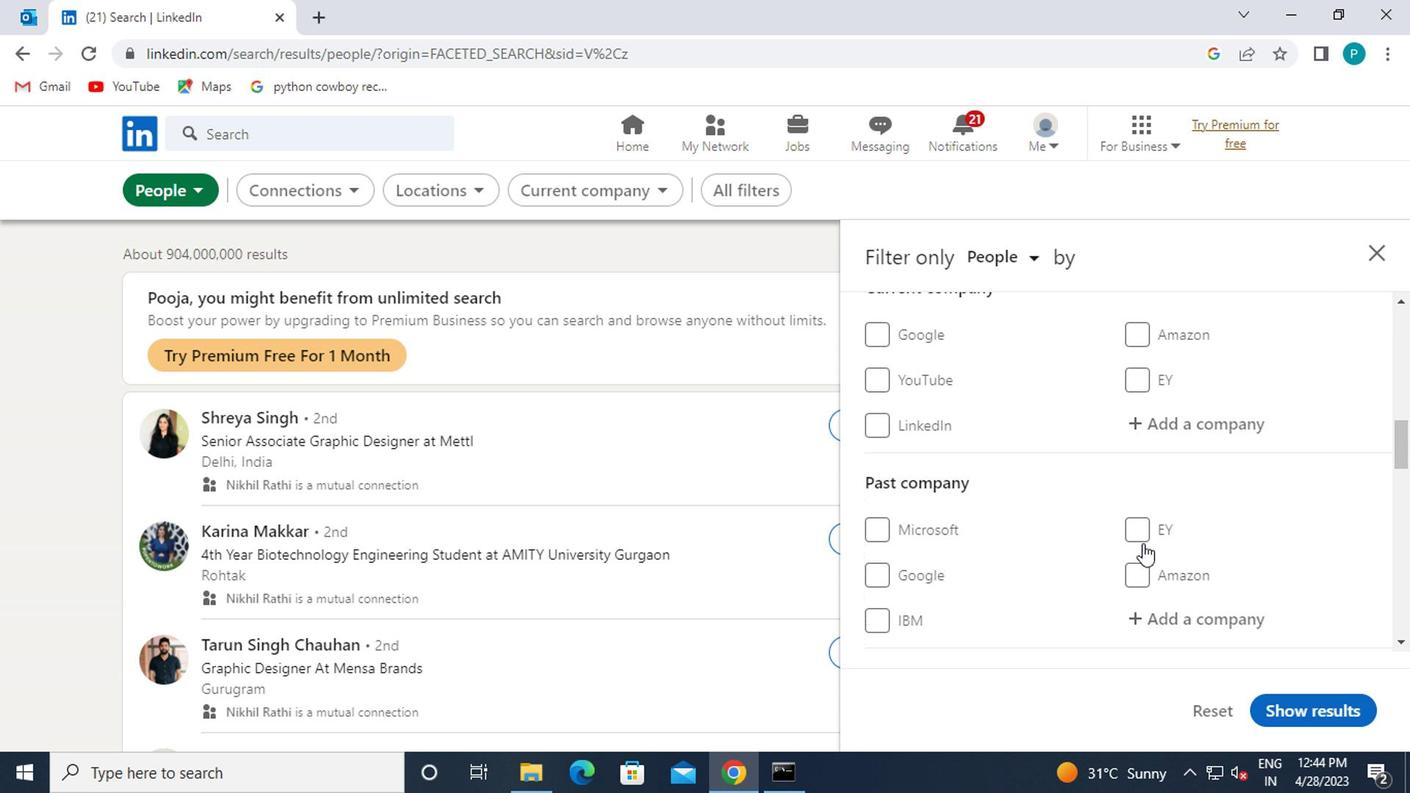 
Action: Mouse scrolled (1138, 545) with delta (0, 1)
Screenshot: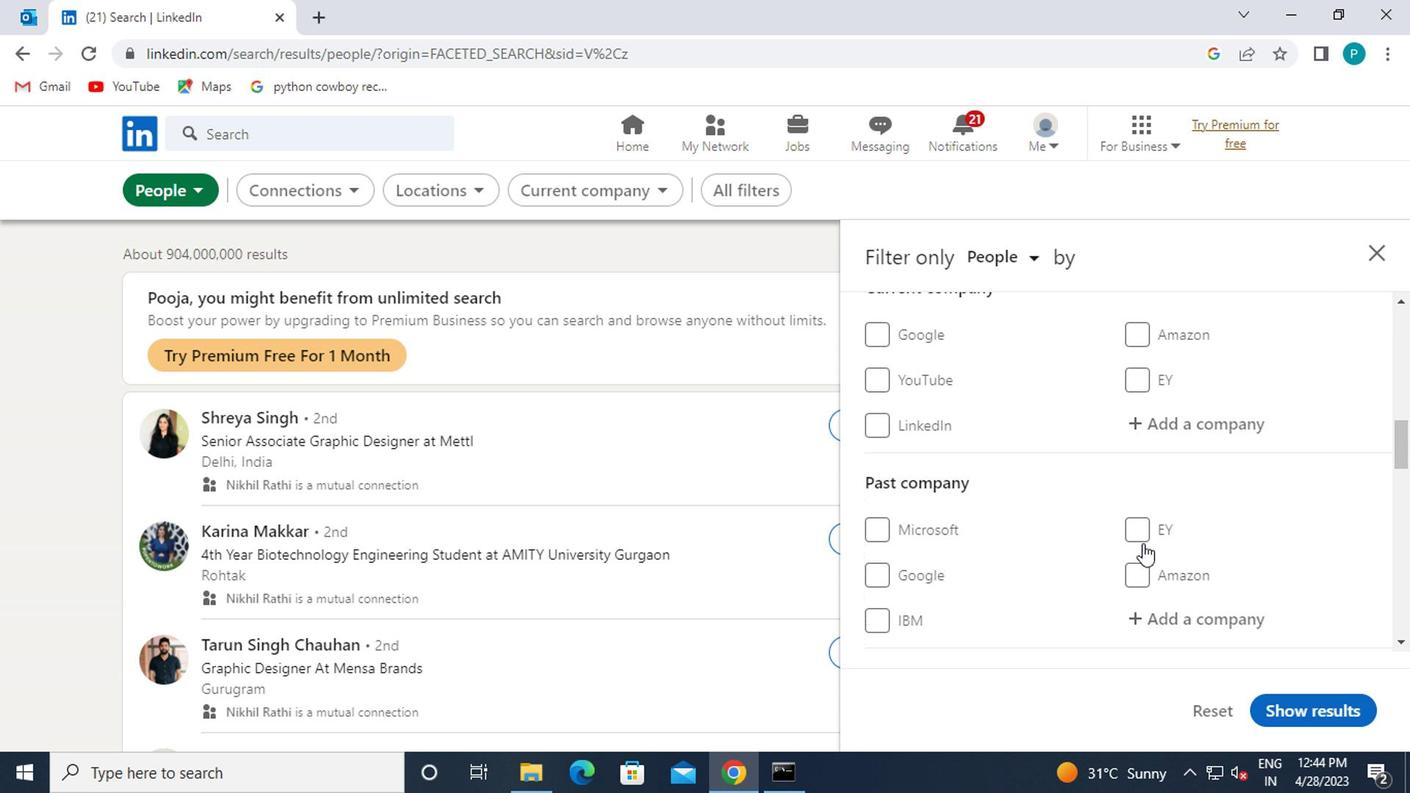 
Action: Mouse moved to (1151, 526)
Screenshot: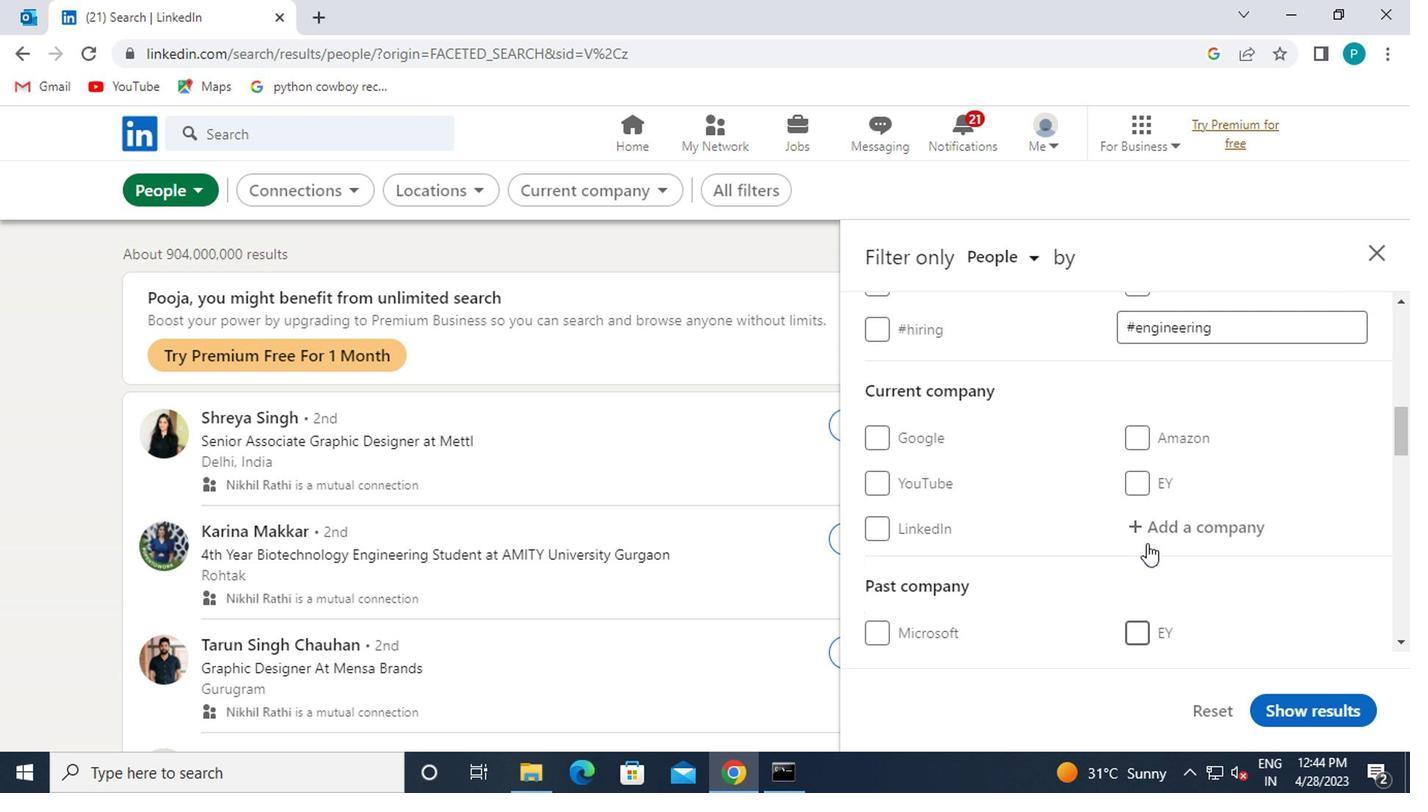 
Action: Mouse pressed left at (1151, 526)
Screenshot: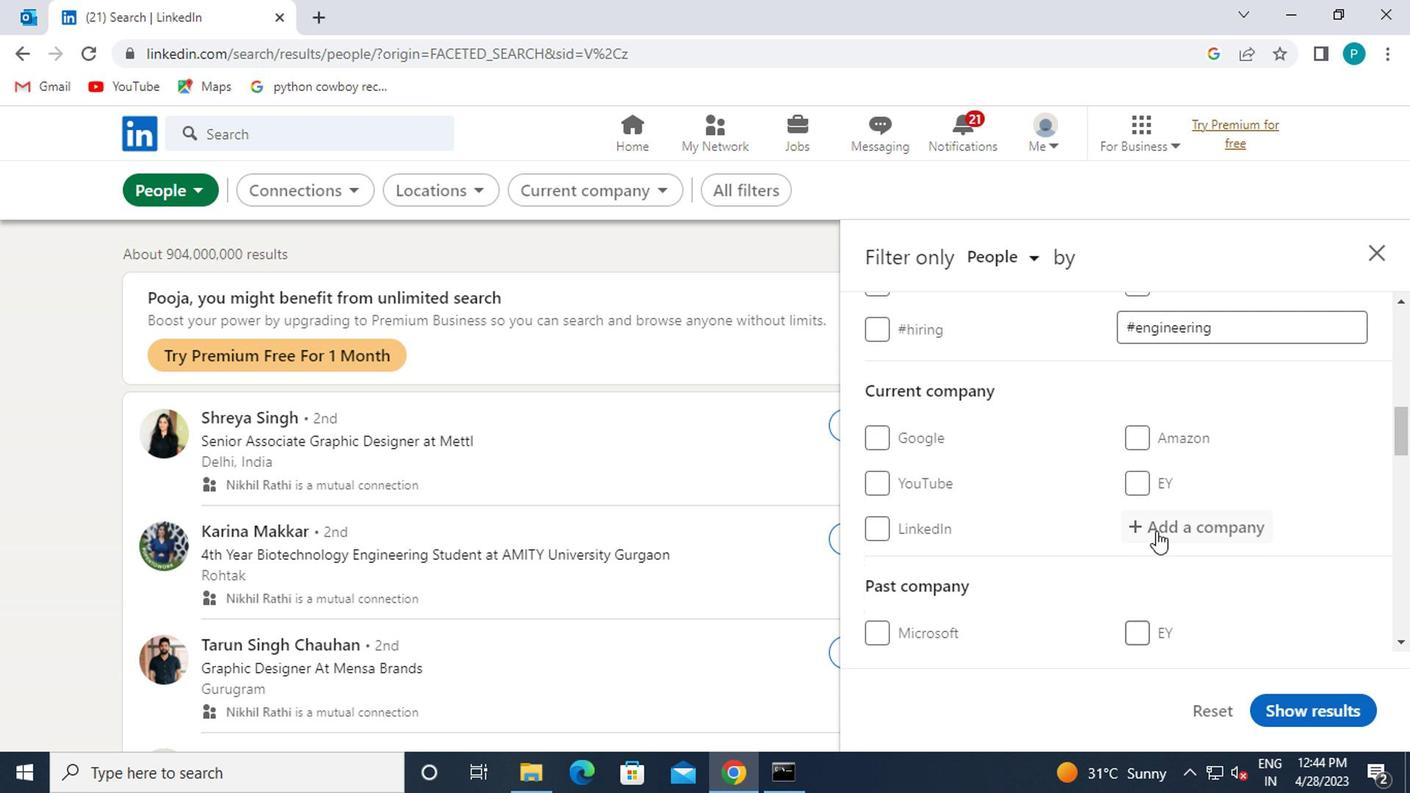 
Action: Mouse moved to (1156, 520)
Screenshot: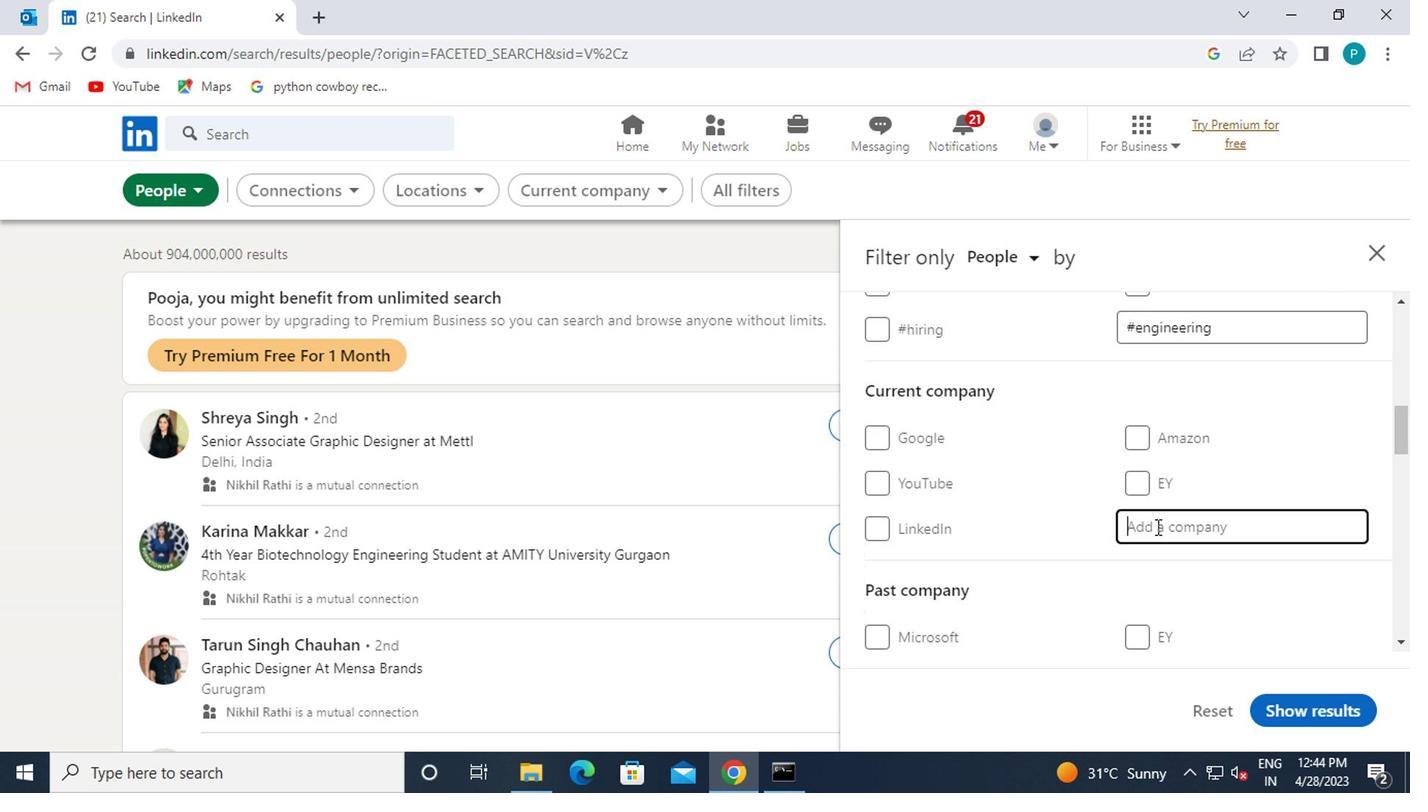 
Action: Key pressed <Key.caps_lock>L<Key.caps_lock>UPIN
Screenshot: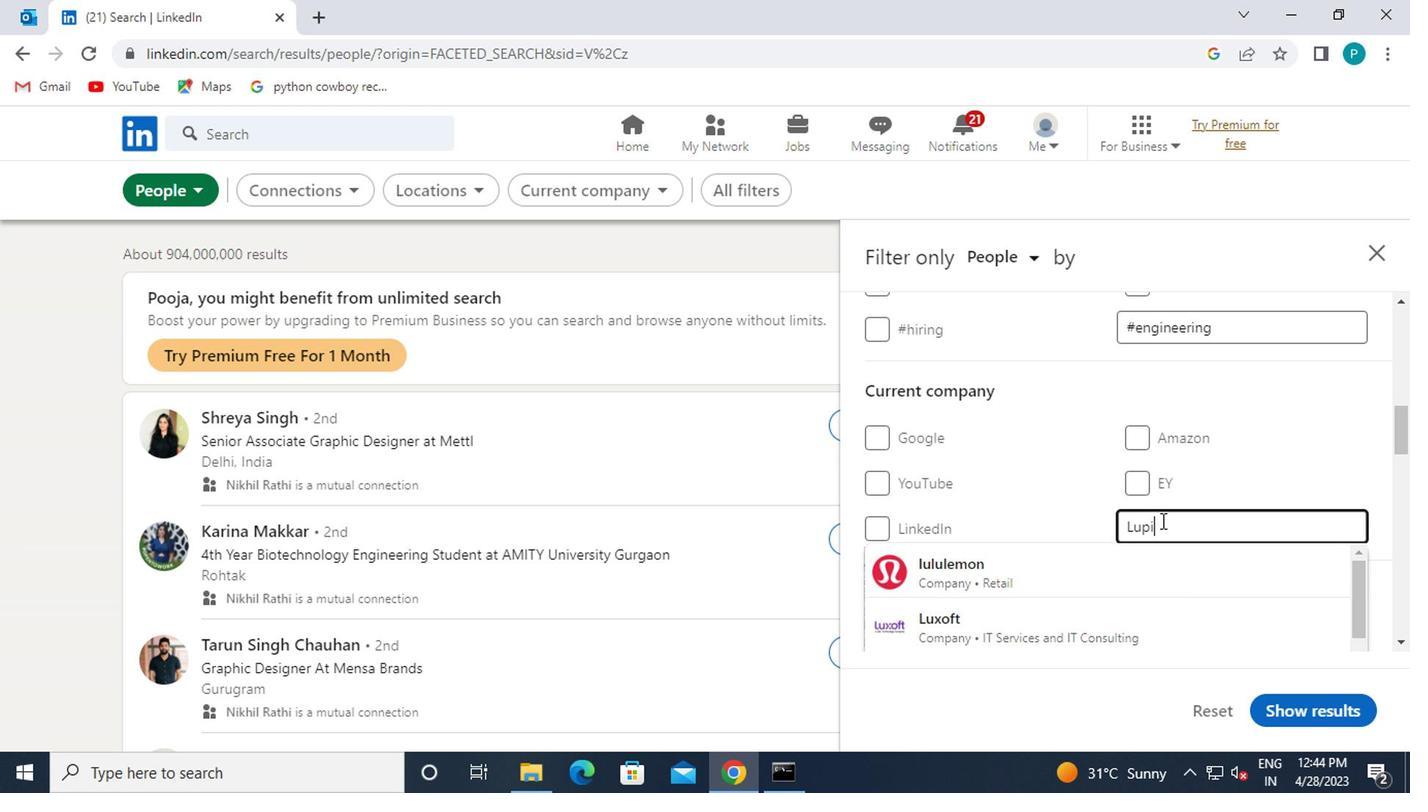 
Action: Mouse moved to (1109, 559)
Screenshot: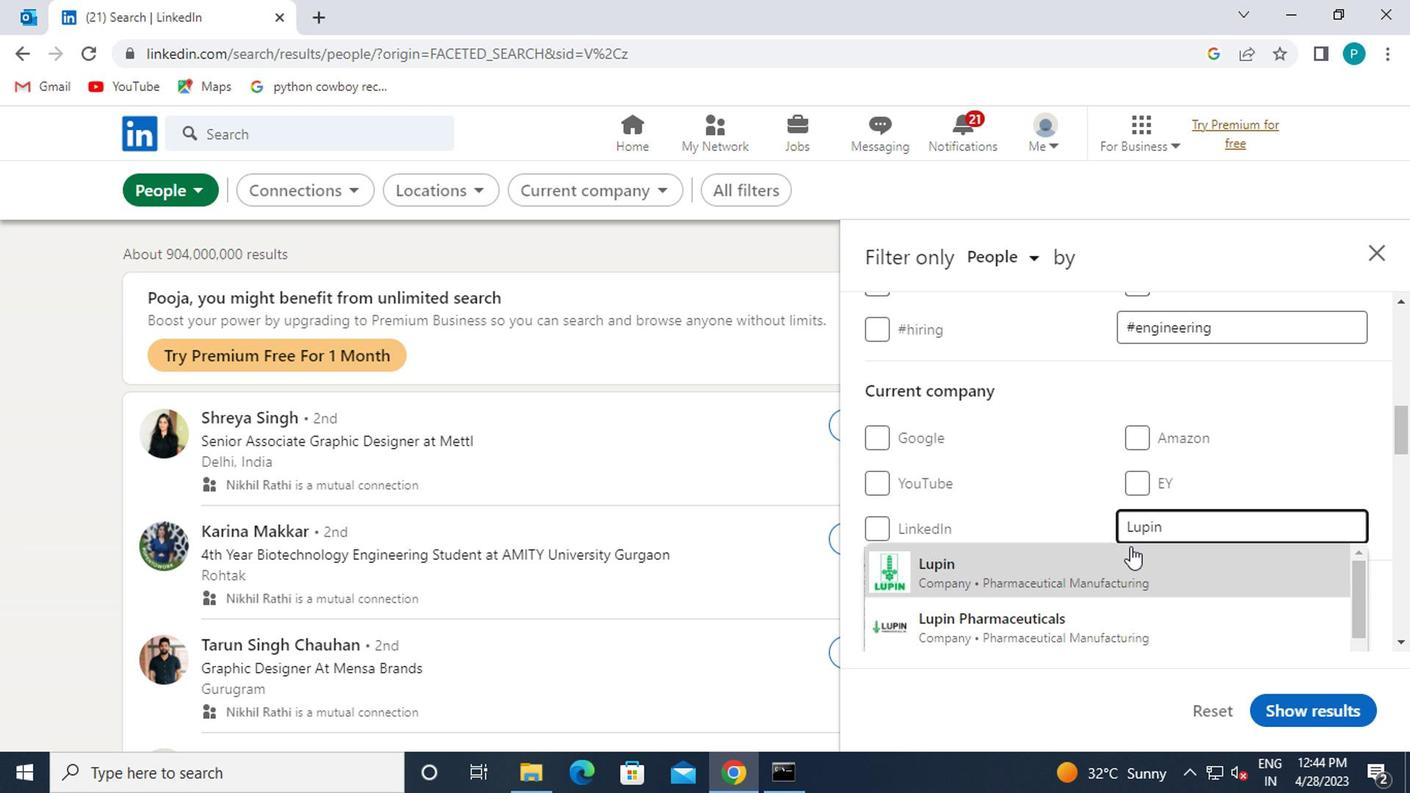 
Action: Mouse pressed left at (1109, 559)
Screenshot: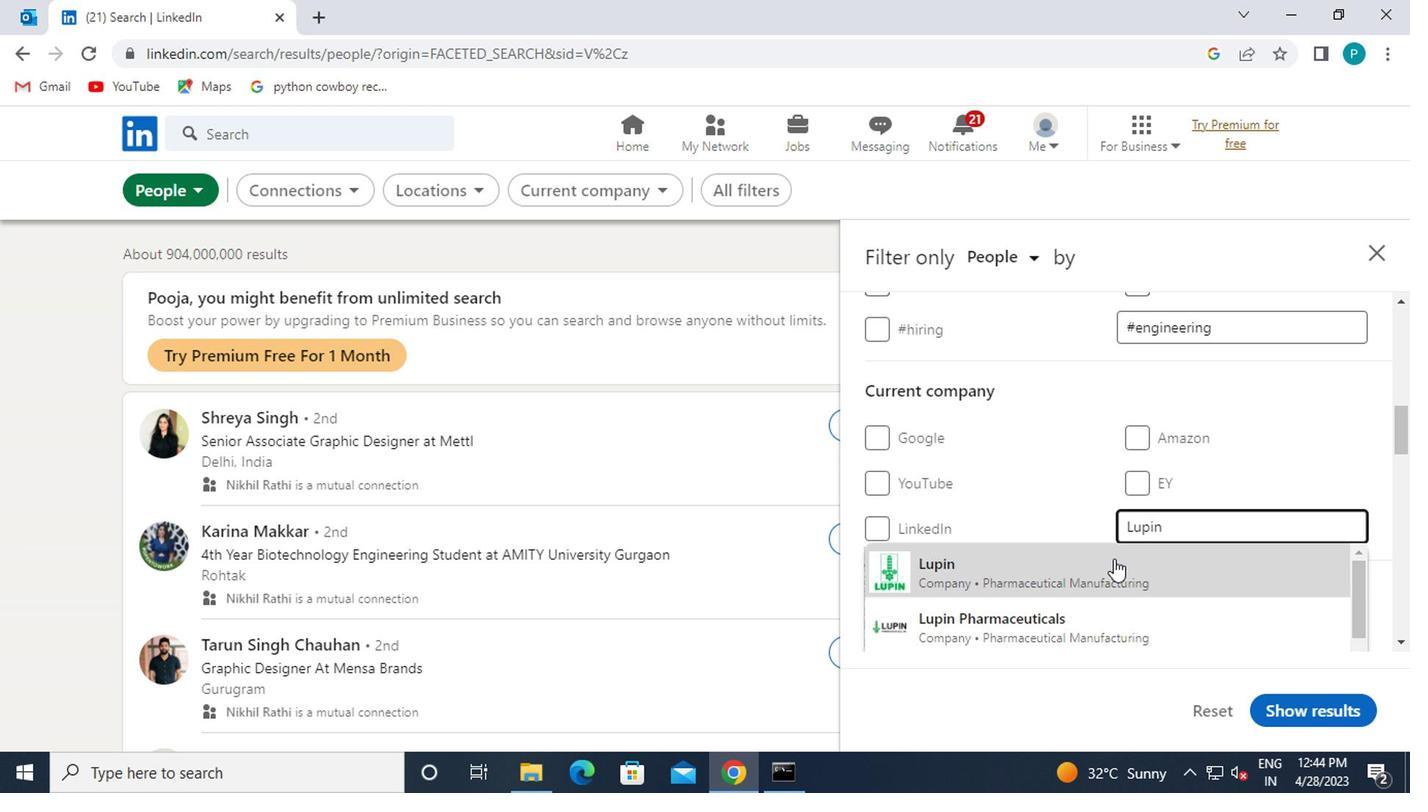 
Action: Mouse moved to (1202, 491)
Screenshot: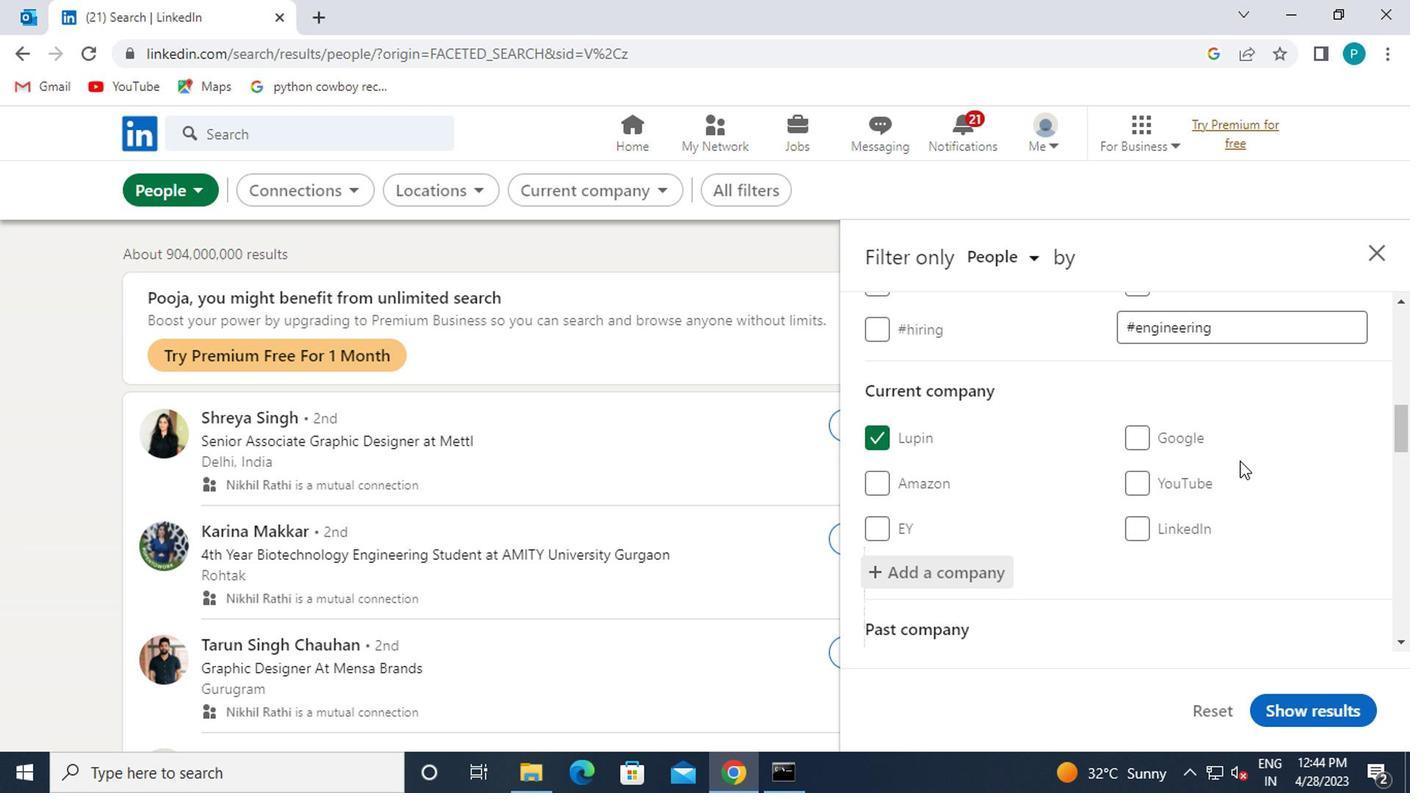 
Action: Mouse scrolled (1202, 490) with delta (0, 0)
Screenshot: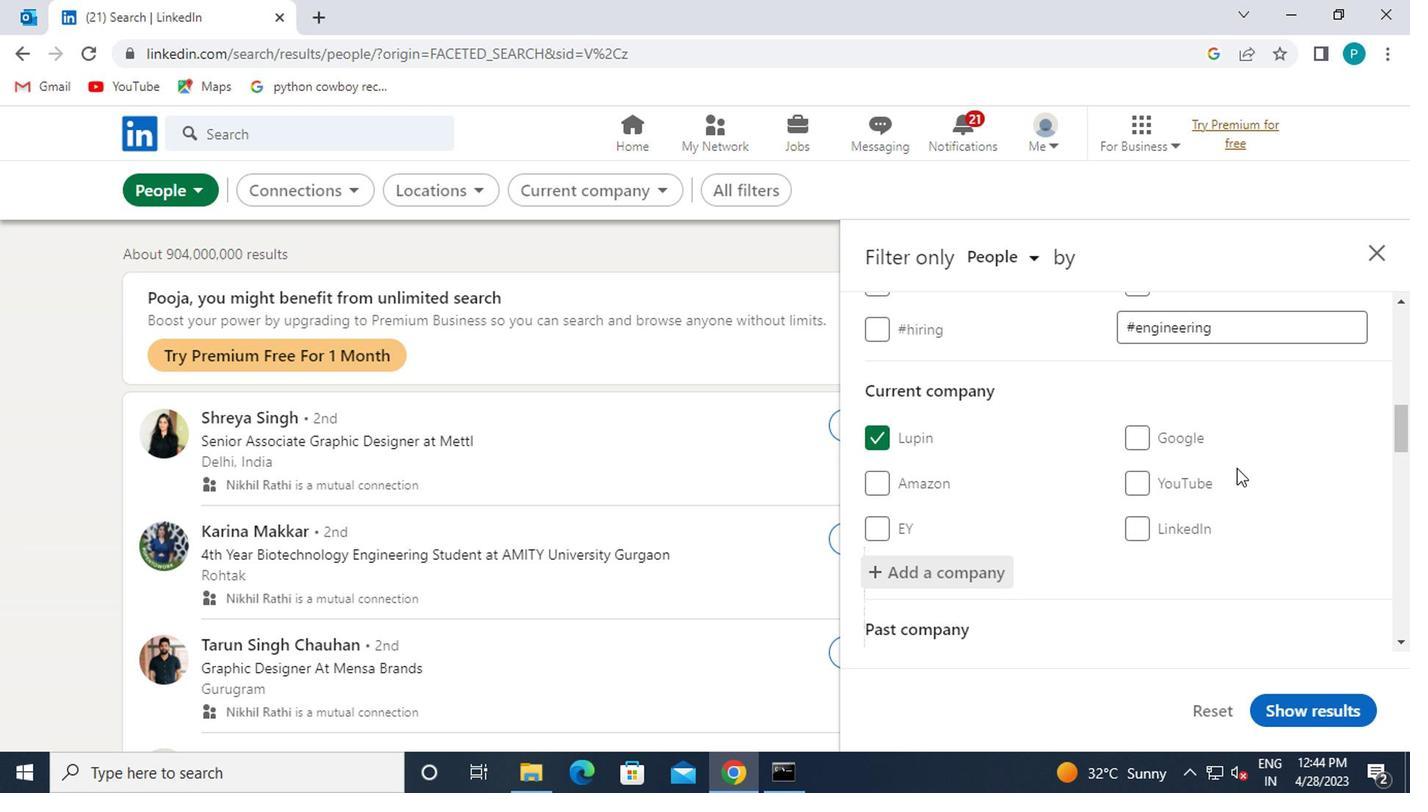 
Action: Mouse scrolled (1202, 490) with delta (0, 0)
Screenshot: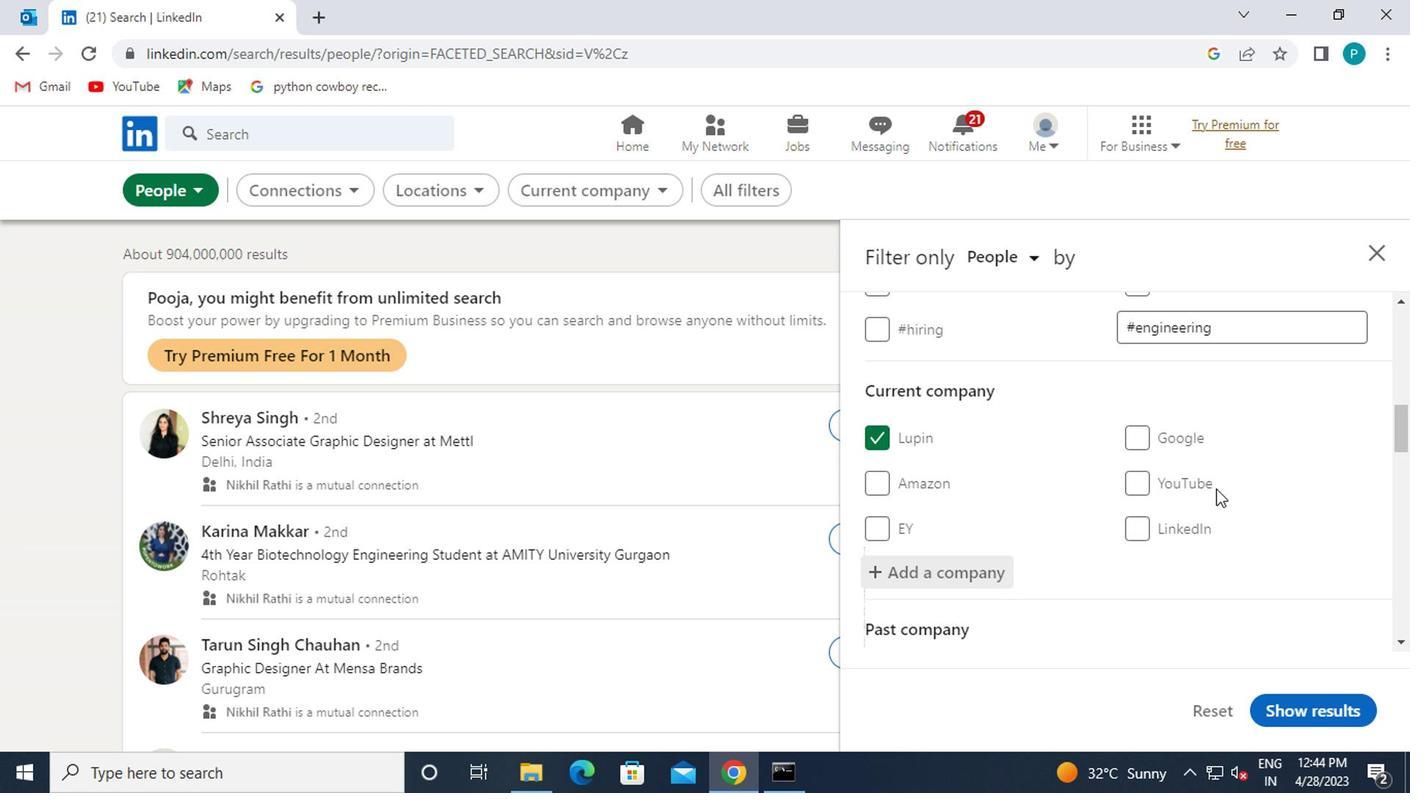 
Action: Mouse moved to (1191, 498)
Screenshot: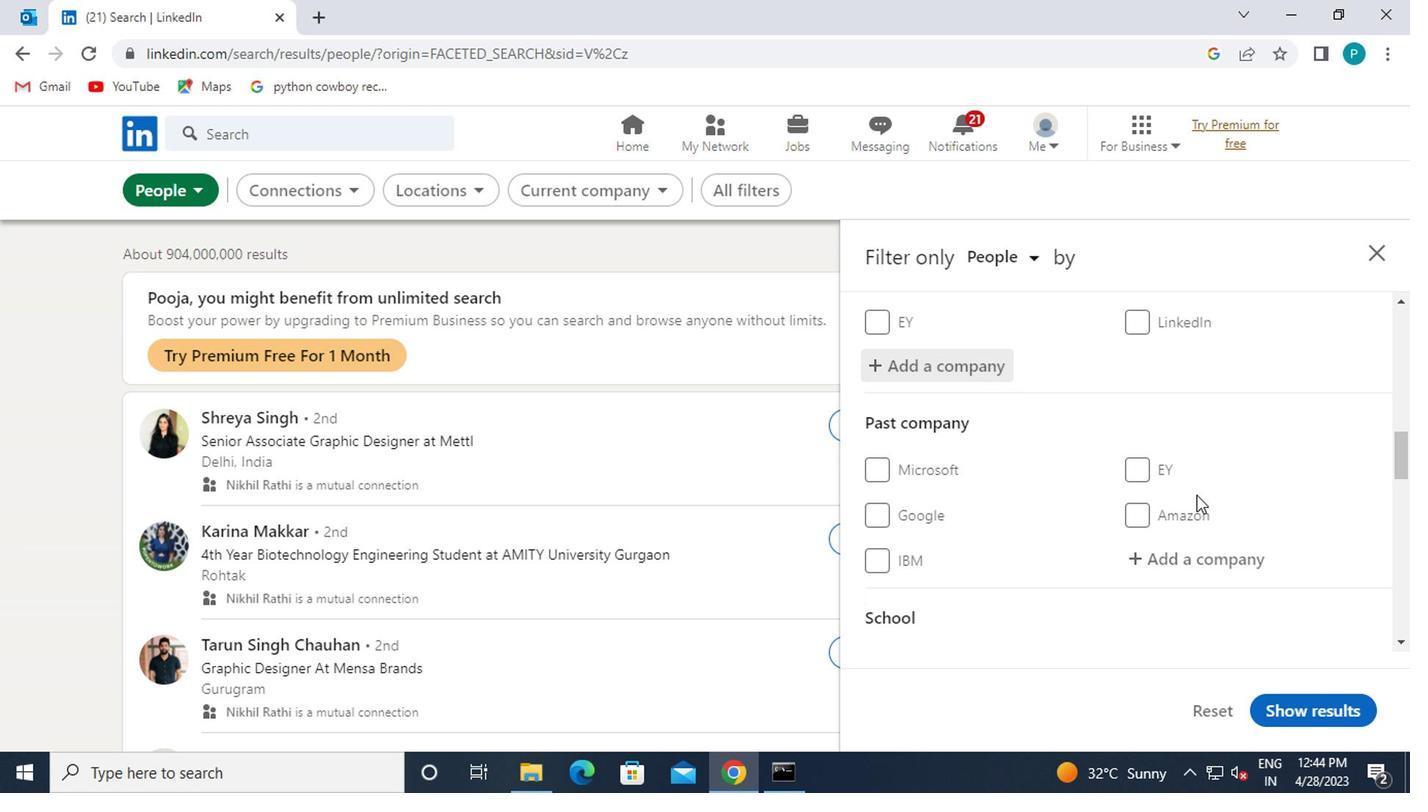 
Action: Mouse scrolled (1191, 497) with delta (0, 0)
Screenshot: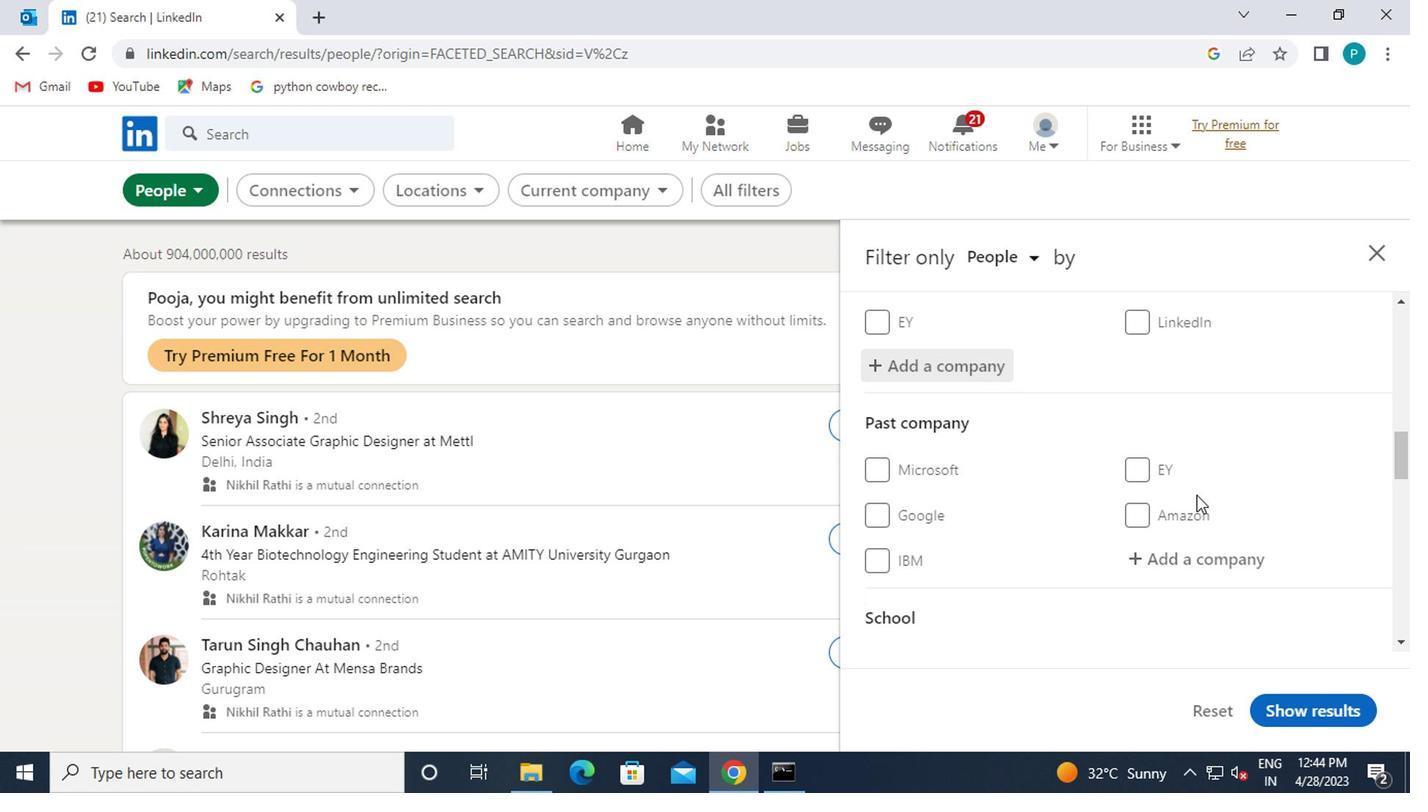 
Action: Mouse moved to (1191, 499)
Screenshot: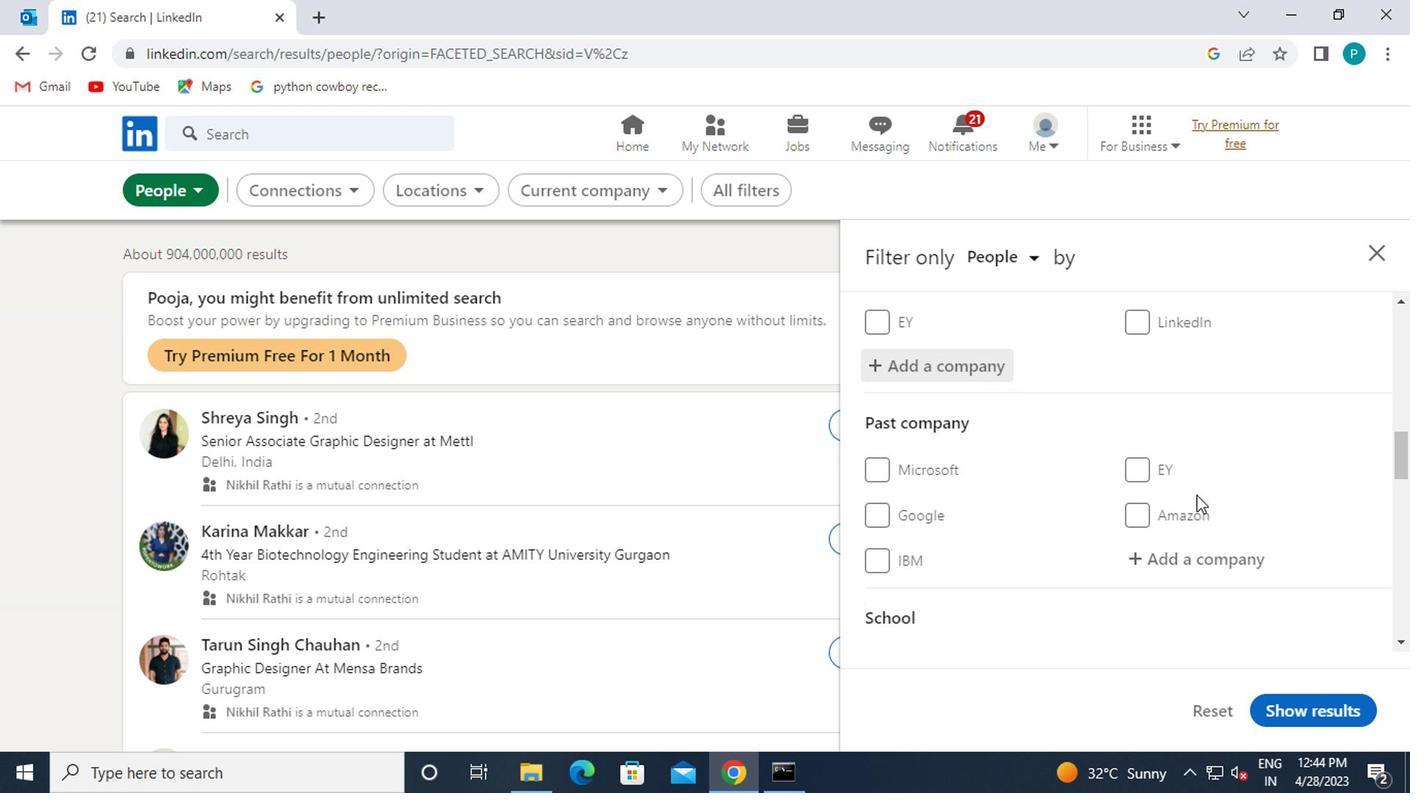 
Action: Mouse scrolled (1191, 498) with delta (0, -1)
Screenshot: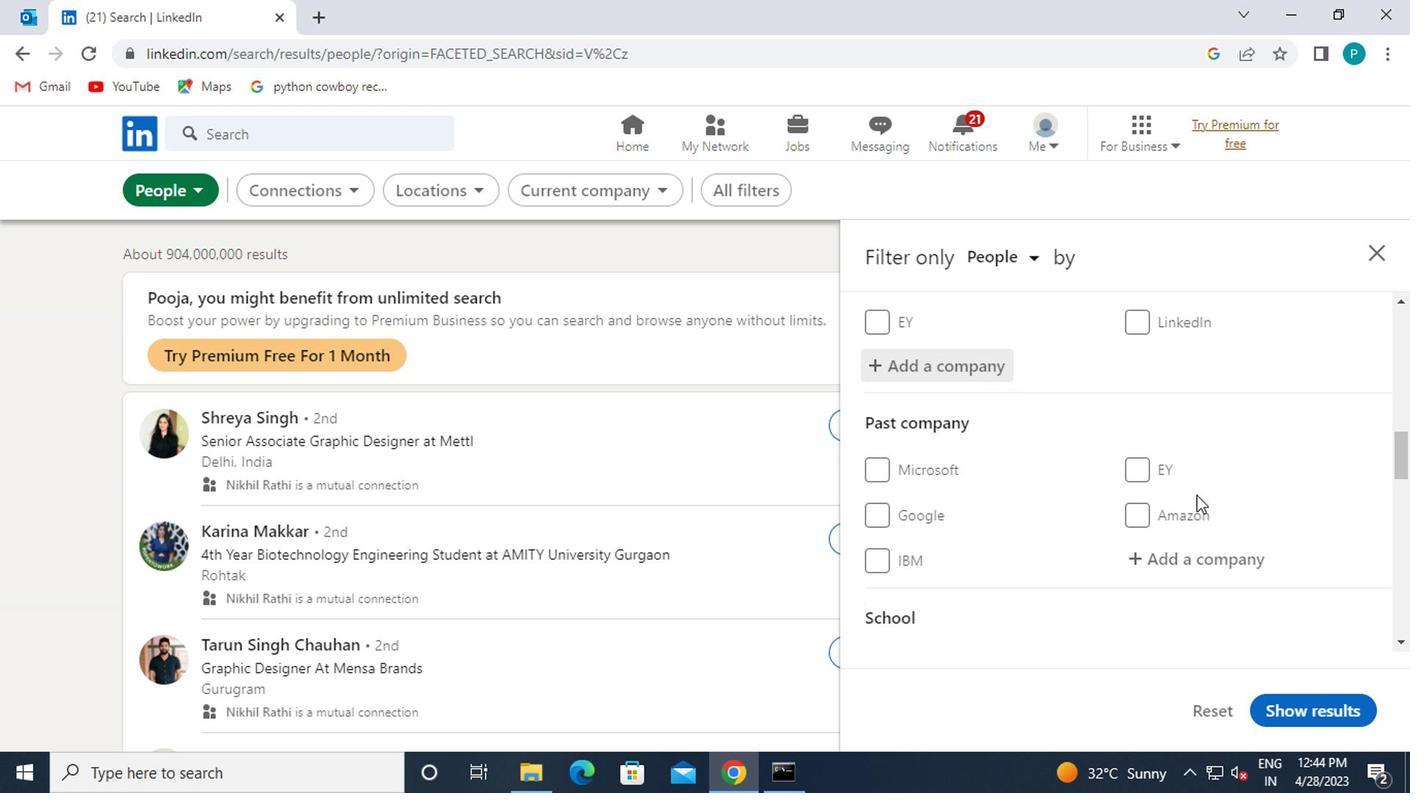 
Action: Mouse scrolled (1191, 498) with delta (0, -1)
Screenshot: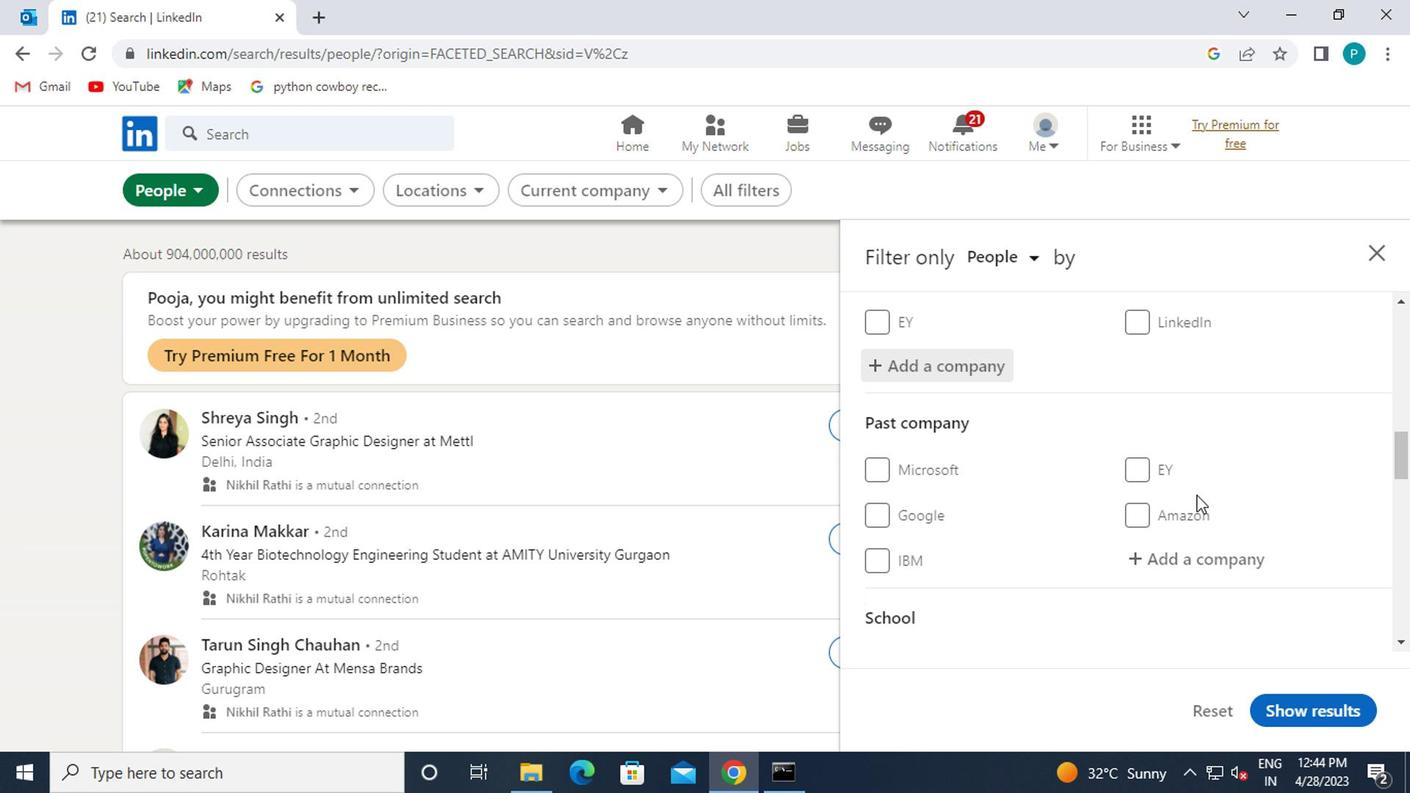 
Action: Mouse moved to (1172, 468)
Screenshot: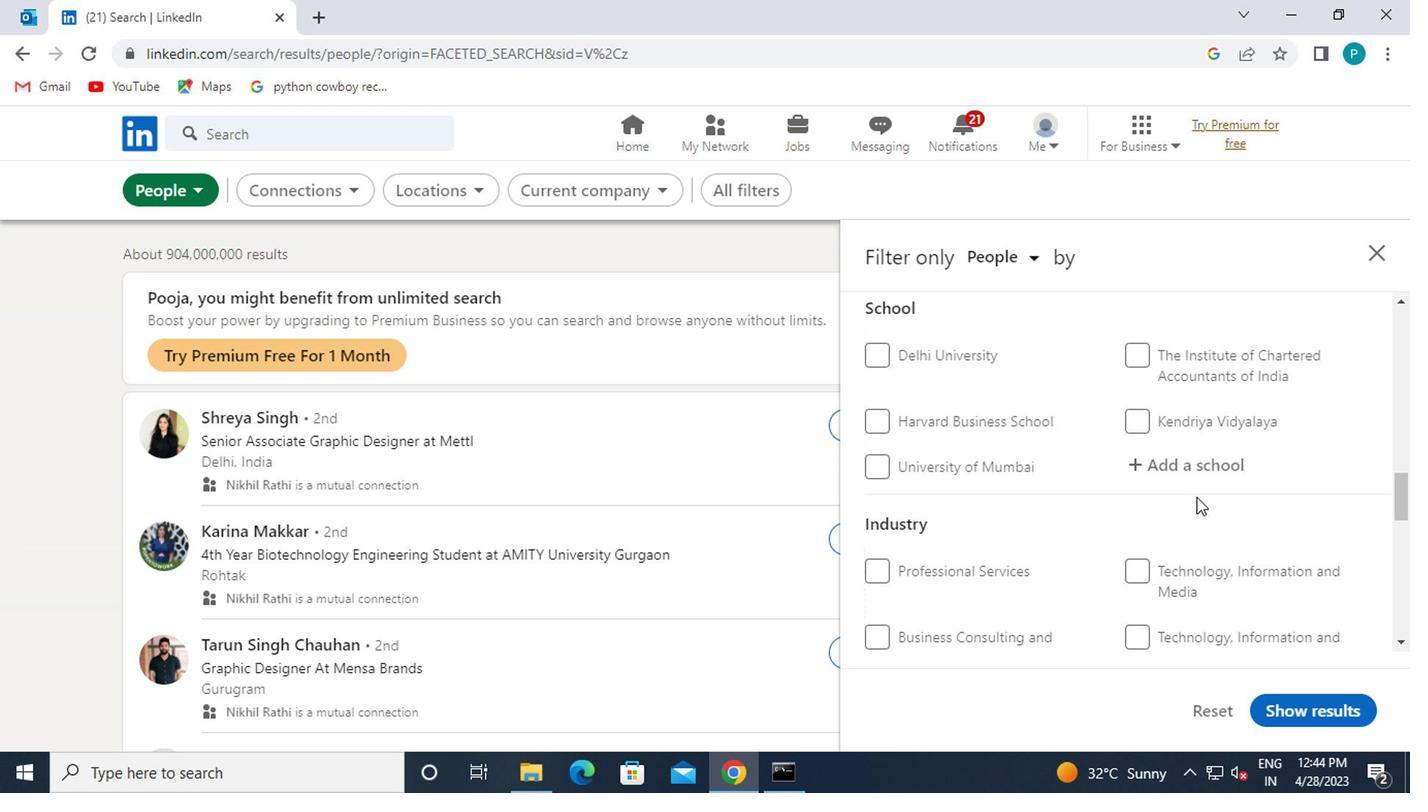 
Action: Mouse pressed left at (1172, 468)
Screenshot: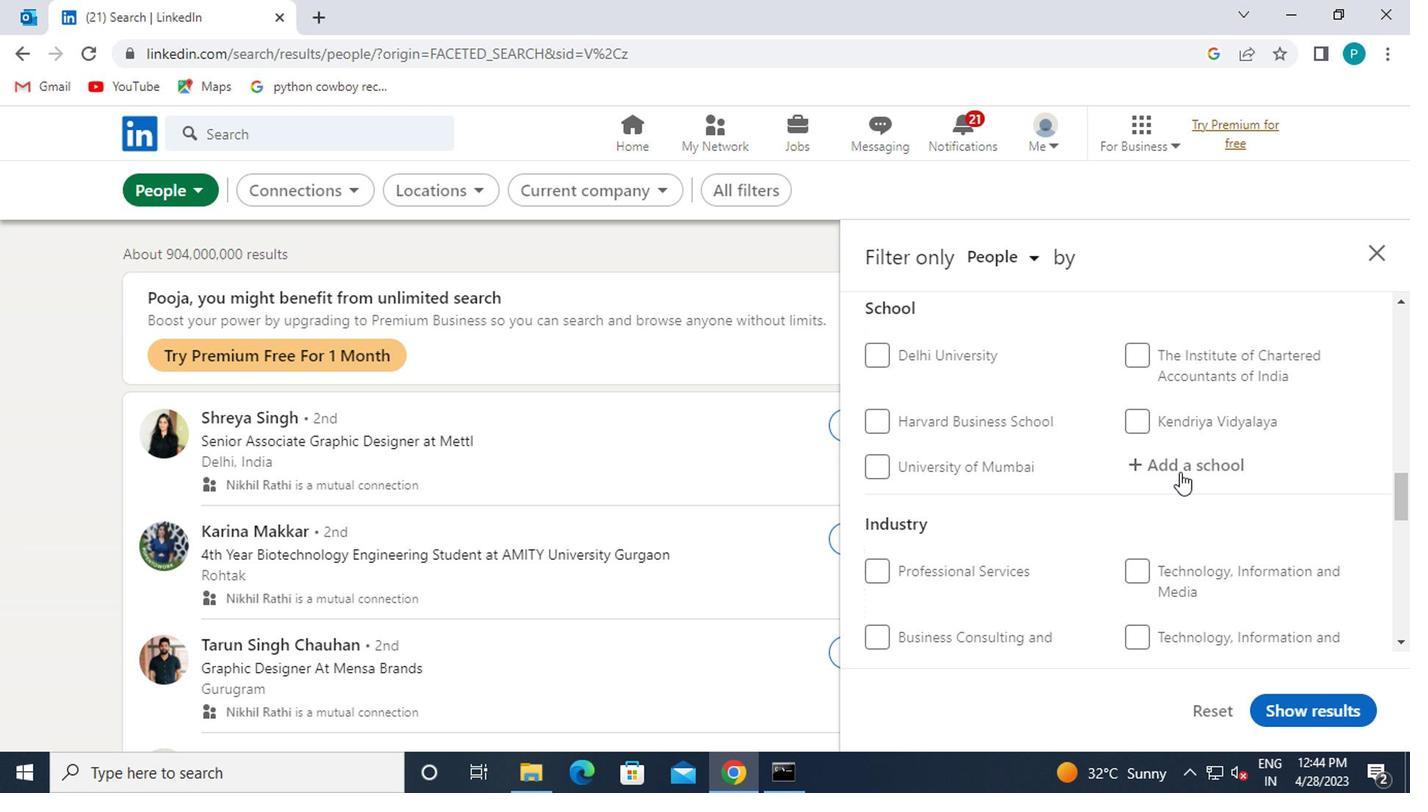
Action: Mouse moved to (1172, 467)
Screenshot: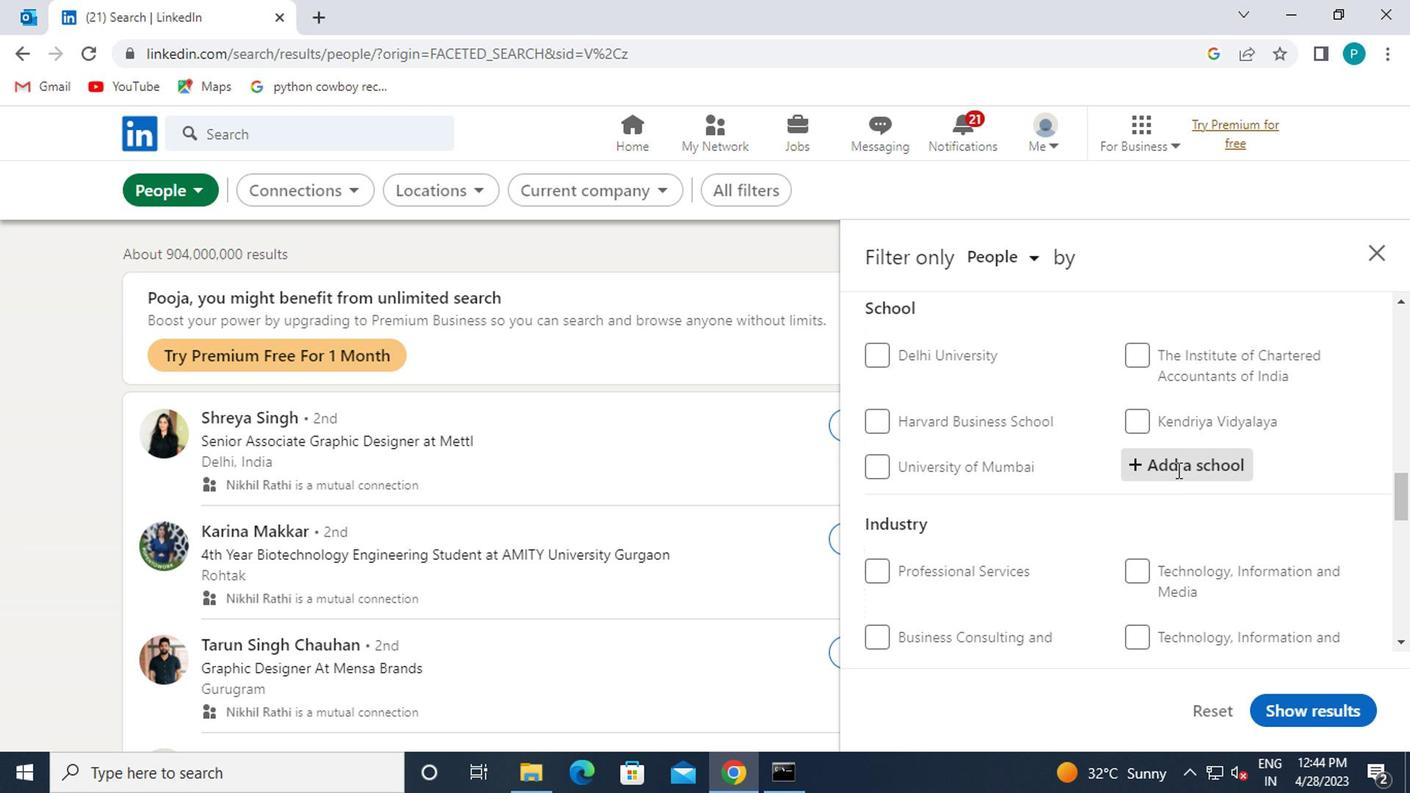 
Action: Key pressed <Key.caps_lock>N<Key.caps_lock>AY<Key.backspace>TIONAL<Key.space><Key.caps_lock>I<Key.caps_lock>NSTITUTE<Key.space>OF<Key.space><Key.caps_lock>F<Key.caps_lock>INANCIAL
Screenshot: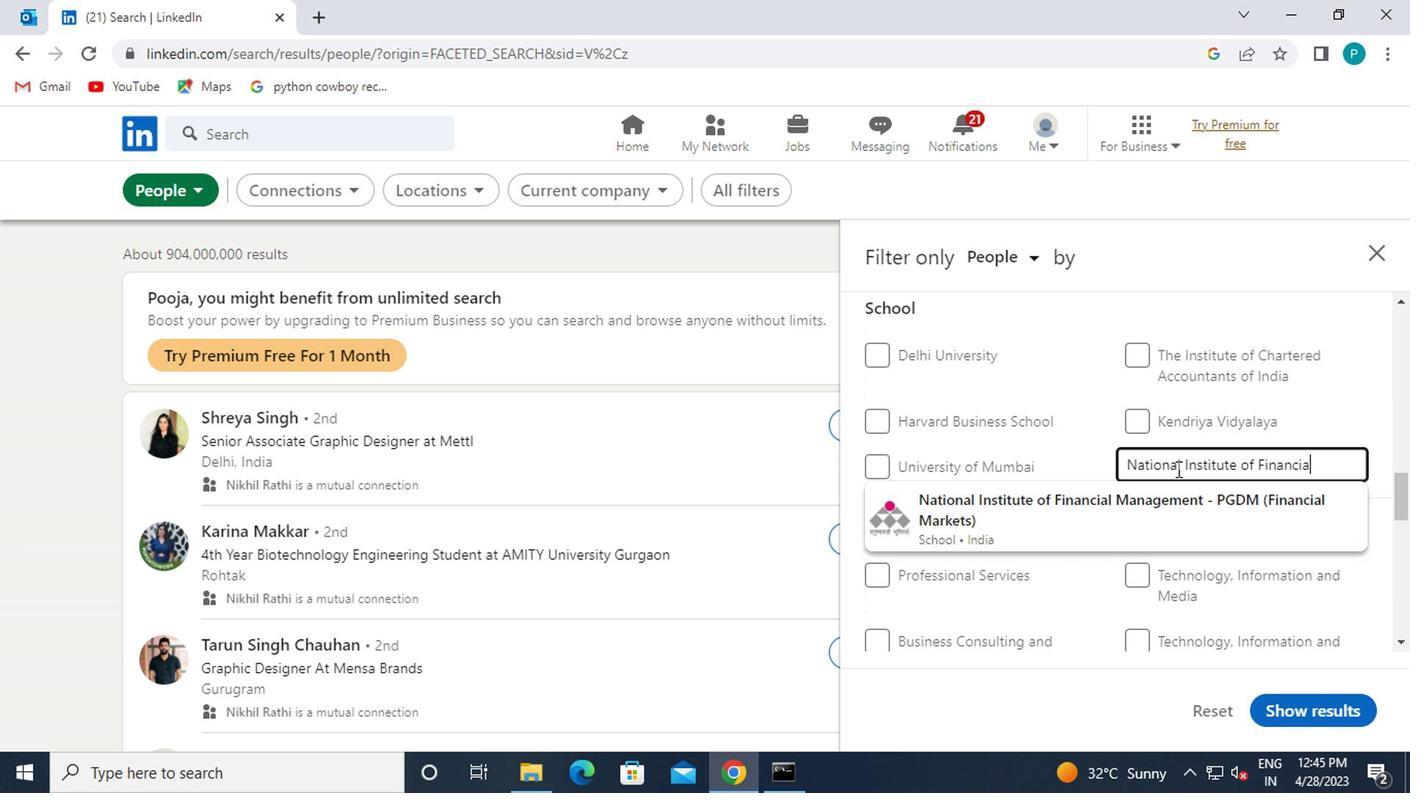 
Action: Mouse moved to (1177, 519)
Screenshot: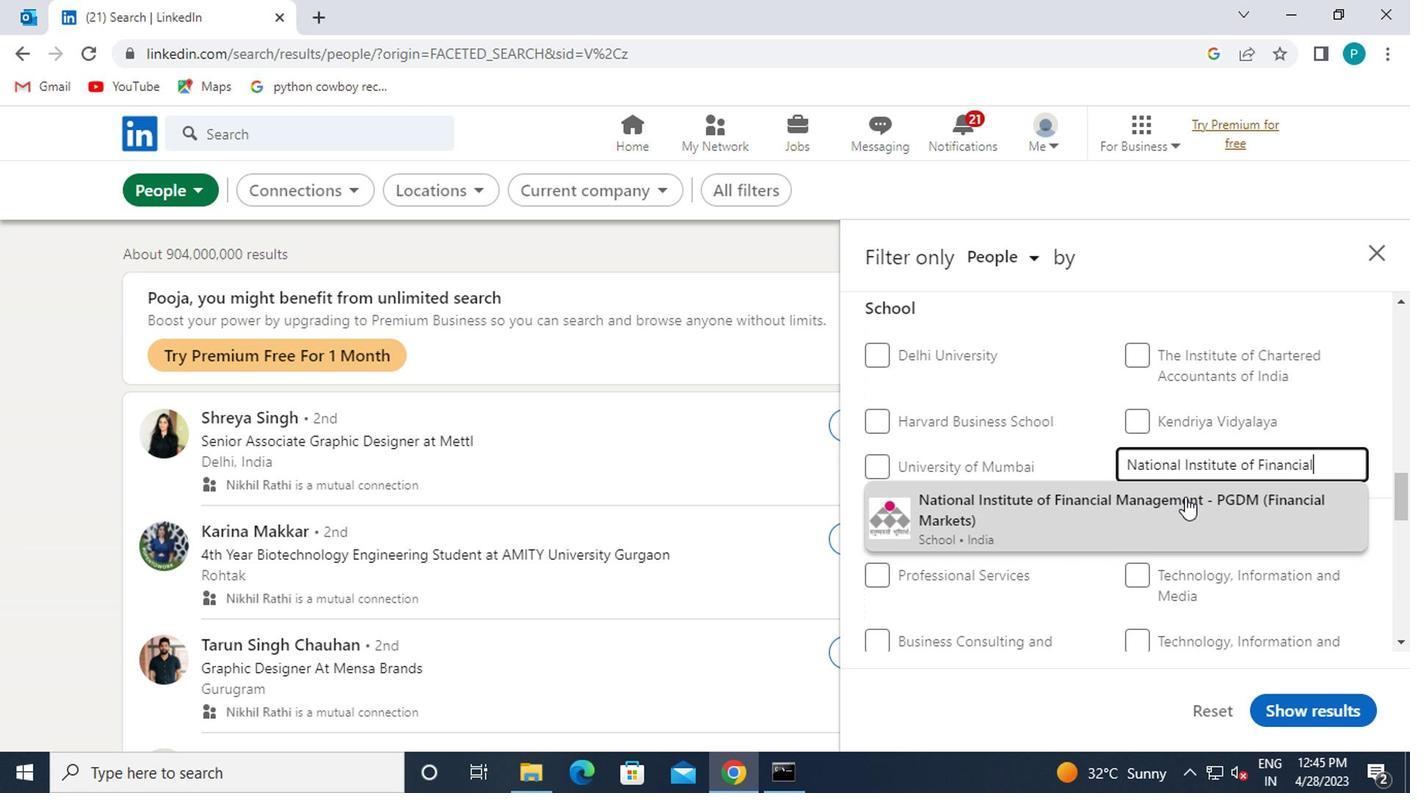 
Action: Mouse pressed left at (1177, 519)
Screenshot: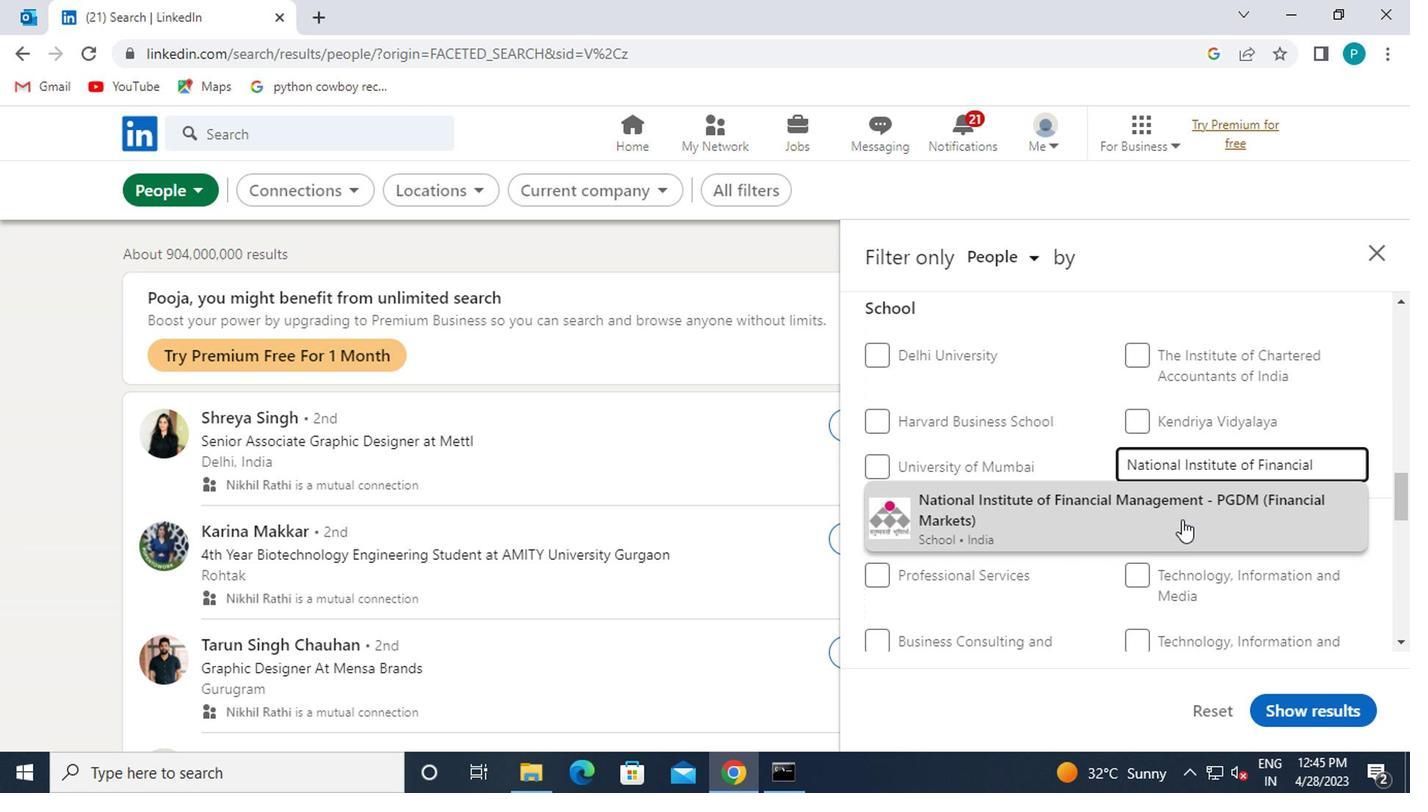 
Action: Mouse scrolled (1177, 518) with delta (0, -1)
Screenshot: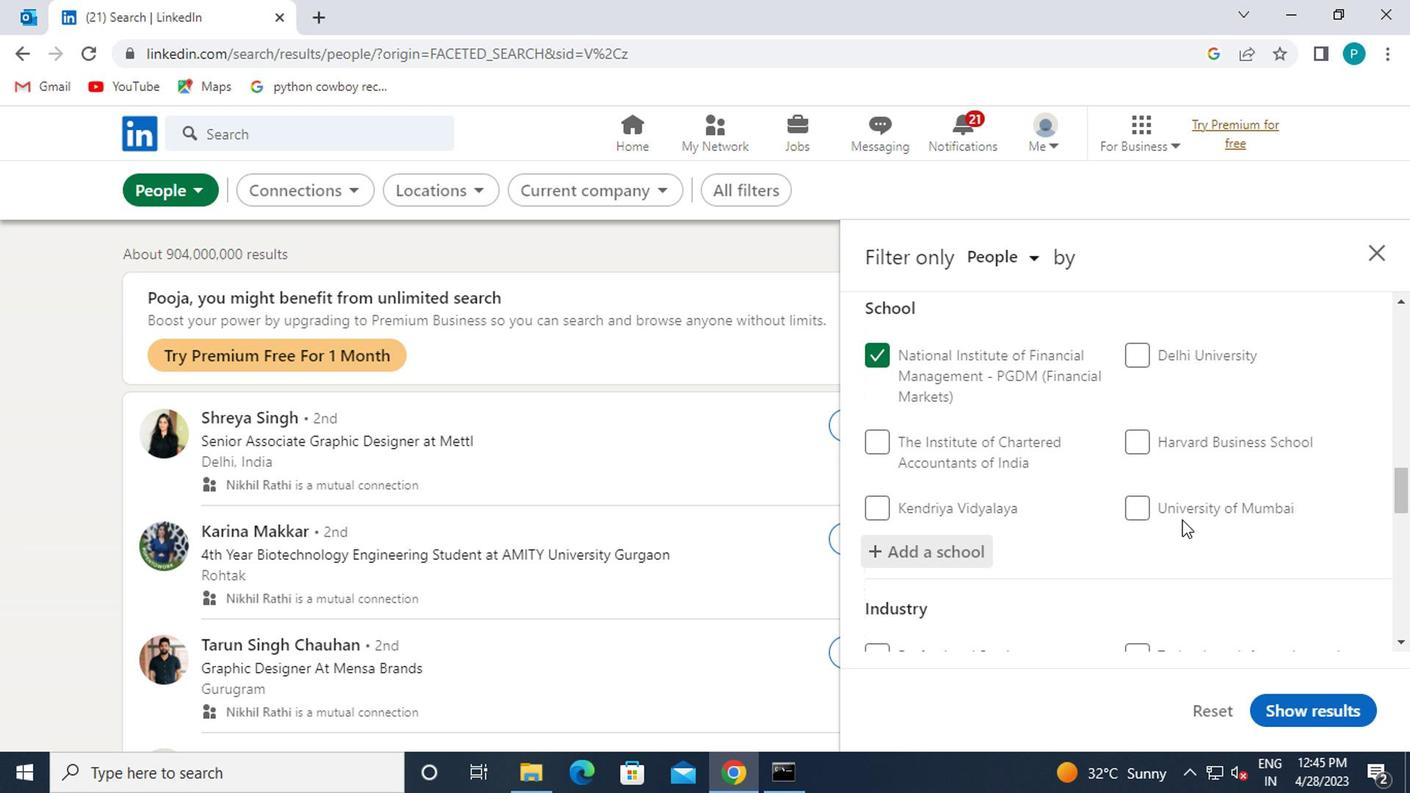 
Action: Mouse scrolled (1177, 518) with delta (0, -1)
Screenshot: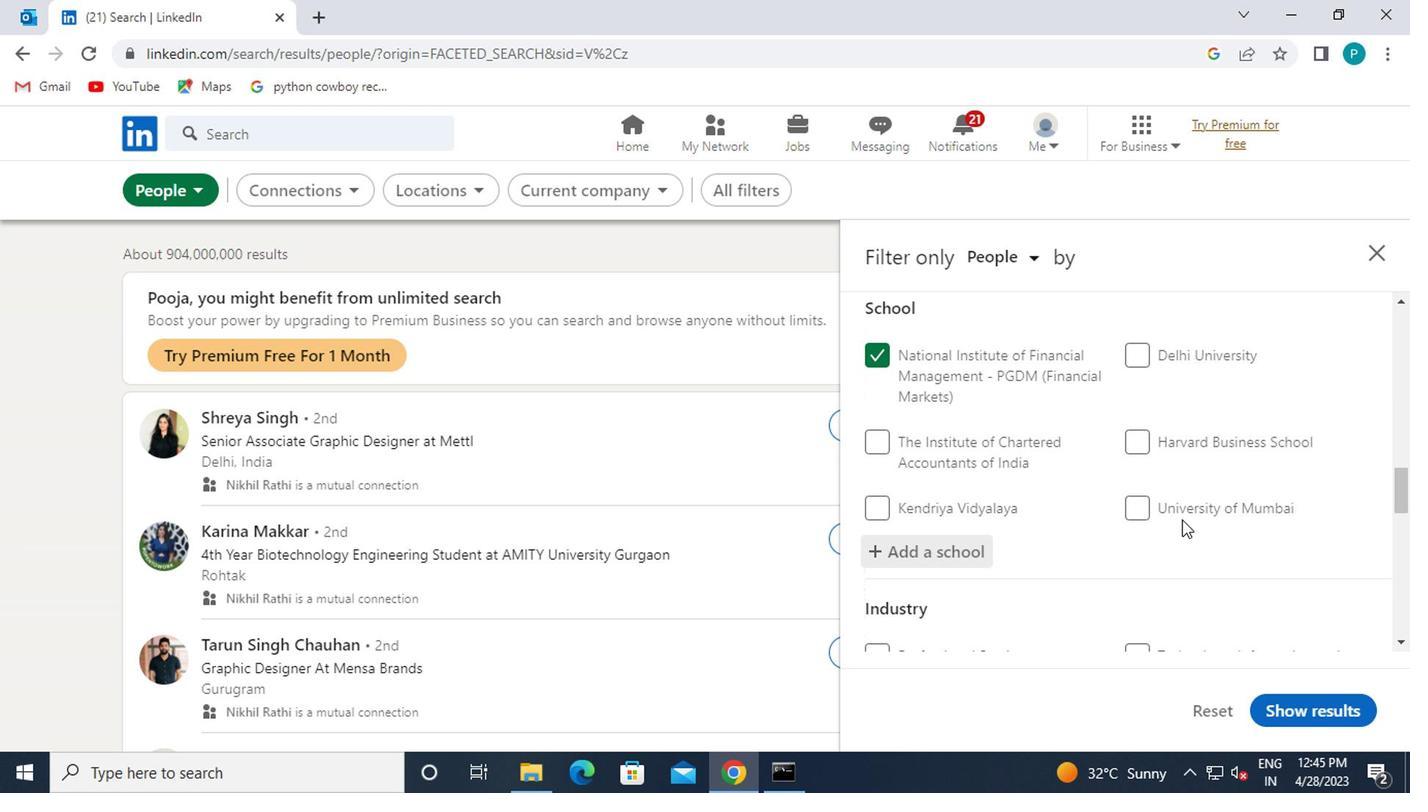 
Action: Mouse scrolled (1177, 518) with delta (0, -1)
Screenshot: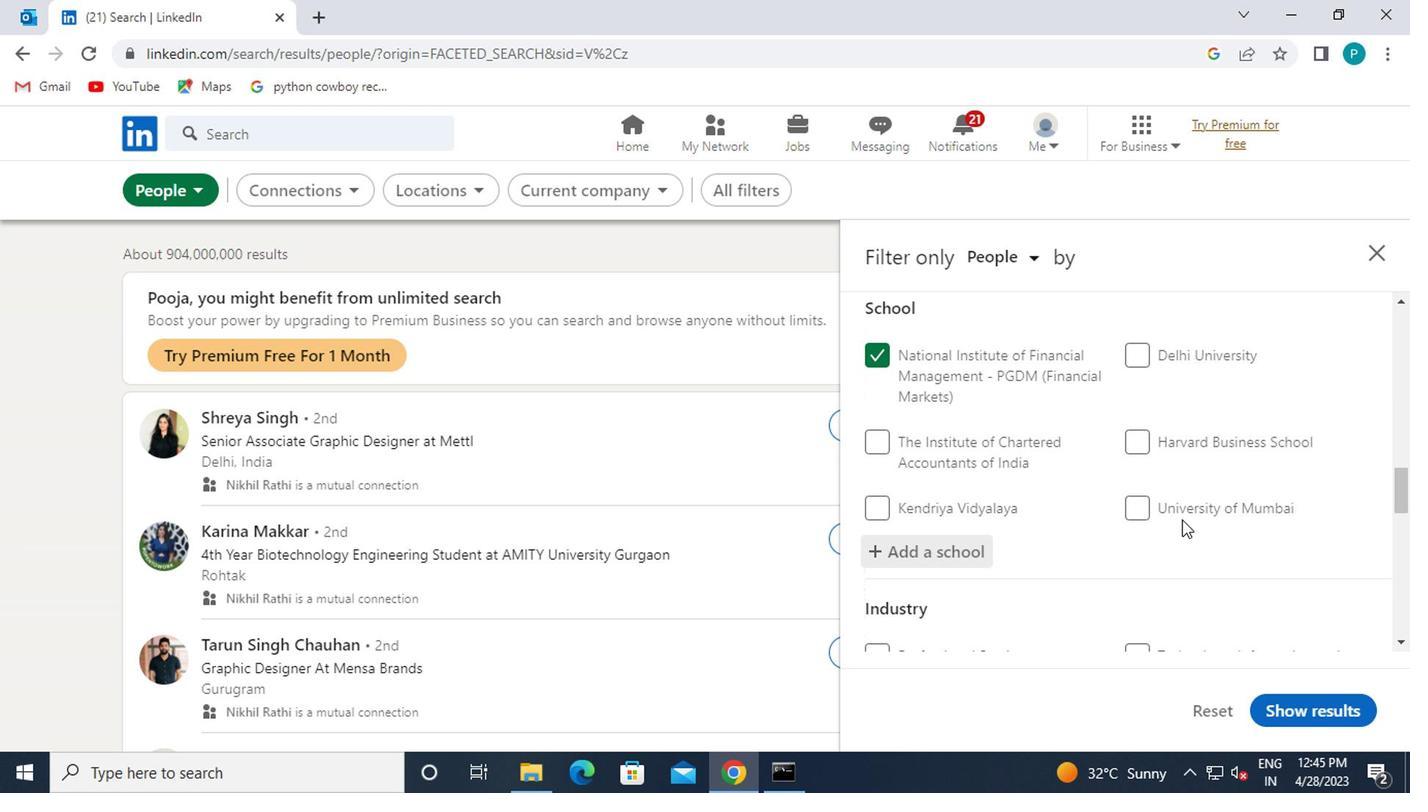 
Action: Mouse moved to (1177, 481)
Screenshot: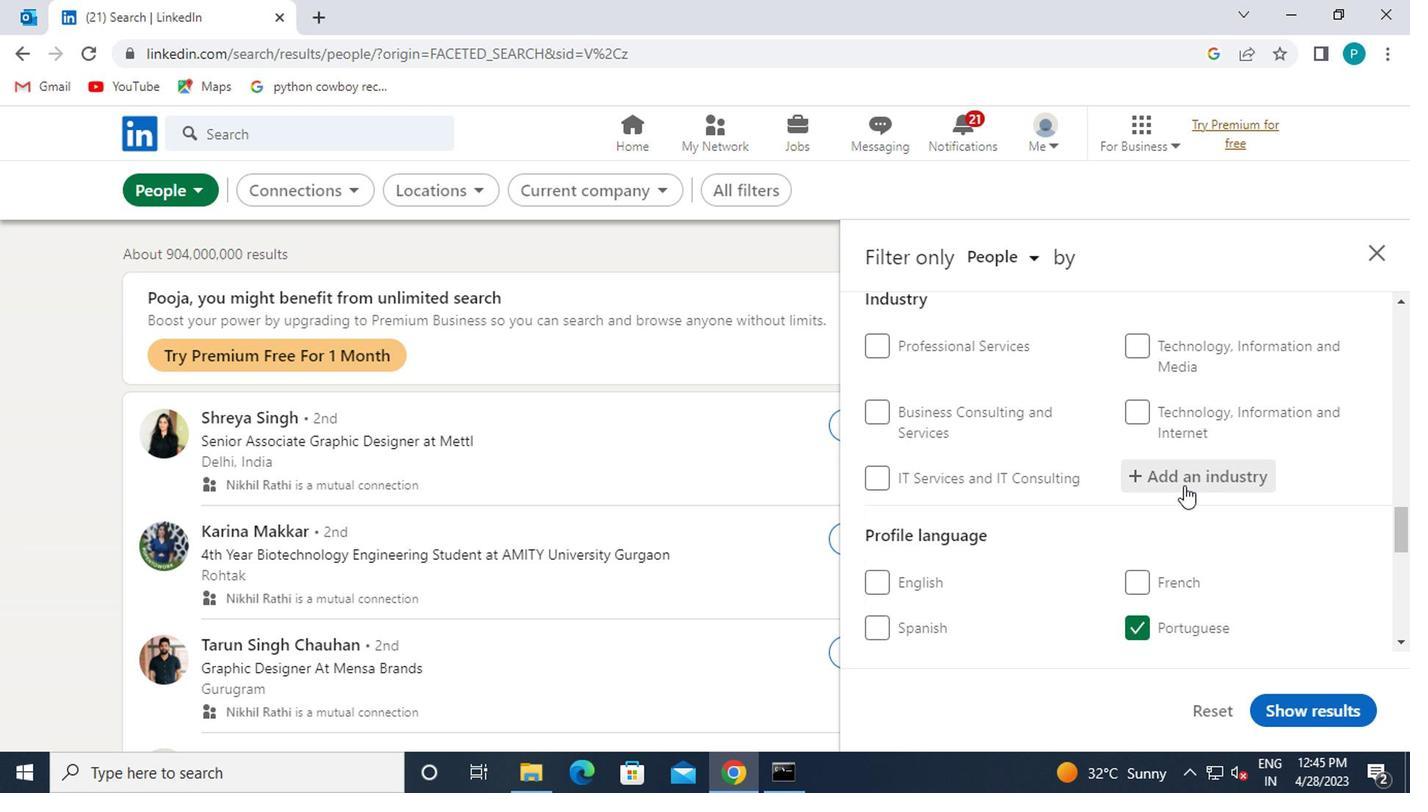 
Action: Mouse pressed left at (1177, 481)
Screenshot: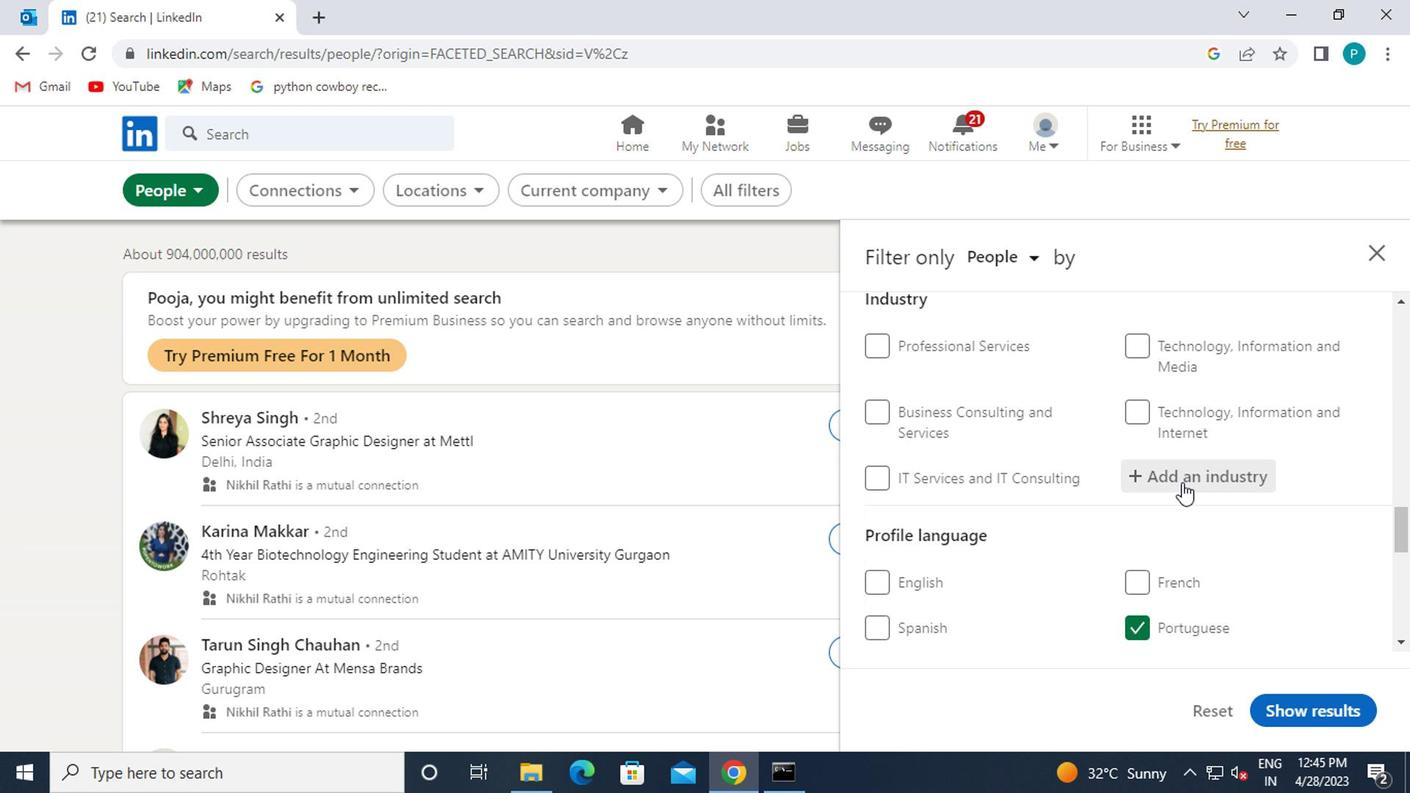 
Action: Mouse moved to (1212, 474)
Screenshot: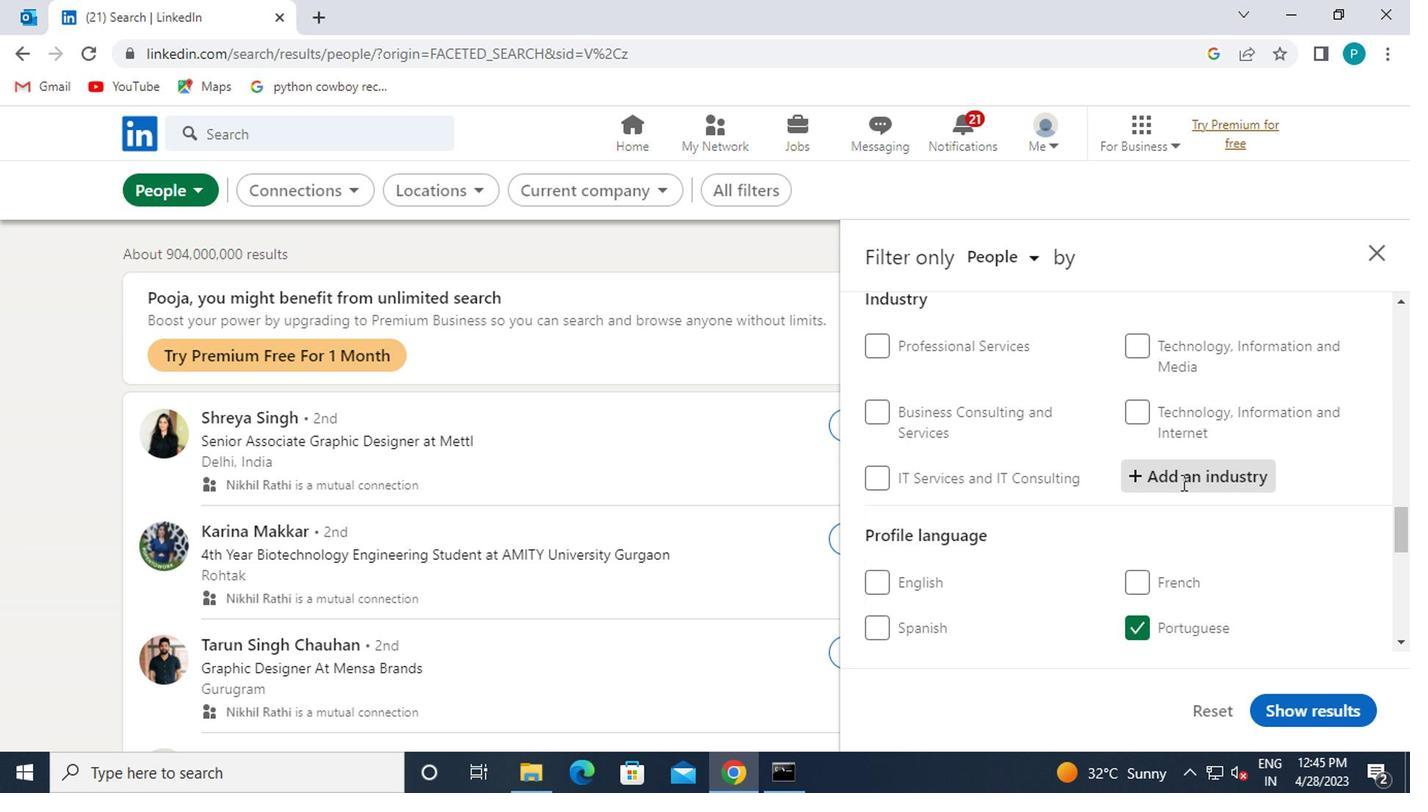 
Action: Key pressed <Key.caps_lock>P<Key.caps_lock>UBLIC
Screenshot: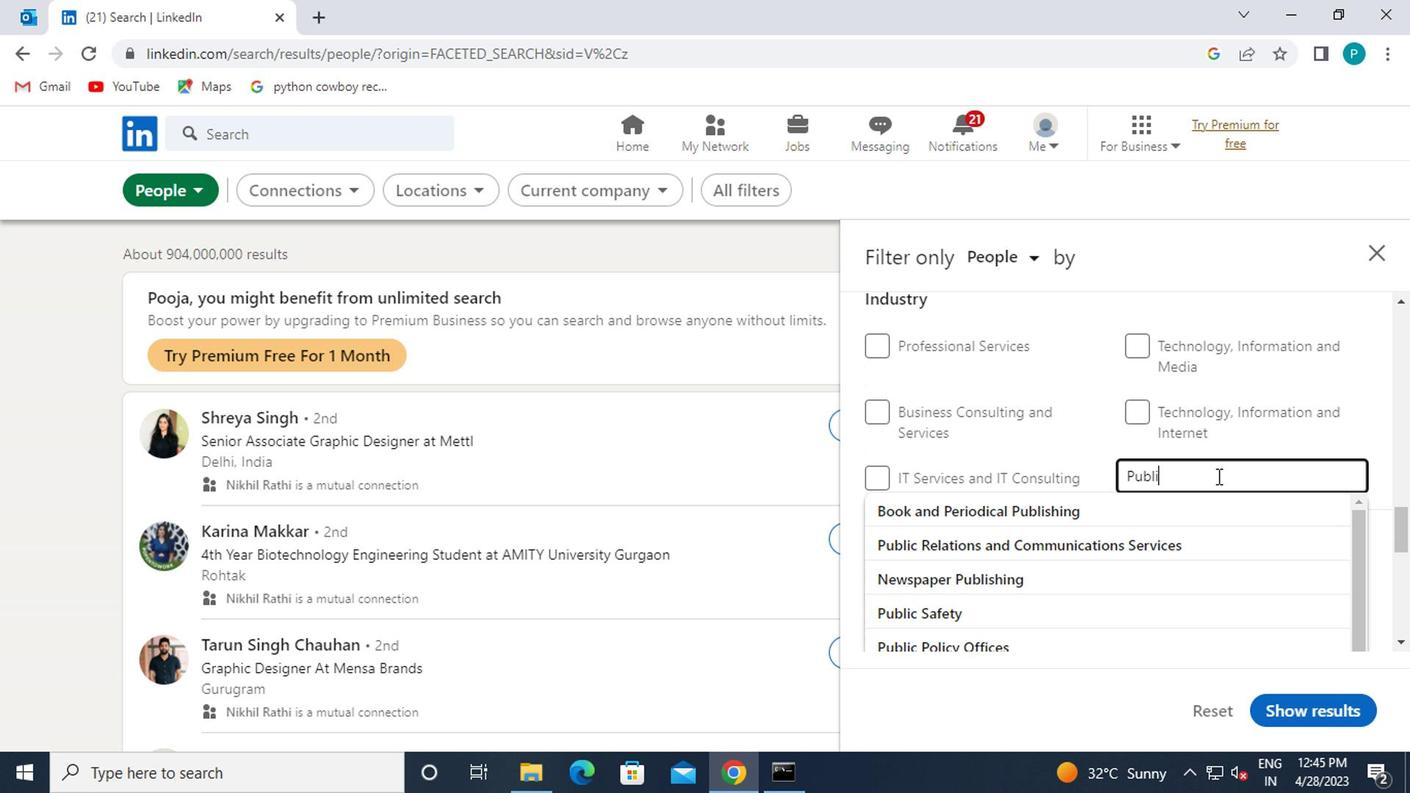 
Action: Mouse moved to (1074, 607)
Screenshot: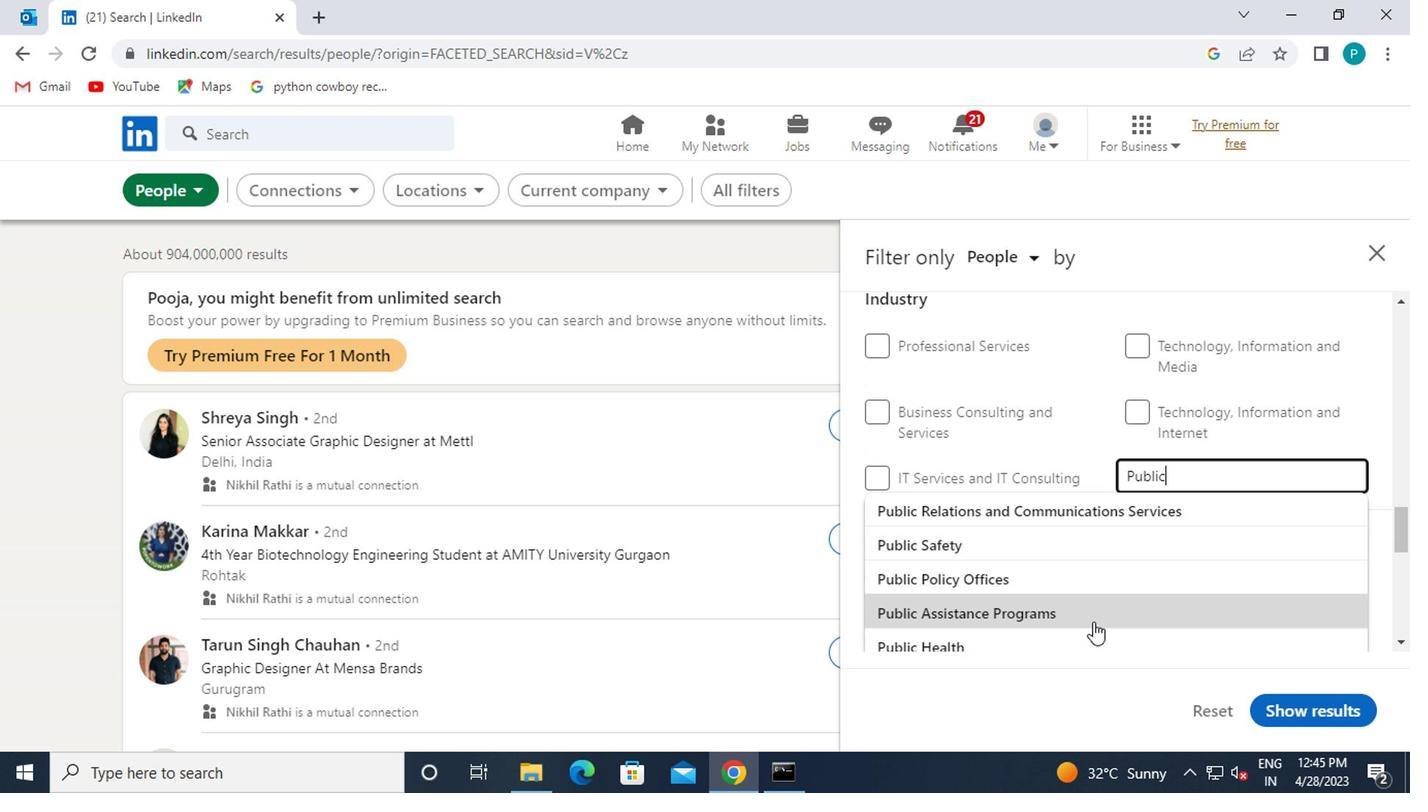 
Action: Mouse pressed left at (1074, 607)
Screenshot: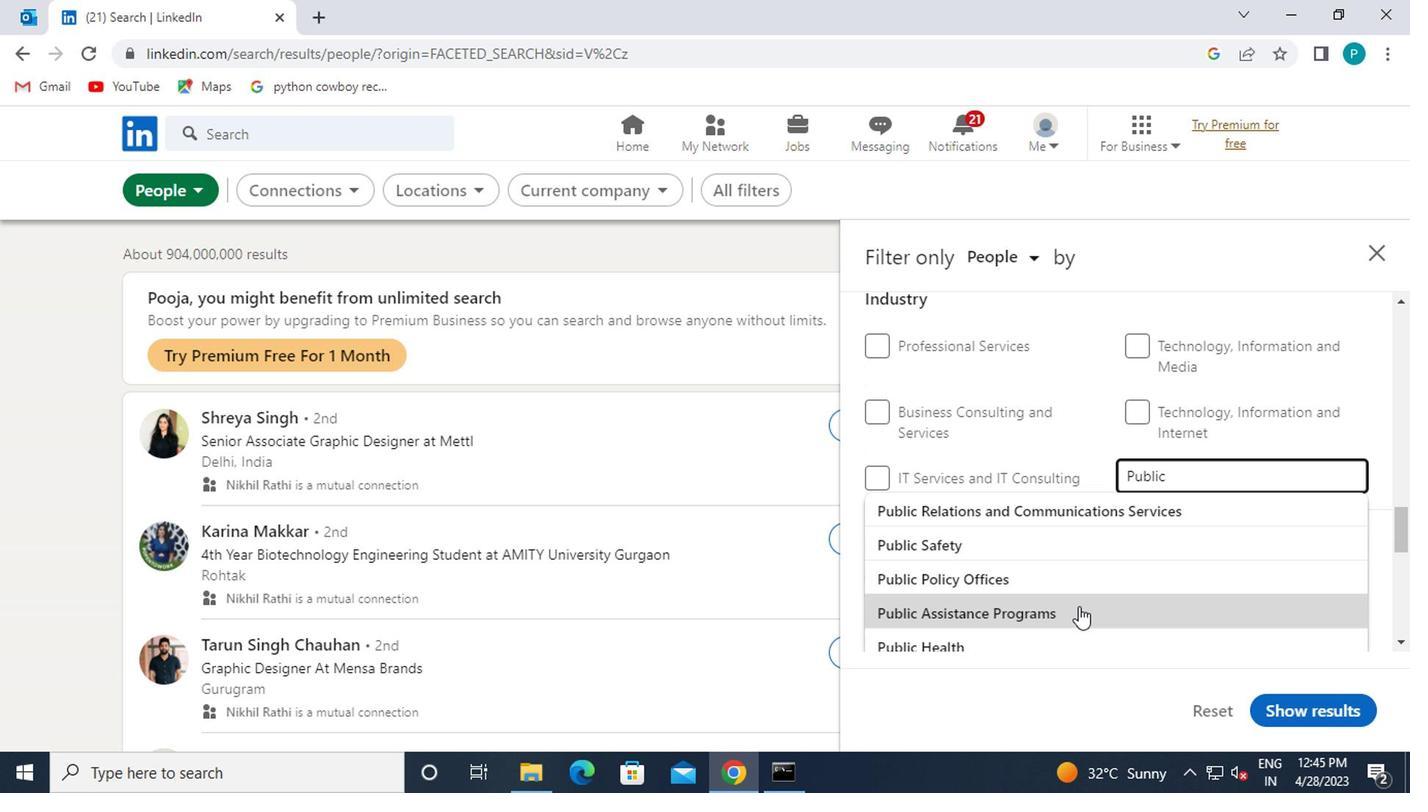 
Action: Mouse scrolled (1074, 606) with delta (0, 0)
Screenshot: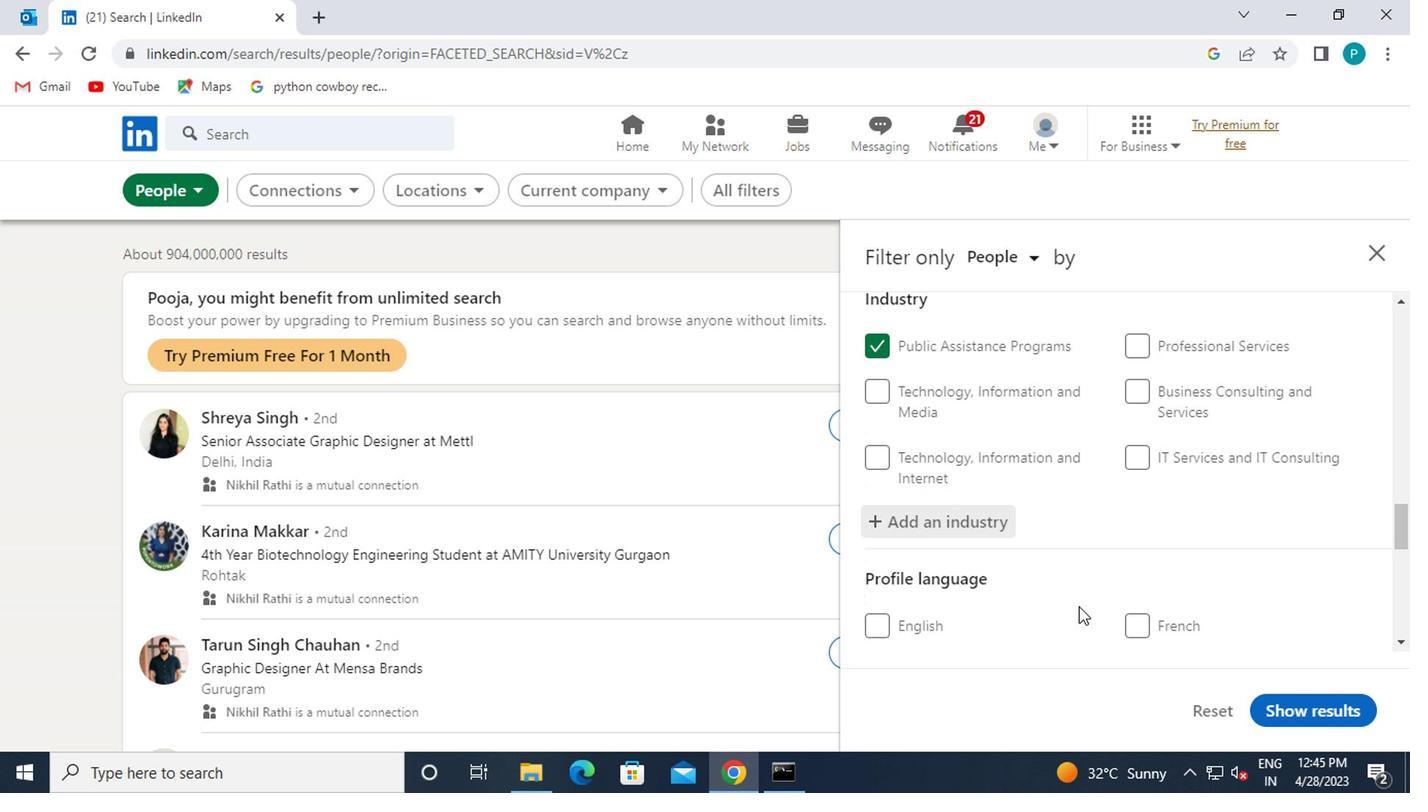 
Action: Mouse scrolled (1074, 606) with delta (0, 0)
Screenshot: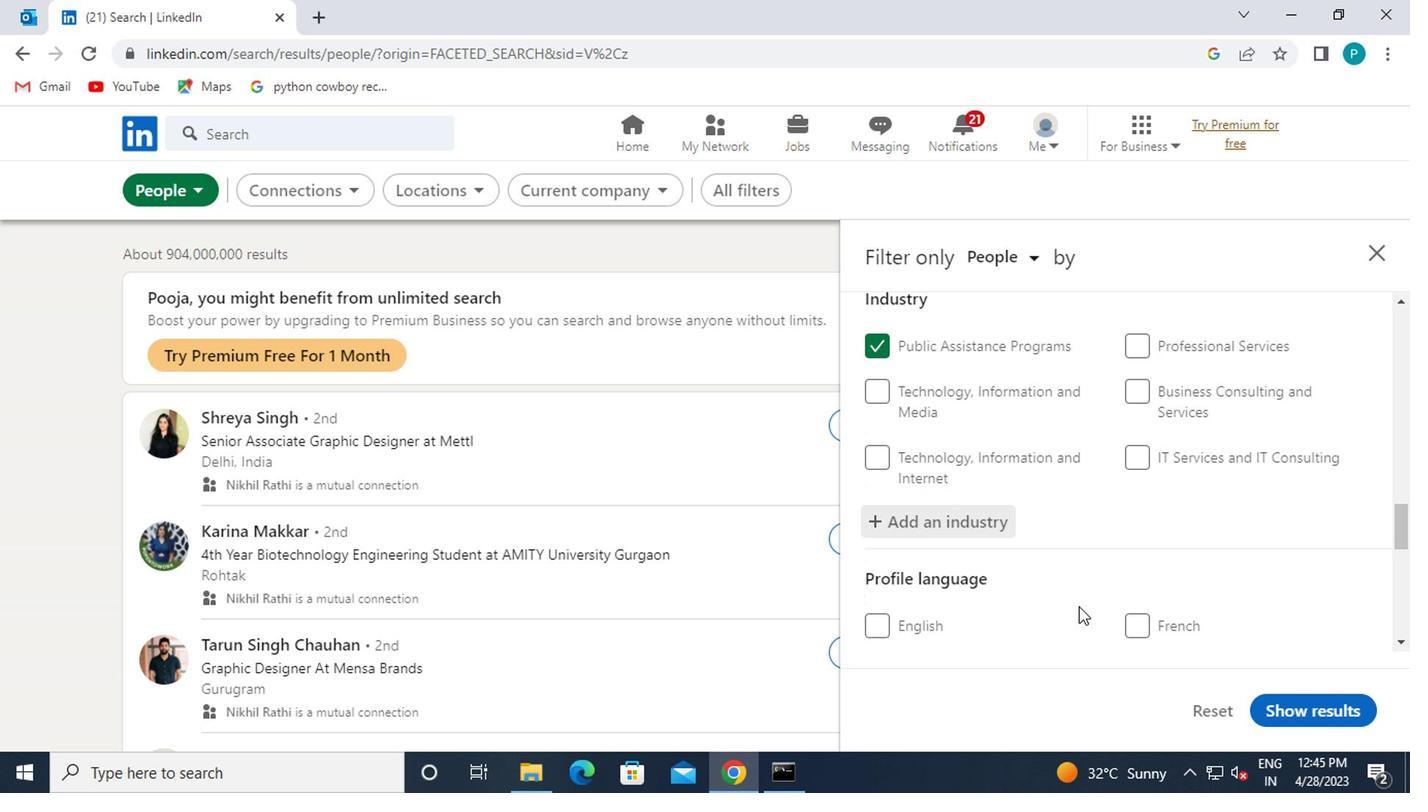 
Action: Mouse scrolled (1074, 606) with delta (0, 0)
Screenshot: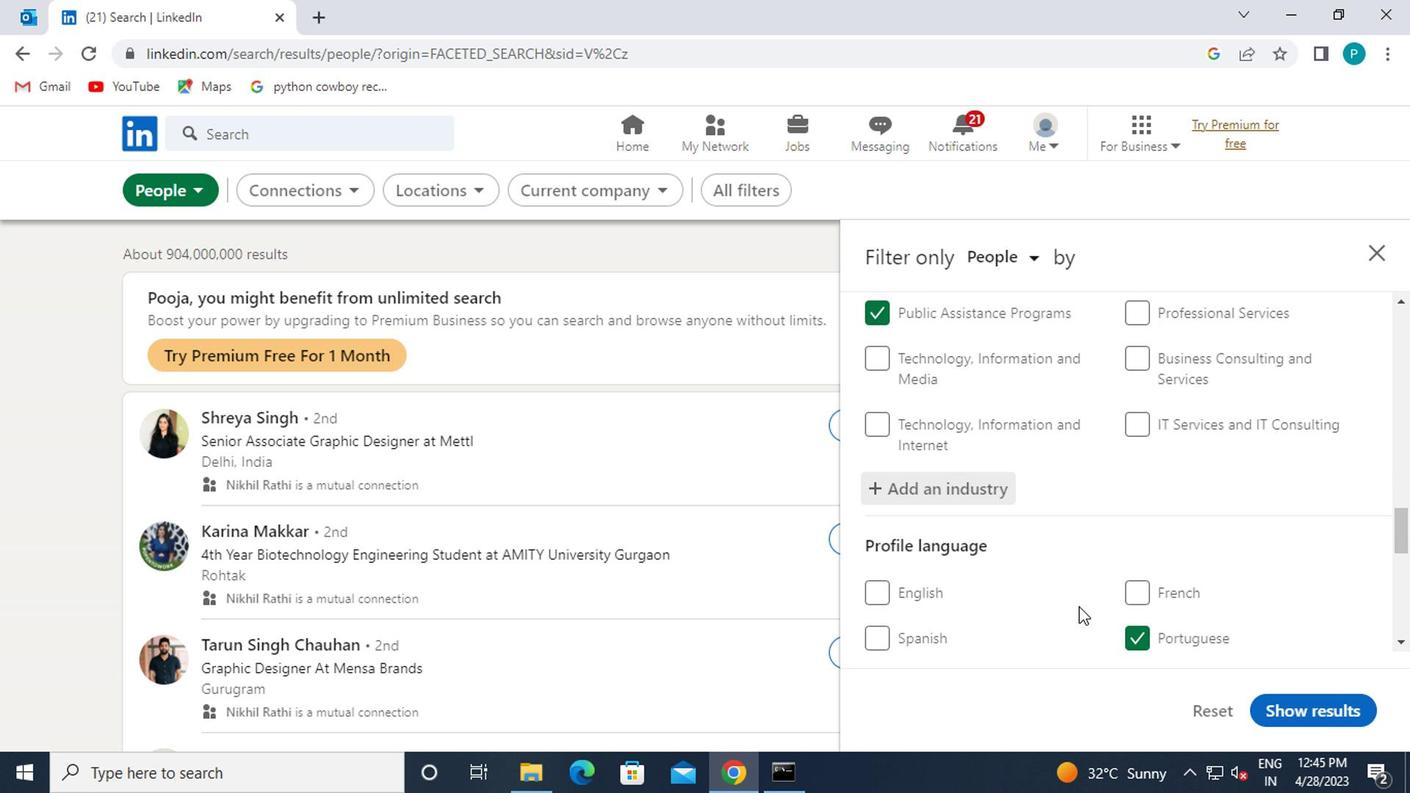 
Action: Mouse scrolled (1074, 606) with delta (0, 0)
Screenshot: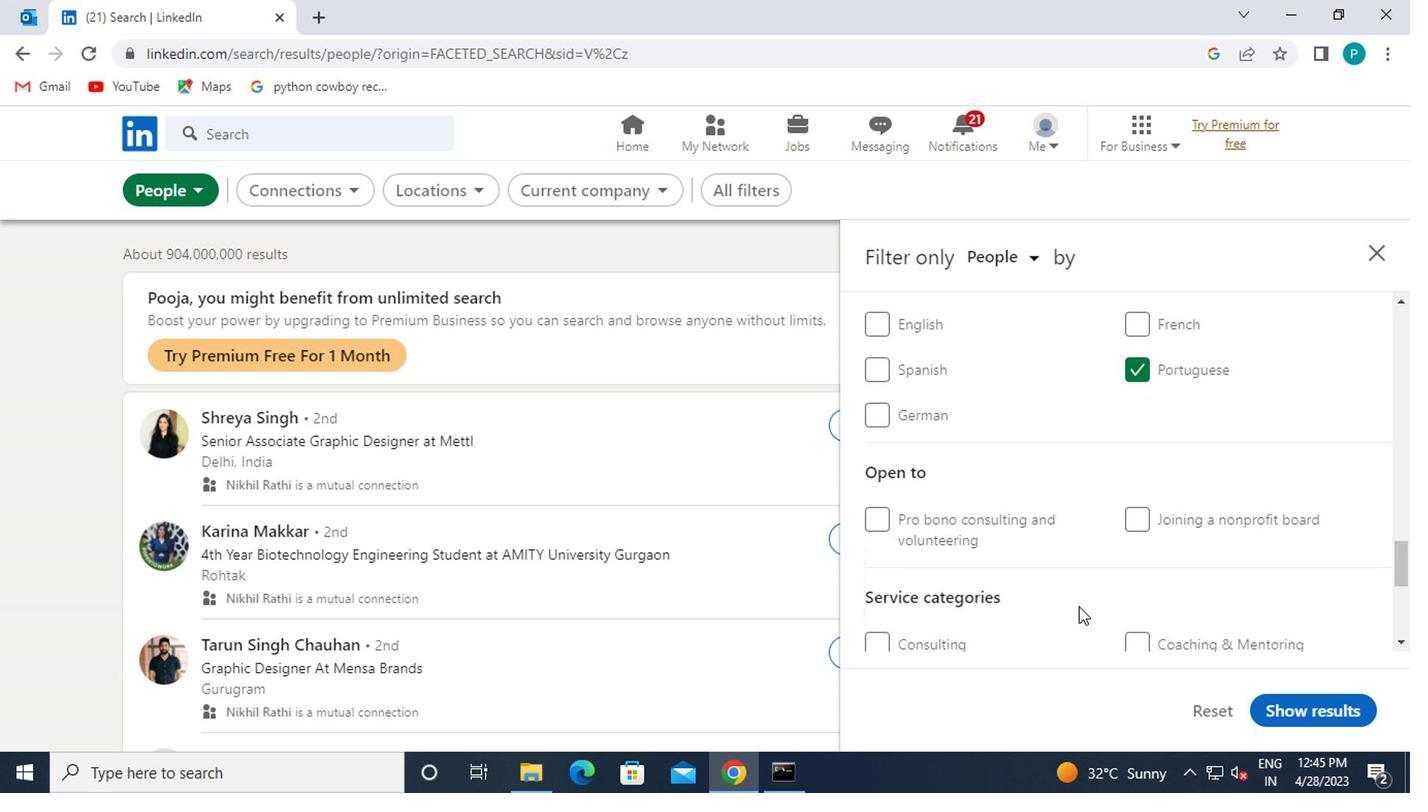 
Action: Mouse moved to (1096, 598)
Screenshot: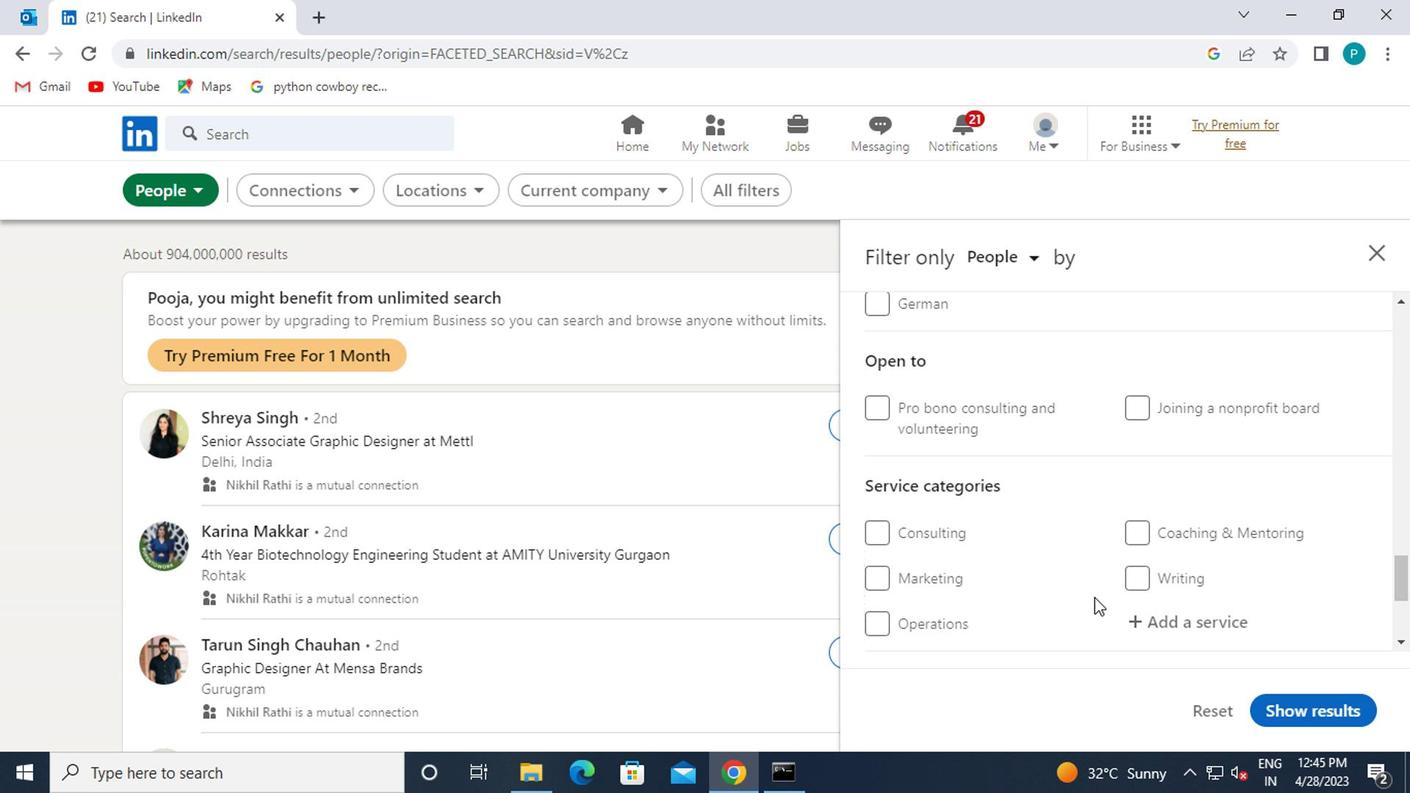 
Action: Mouse scrolled (1096, 597) with delta (0, 0)
Screenshot: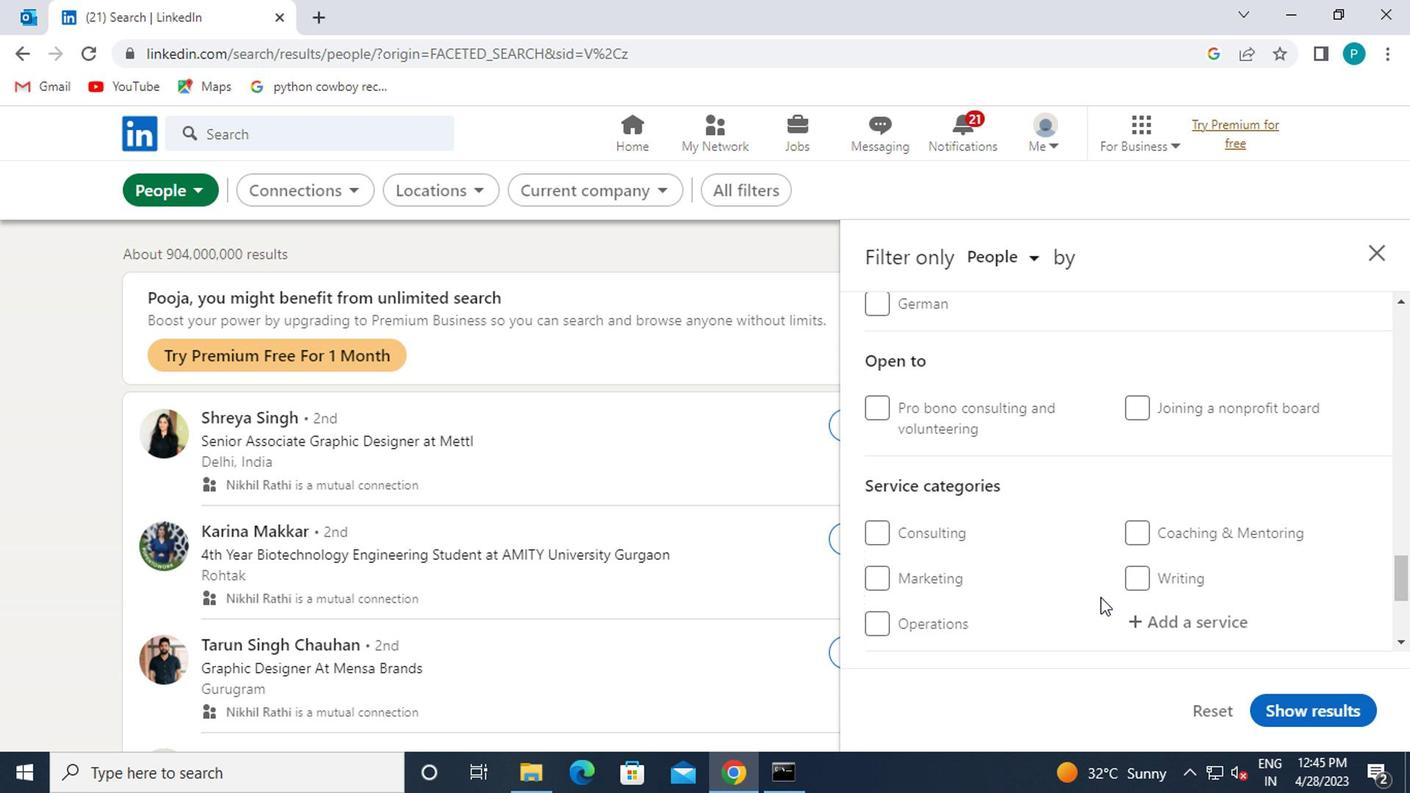 
Action: Mouse moved to (1172, 538)
Screenshot: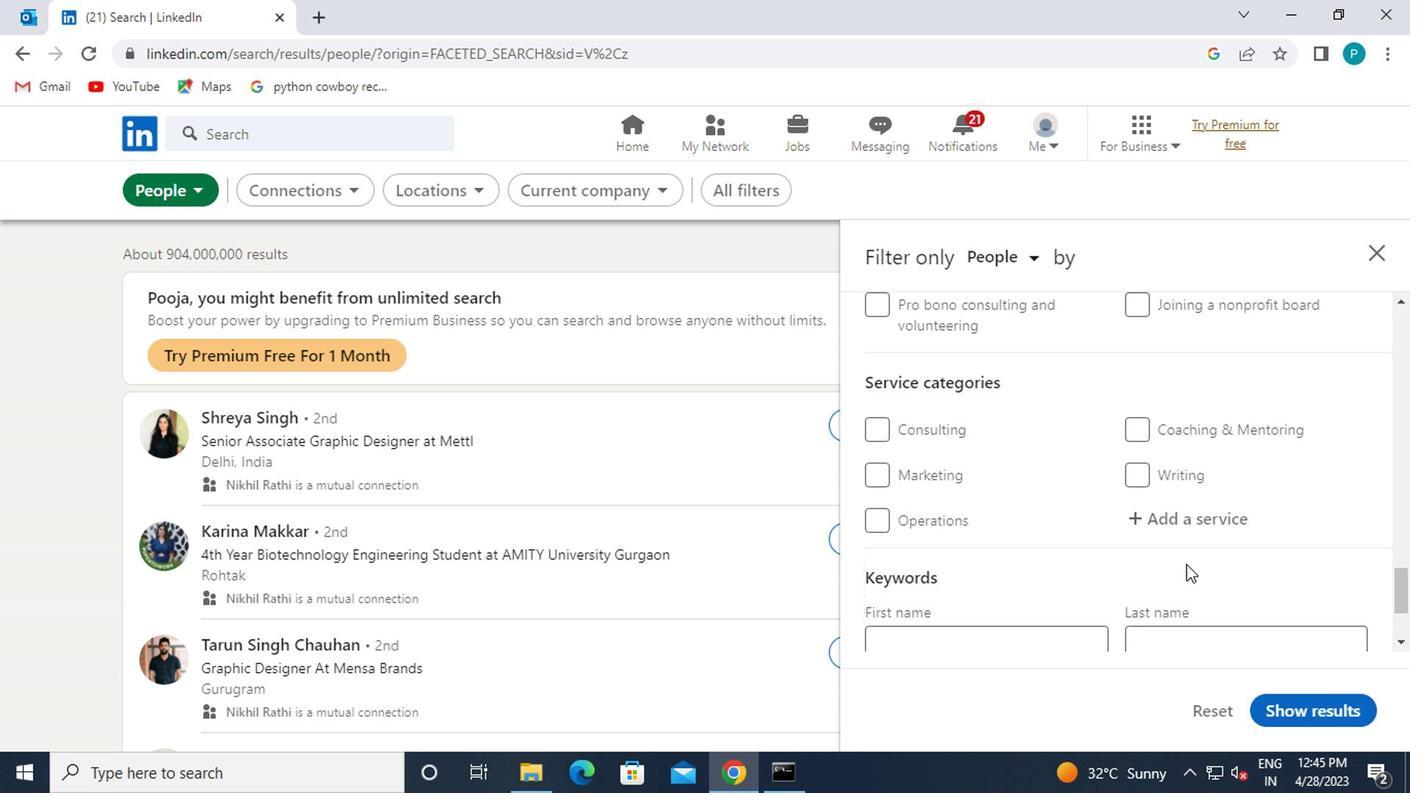 
Action: Mouse pressed left at (1172, 538)
Screenshot: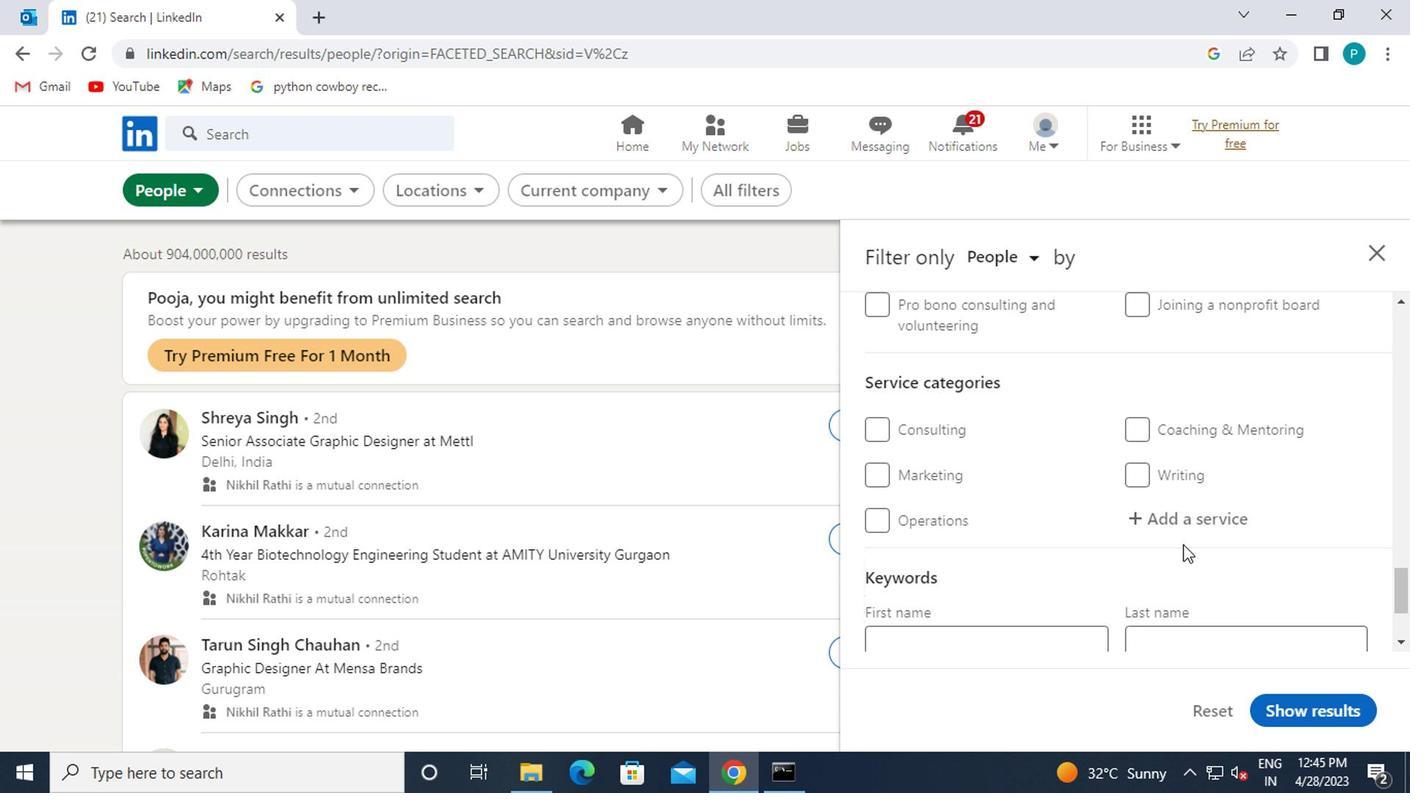 
Action: Mouse moved to (1169, 524)
Screenshot: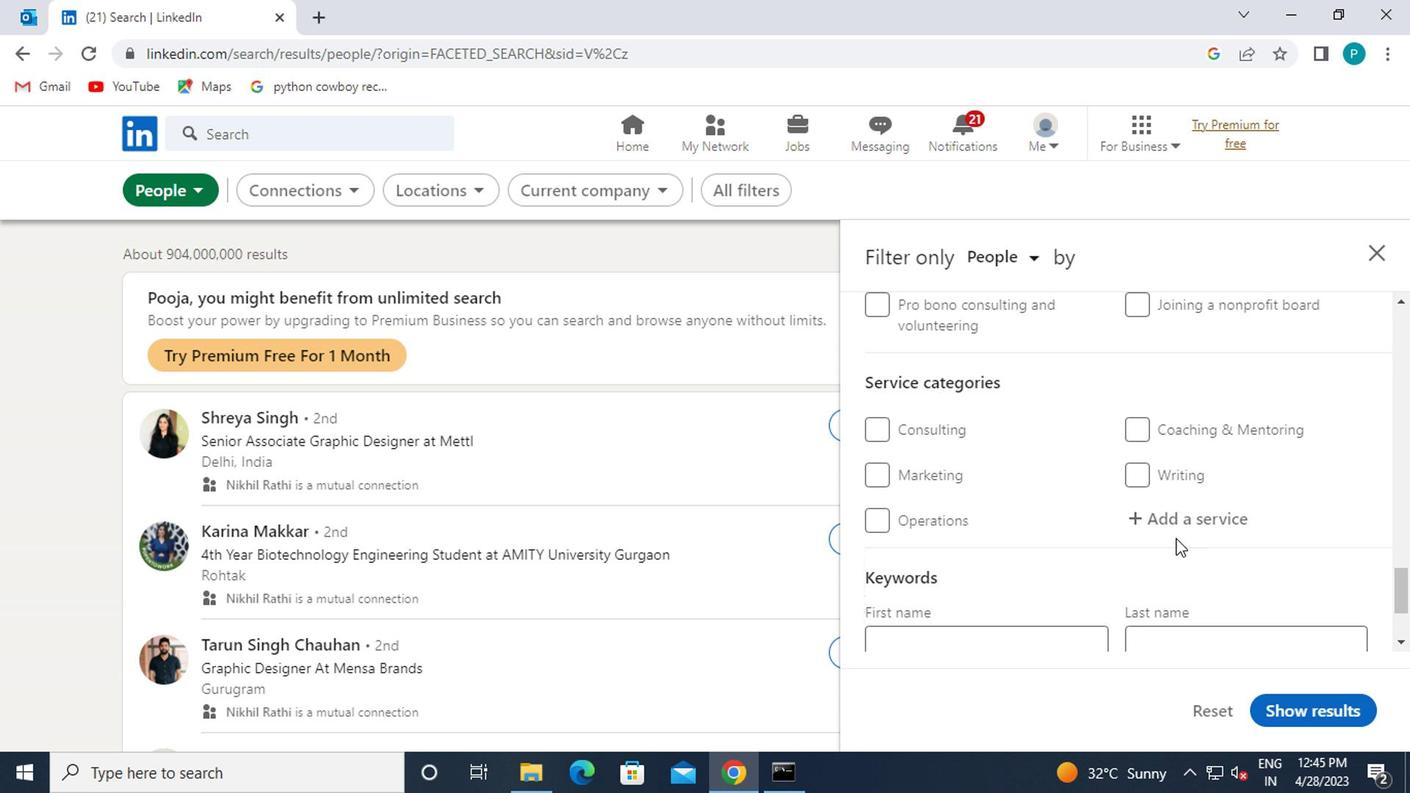 
Action: Mouse pressed left at (1169, 524)
Screenshot: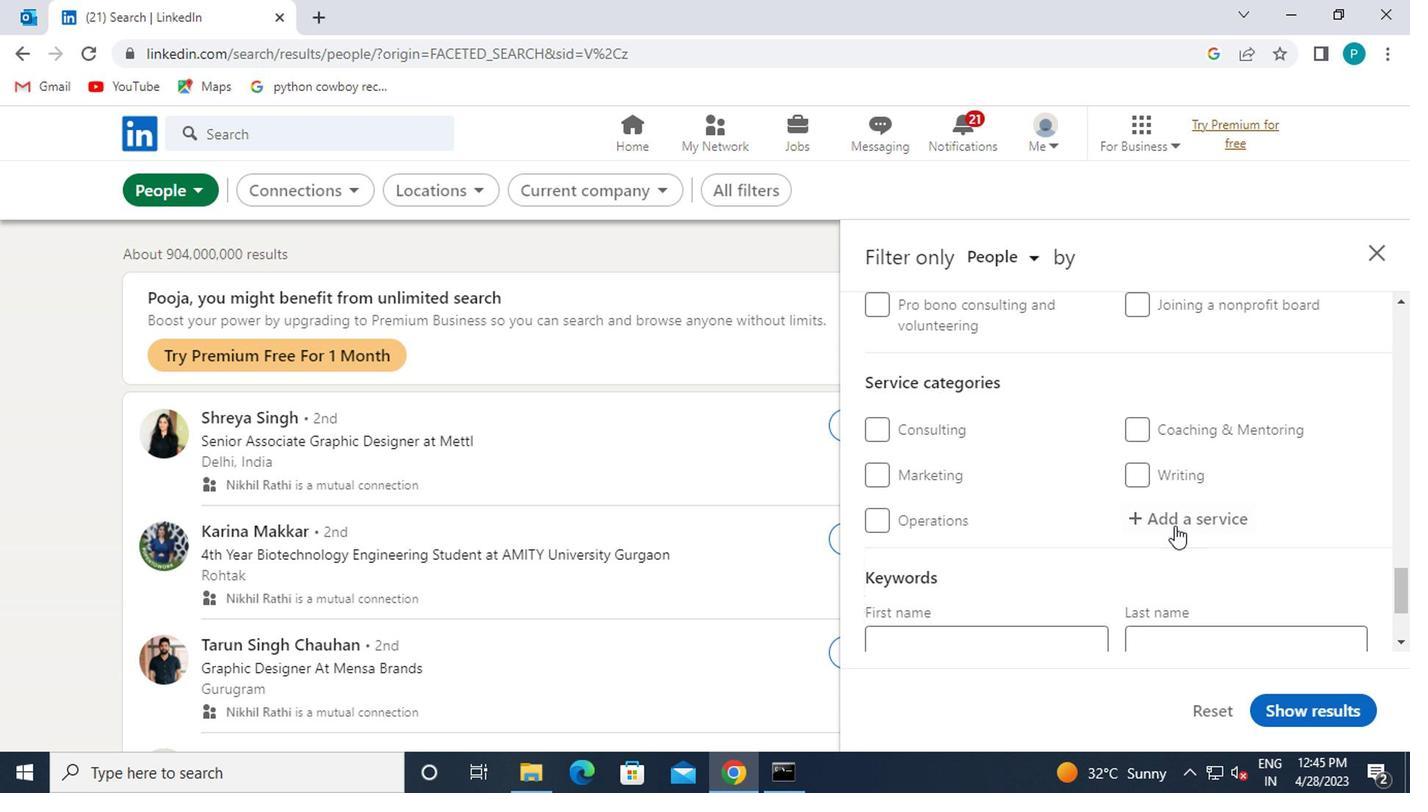 
Action: Key pressed <Key.caps_lock>C<Key.caps_lock>I<Key.backspace>ONTENT
Screenshot: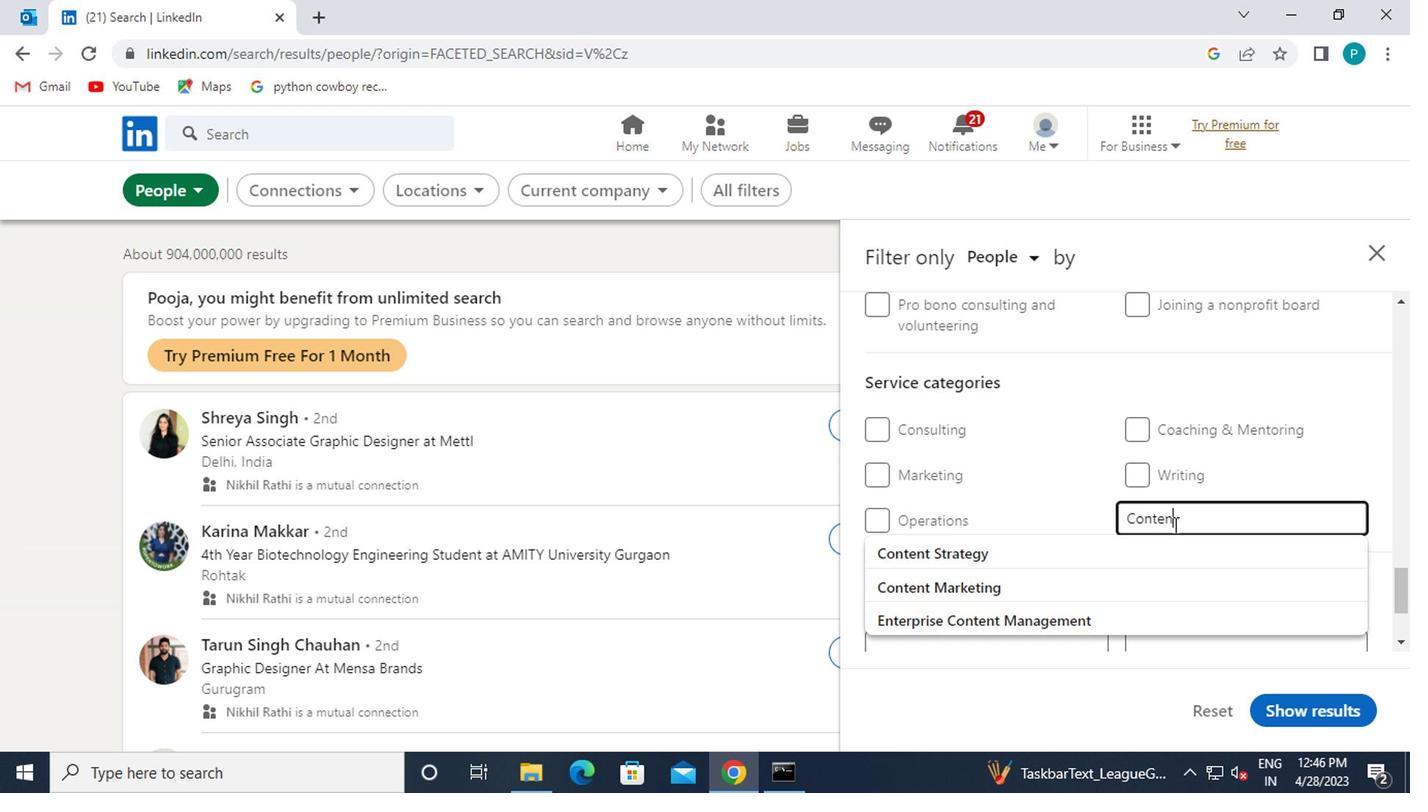 
Action: Mouse moved to (1094, 563)
Screenshot: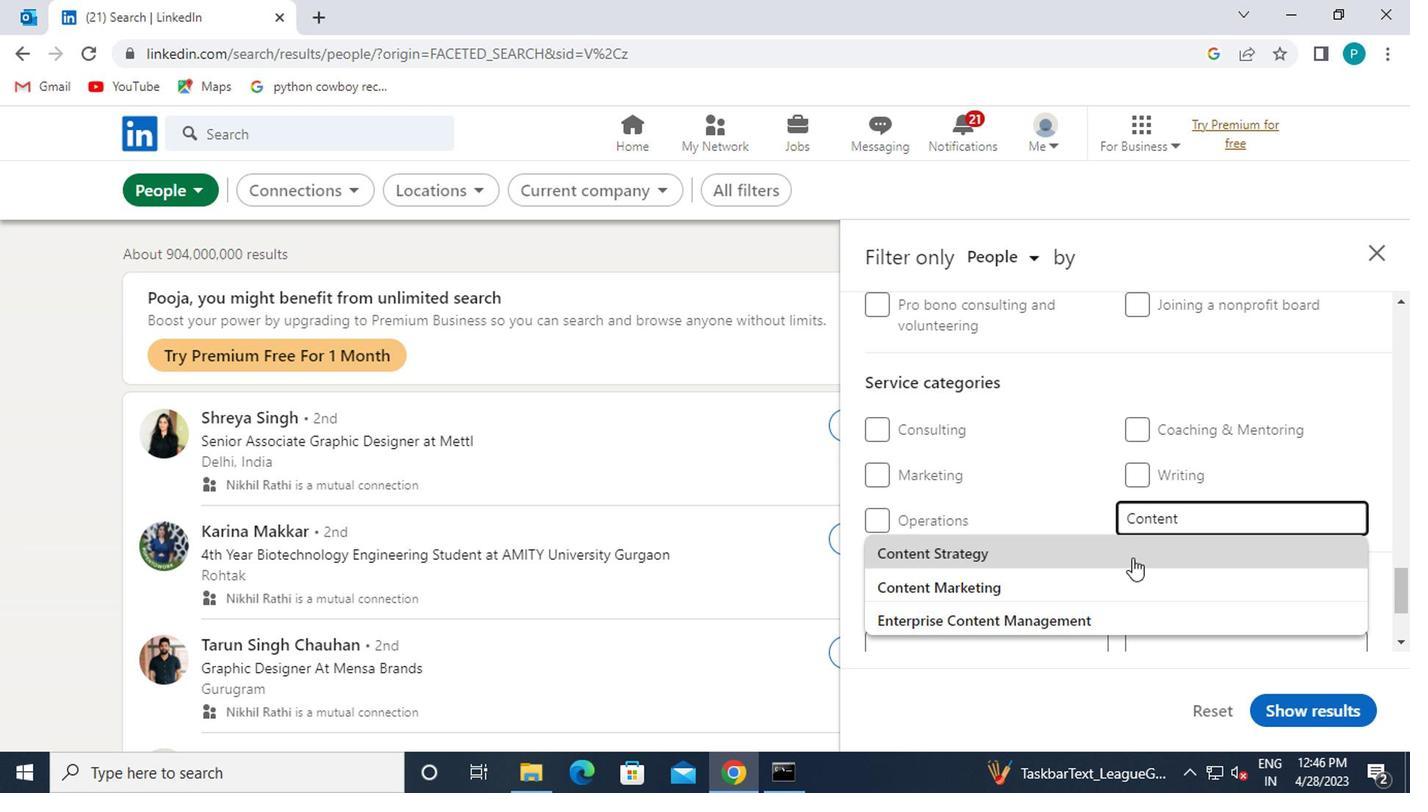 
Action: Mouse pressed left at (1094, 563)
Screenshot: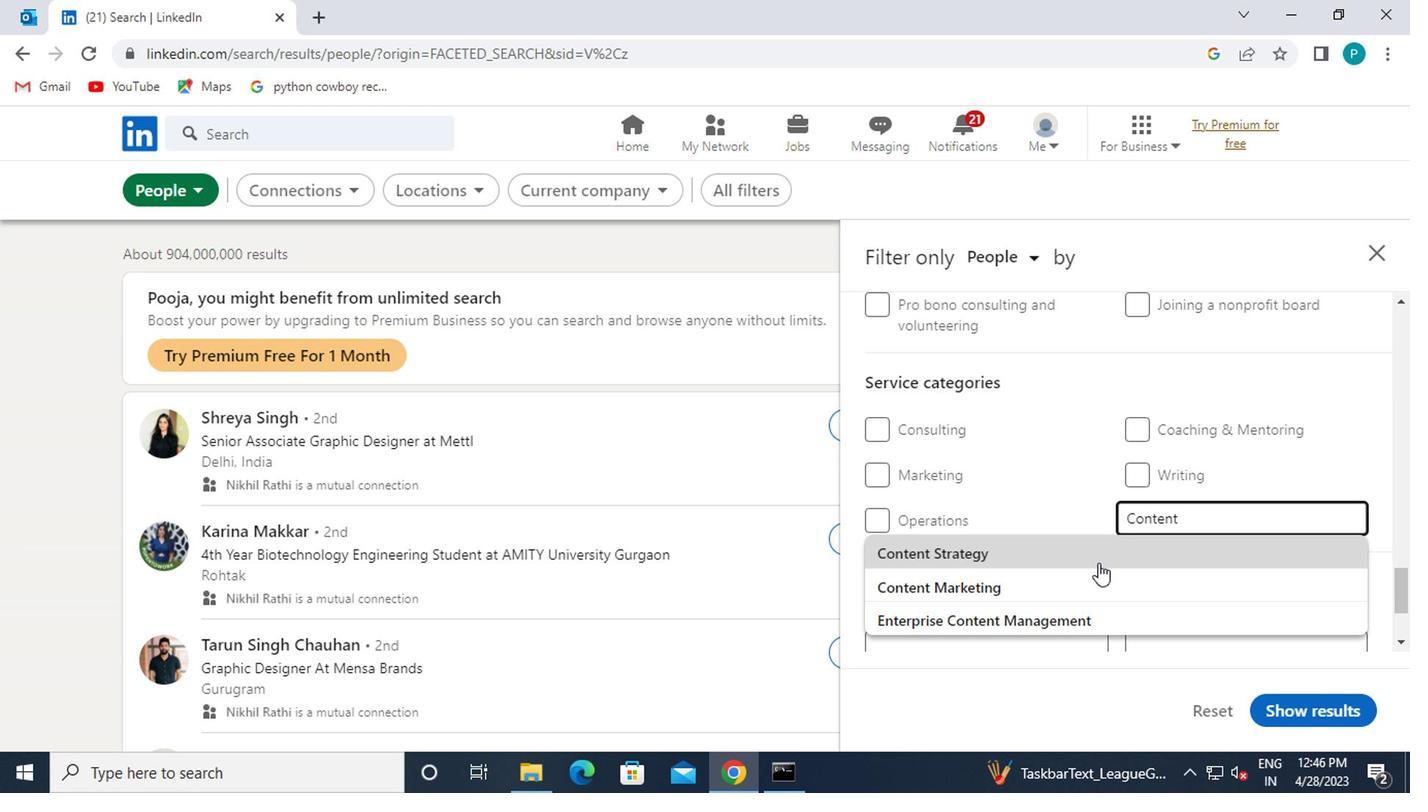 
Action: Mouse scrolled (1094, 562) with delta (0, 0)
Screenshot: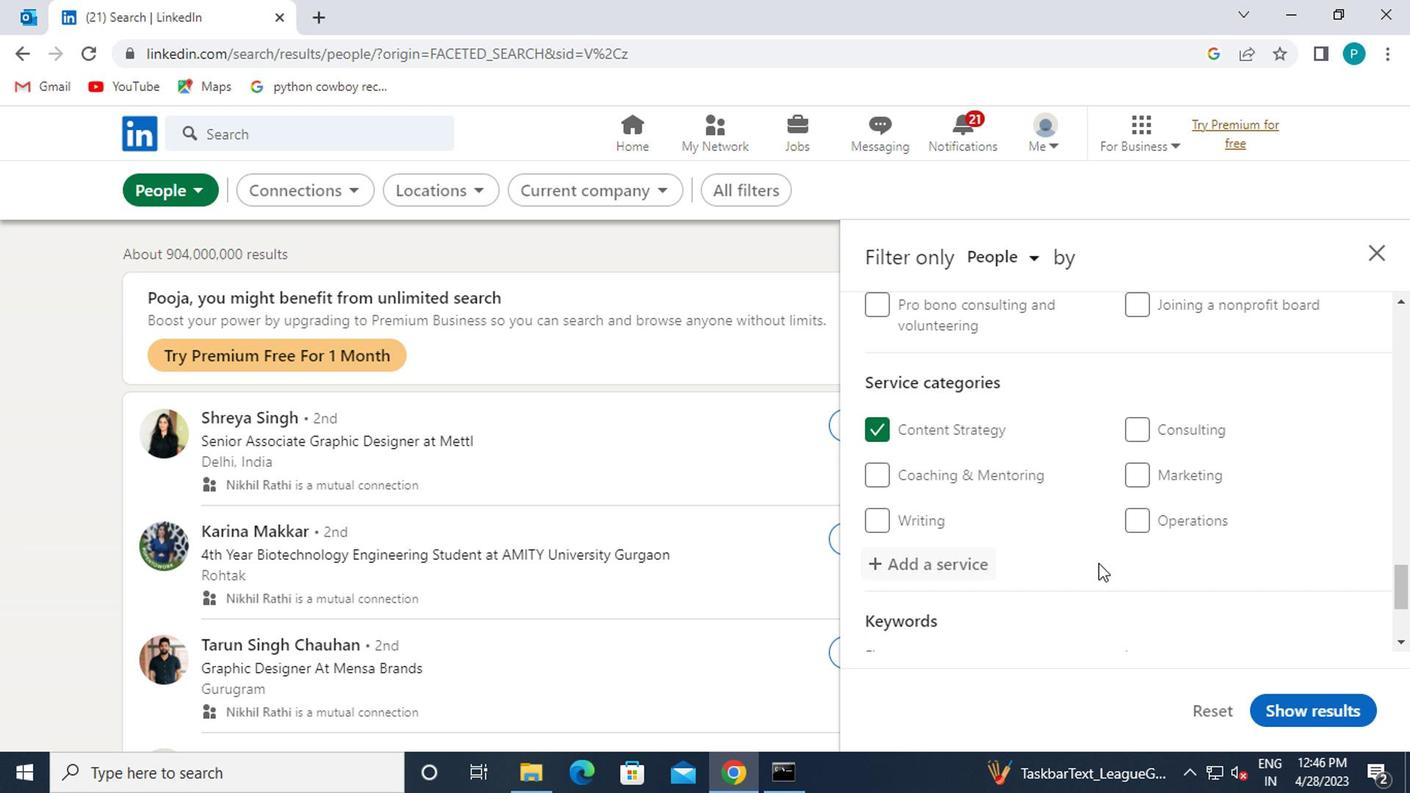 
Action: Mouse scrolled (1094, 562) with delta (0, 0)
Screenshot: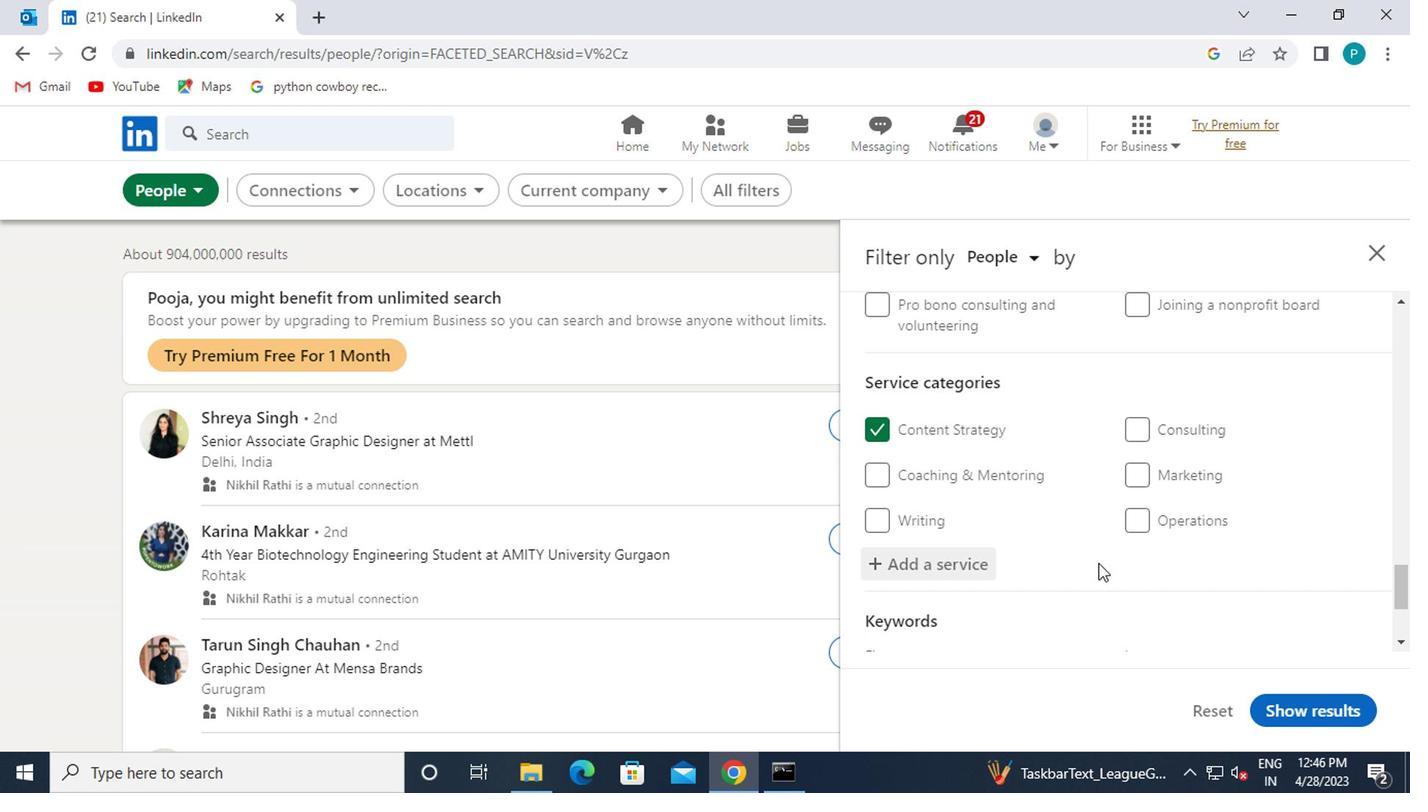 
Action: Mouse scrolled (1094, 562) with delta (0, 0)
Screenshot: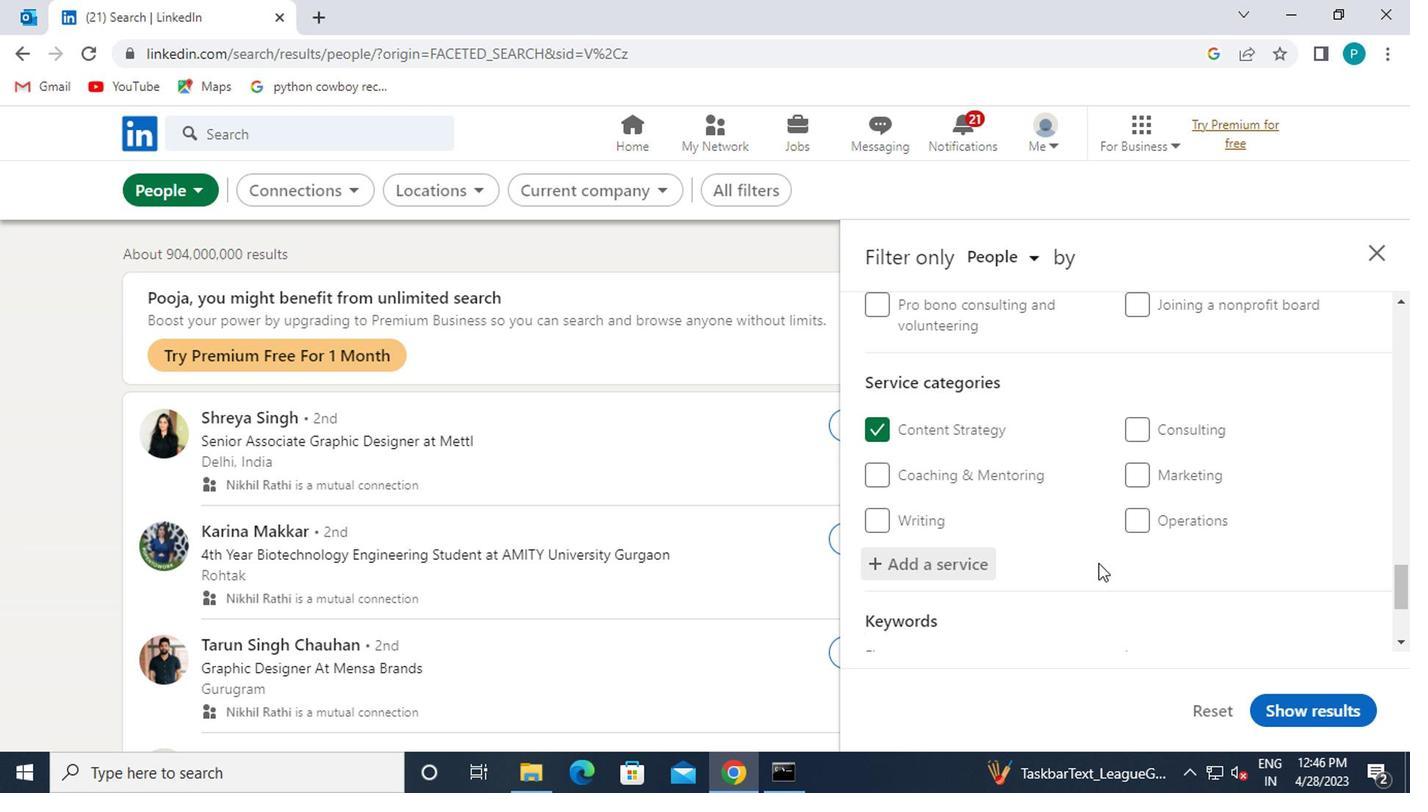 
Action: Mouse pressed left at (1094, 563)
Screenshot: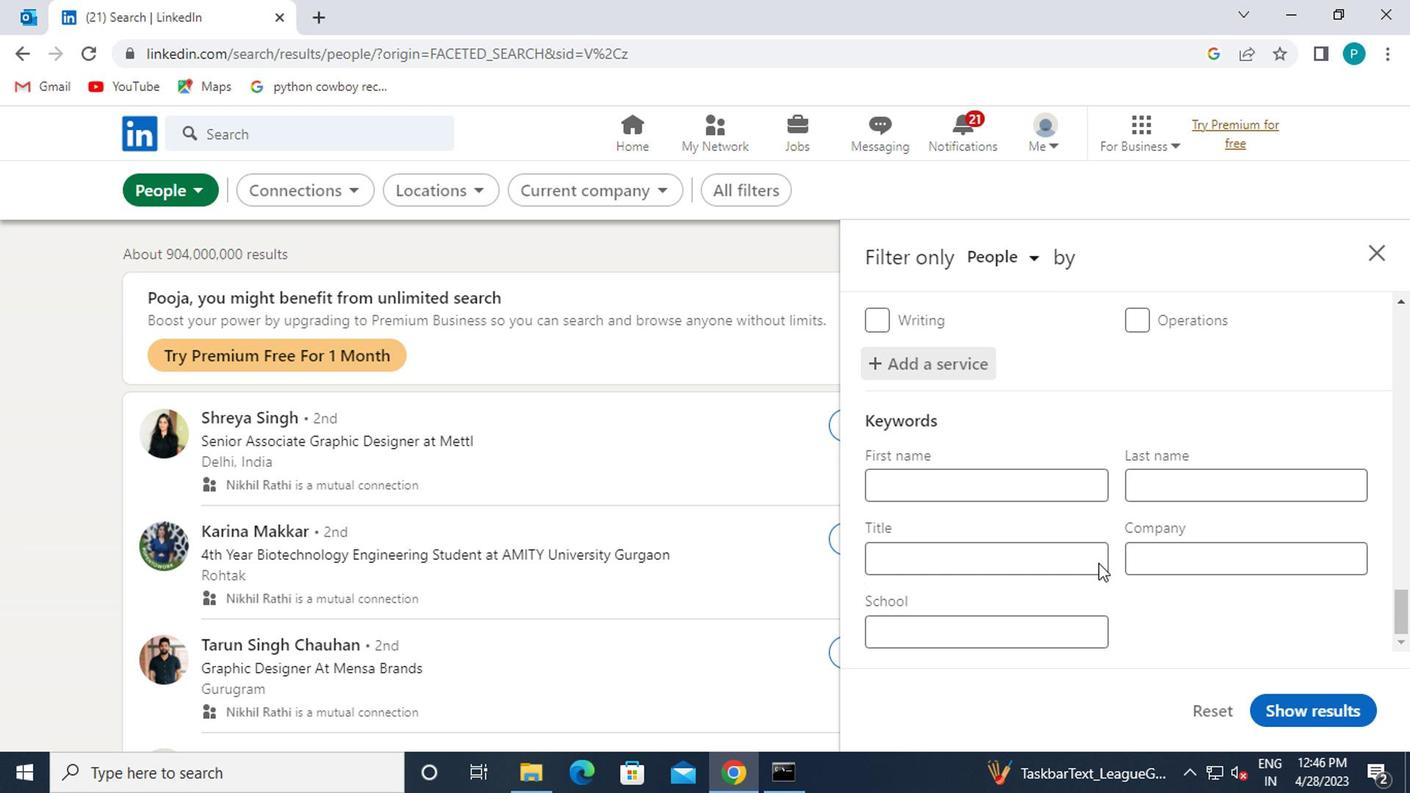 
Action: Mouse moved to (1100, 561)
Screenshot: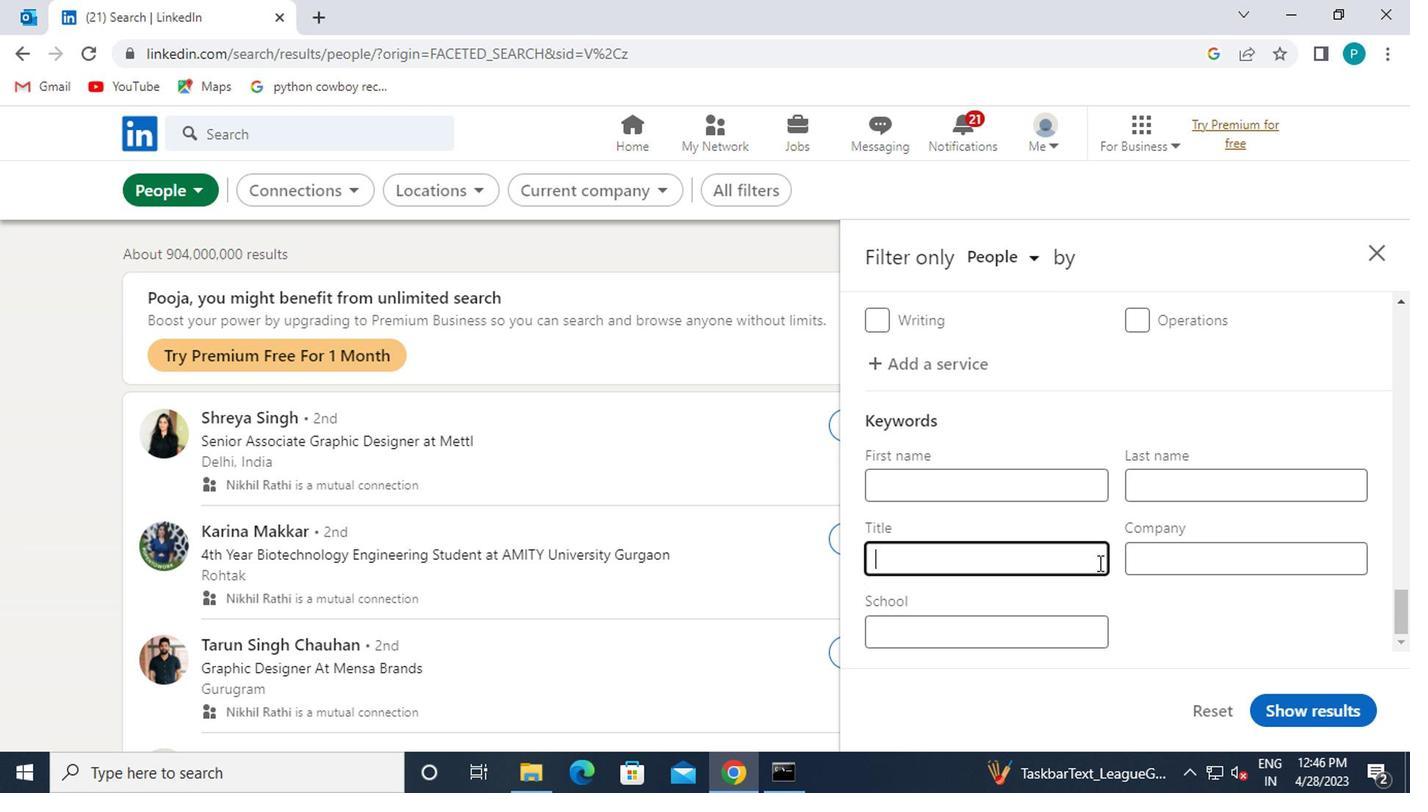 
Action: Key pressed <Key.caps_lock>Q<Key.caps_lock>UALITY<Key.space><Key.caps_lock>C<Key.caps_lock>ONTROL<Key.space><Key.caps_lock>C<Key.caps_lock>OORDINATOR
Screenshot: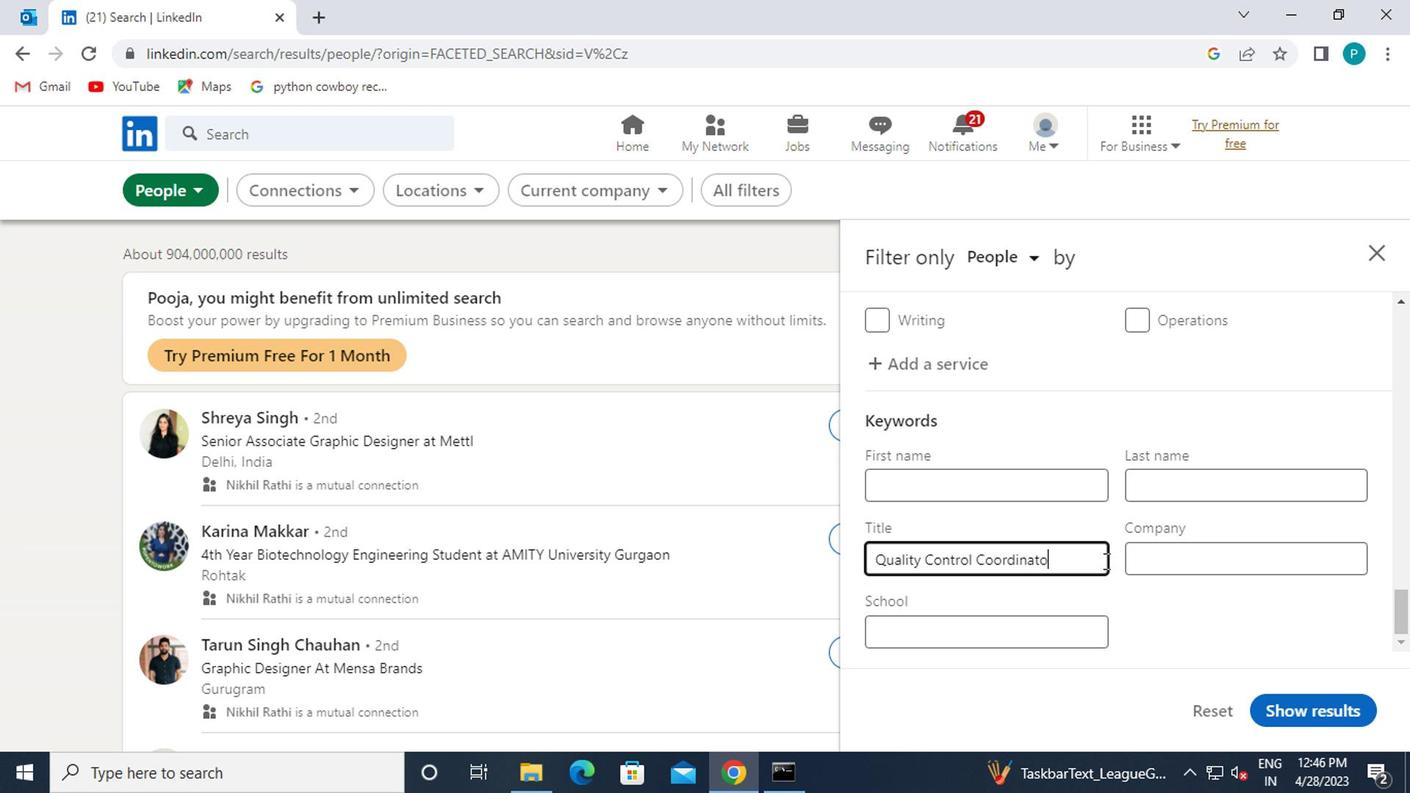 
Action: Mouse moved to (1086, 585)
Screenshot: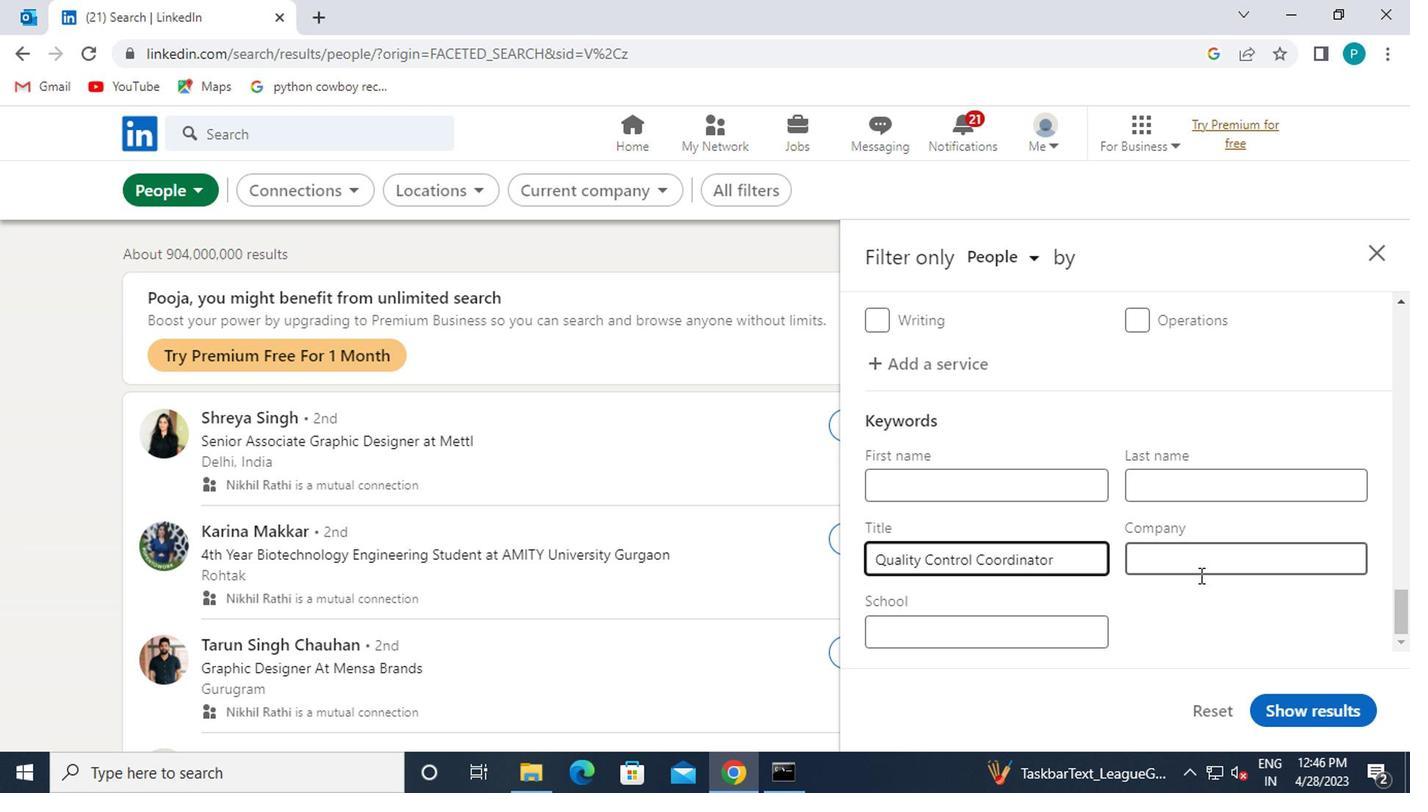 
Action: Mouse scrolled (1086, 584) with delta (0, 0)
Screenshot: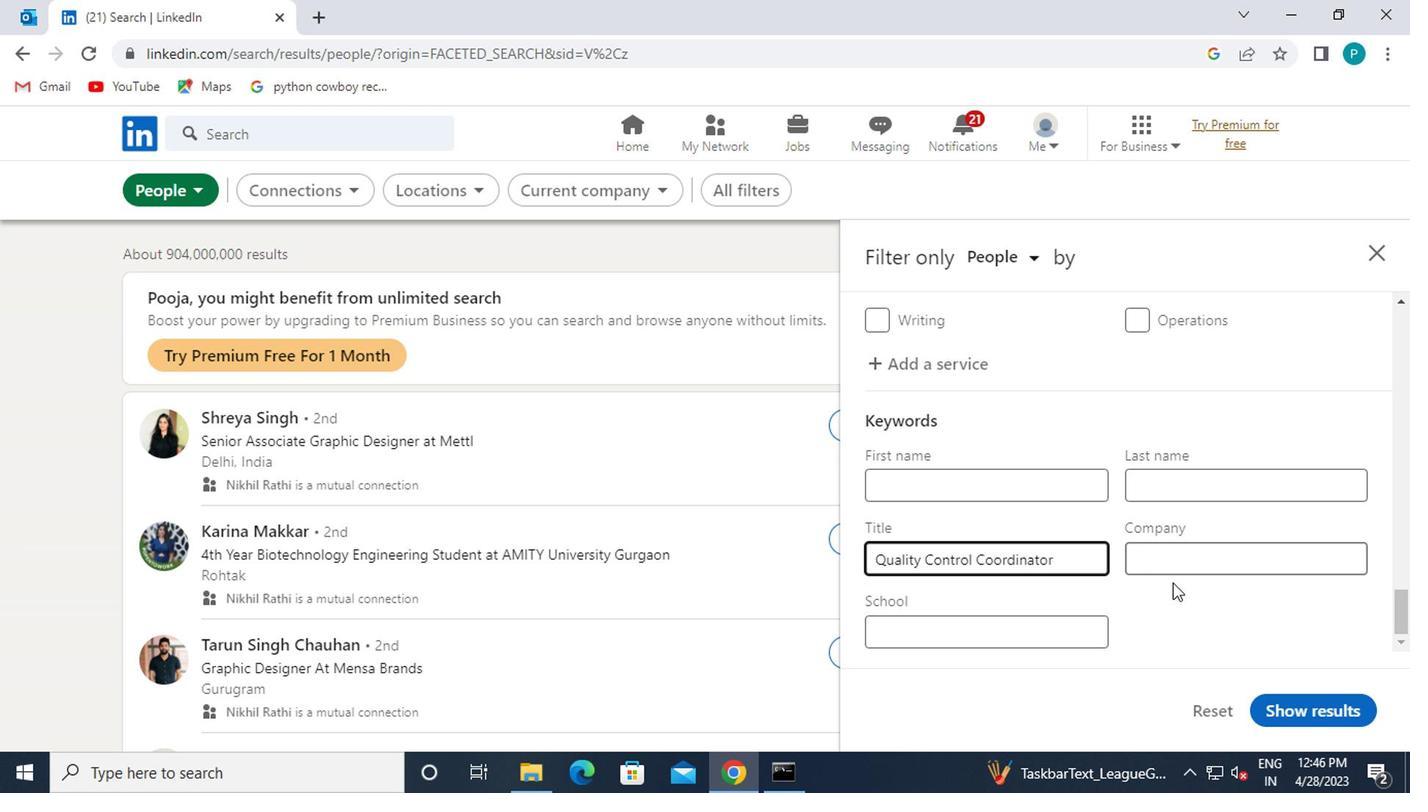 
Action: Mouse scrolled (1086, 584) with delta (0, 0)
Screenshot: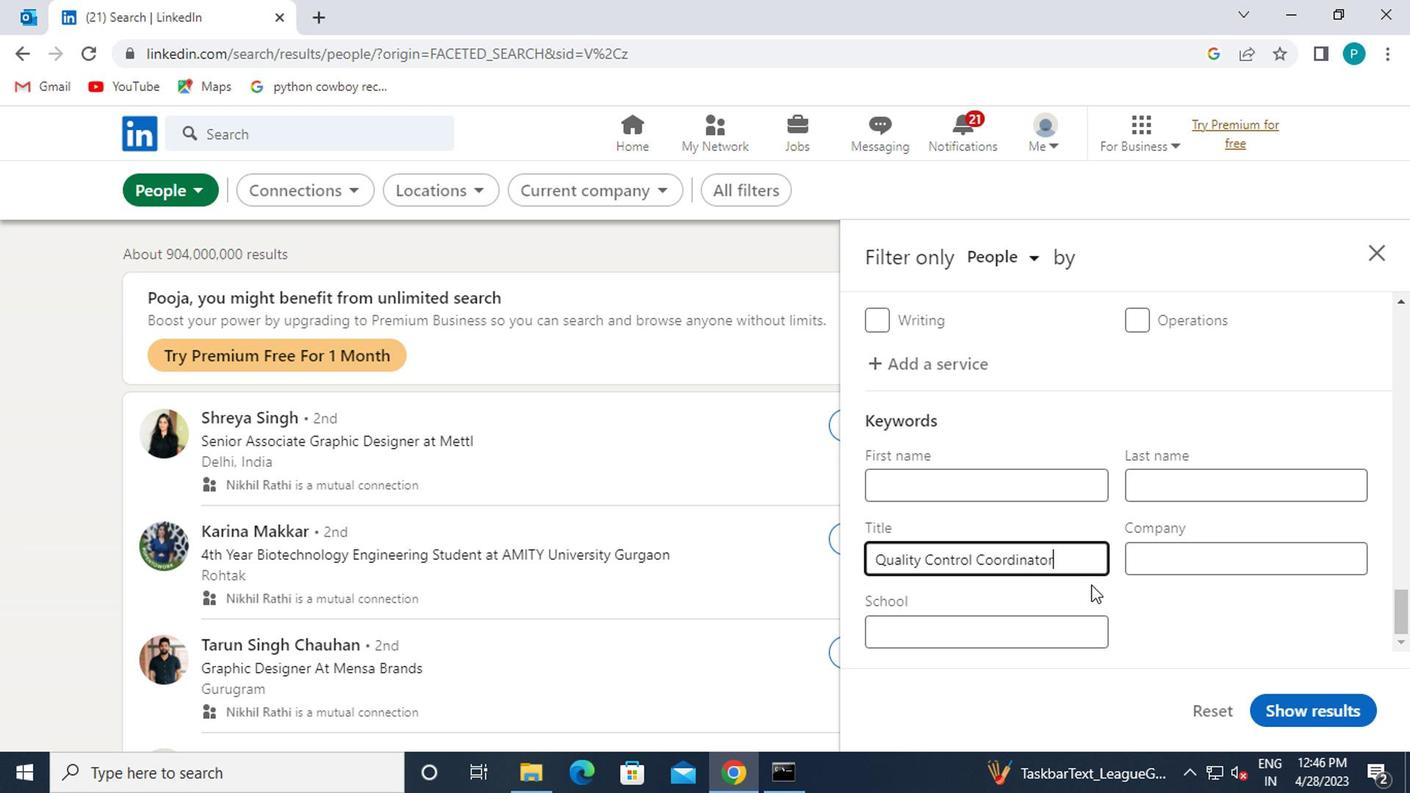 
Action: Mouse moved to (1336, 706)
Screenshot: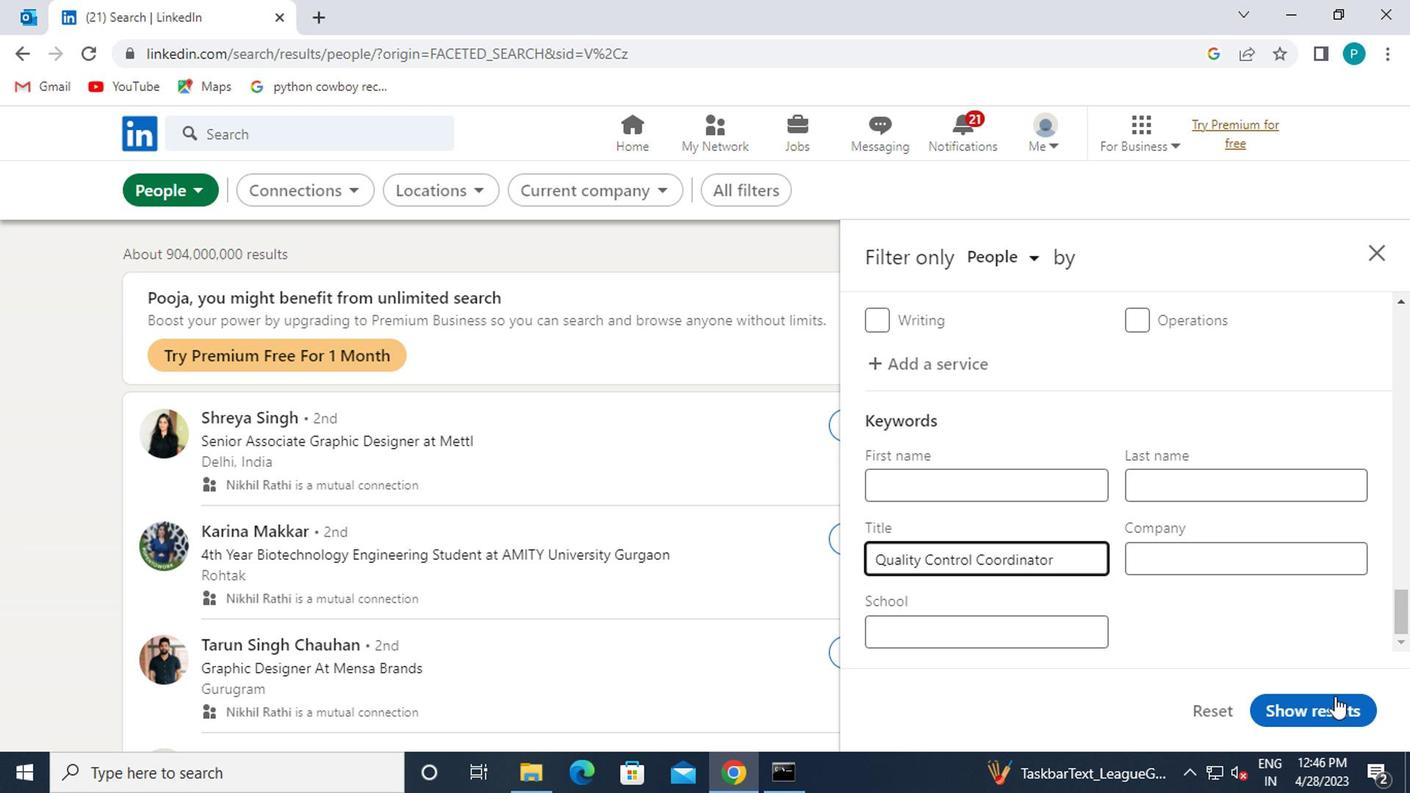 
Action: Mouse pressed left at (1336, 706)
Screenshot: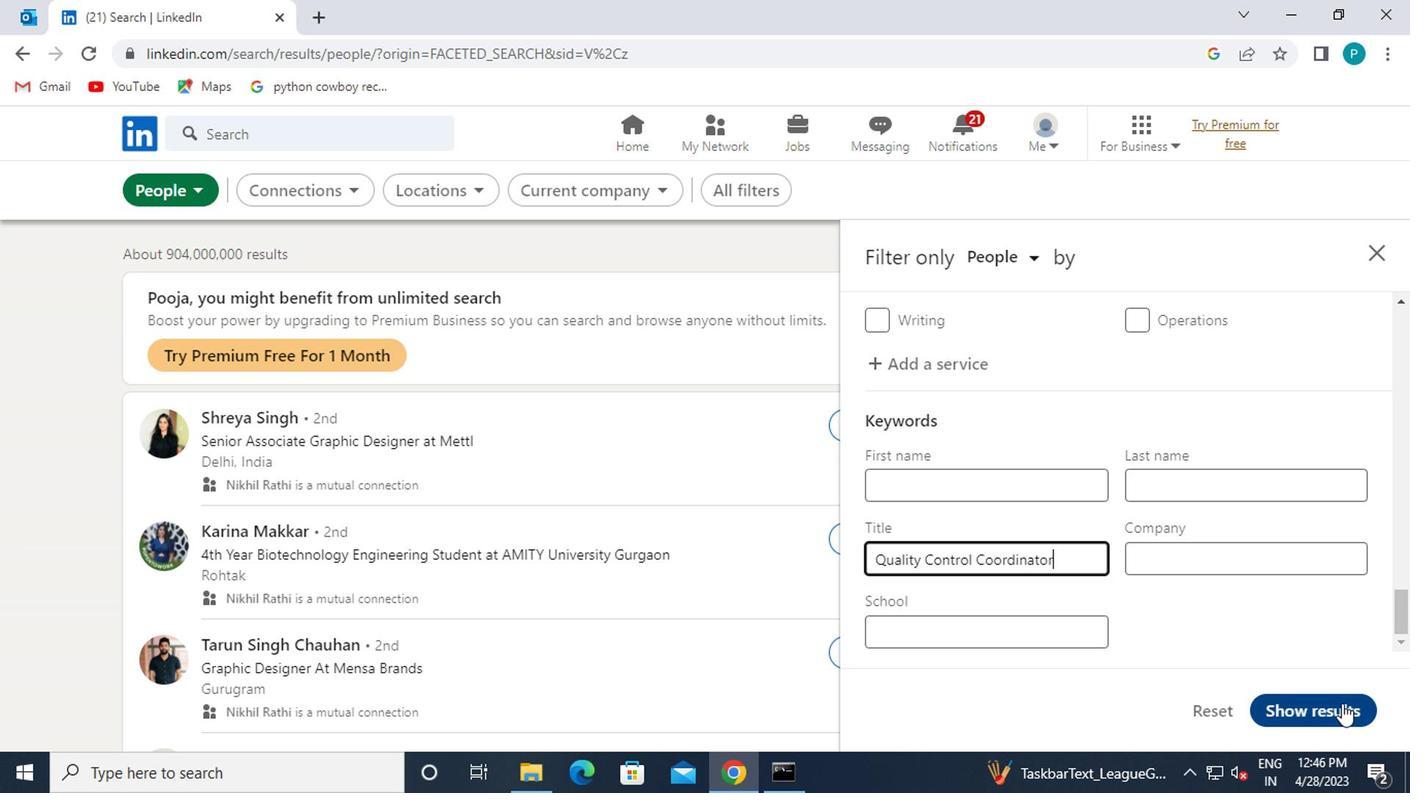 
Action: Mouse moved to (1340, 706)
Screenshot: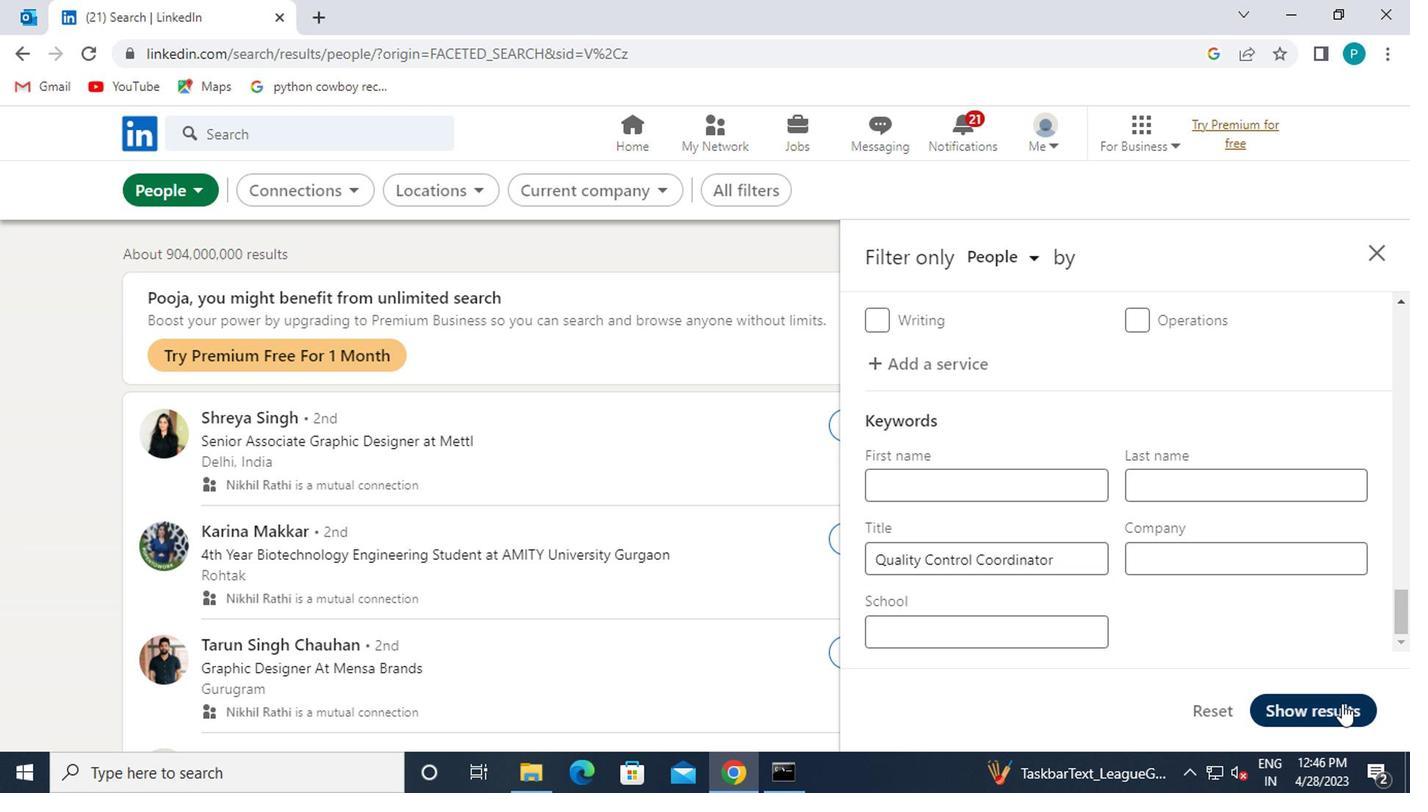 
